 Task: Look for space in Alagoa Grande, Brazil from 10th September, 2023 to 16th September, 2023 for 4 adults in price range Rs.10000 to Rs.14000. Place can be private room with 4 bedrooms having 4 beds and 4 bathrooms. Property type can be house, flat, guest house. Amenities needed are: wifi, TV, free parkinig on premises, gym, breakfast. Booking option can be shelf check-in. Required host language is English.
Action: Mouse moved to (500, 116)
Screenshot: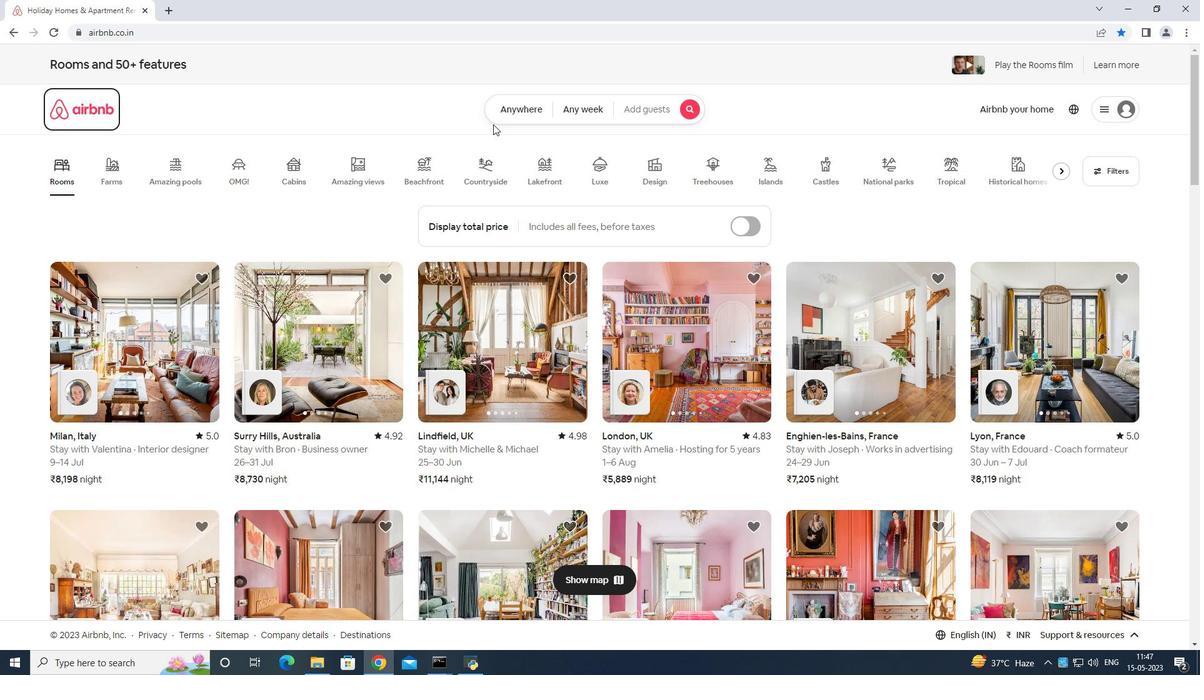 
Action: Mouse pressed left at (500, 116)
Screenshot: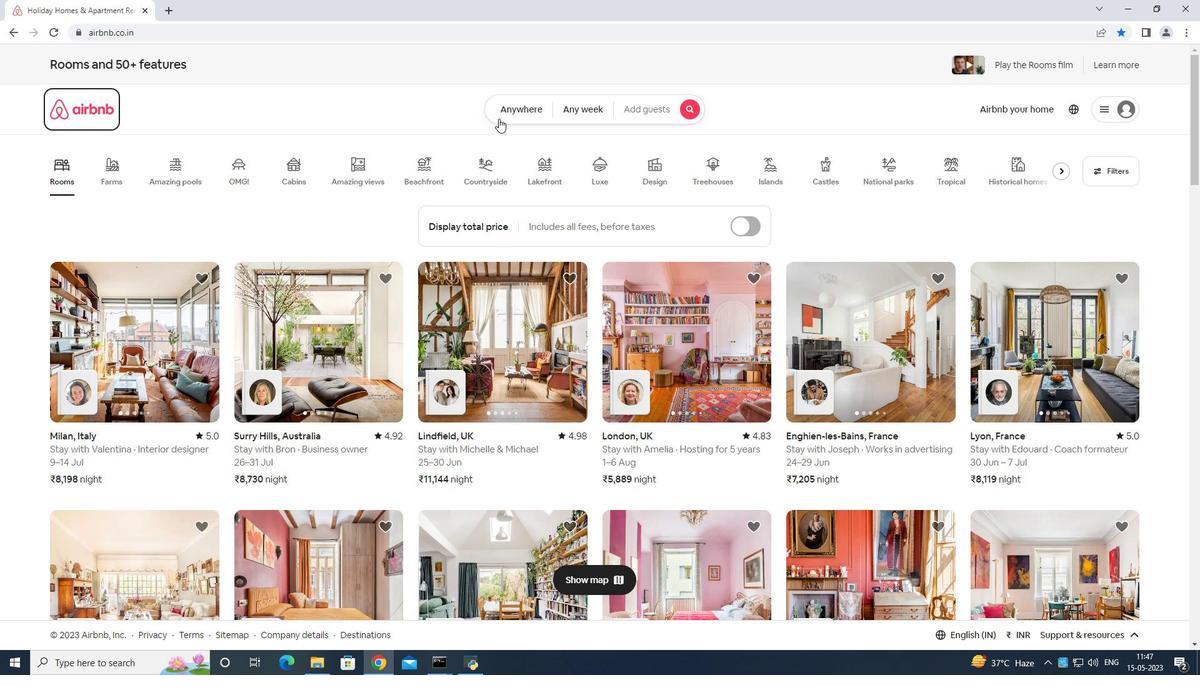 
Action: Mouse moved to (482, 156)
Screenshot: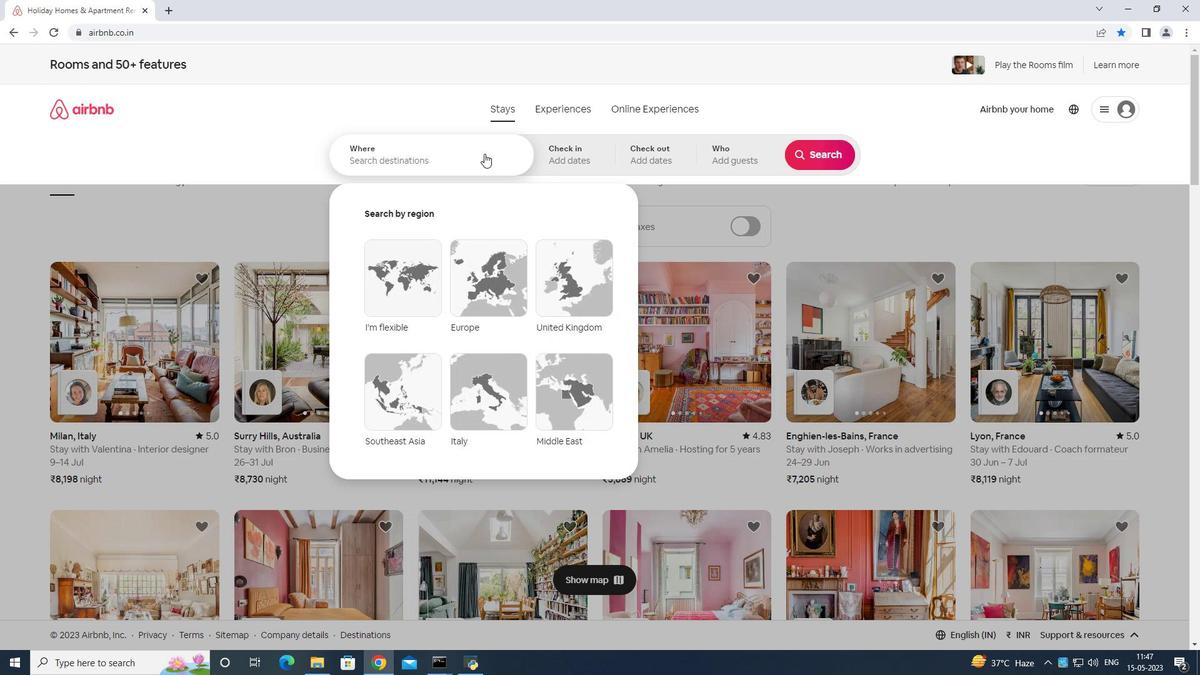 
Action: Mouse pressed left at (482, 156)
Screenshot: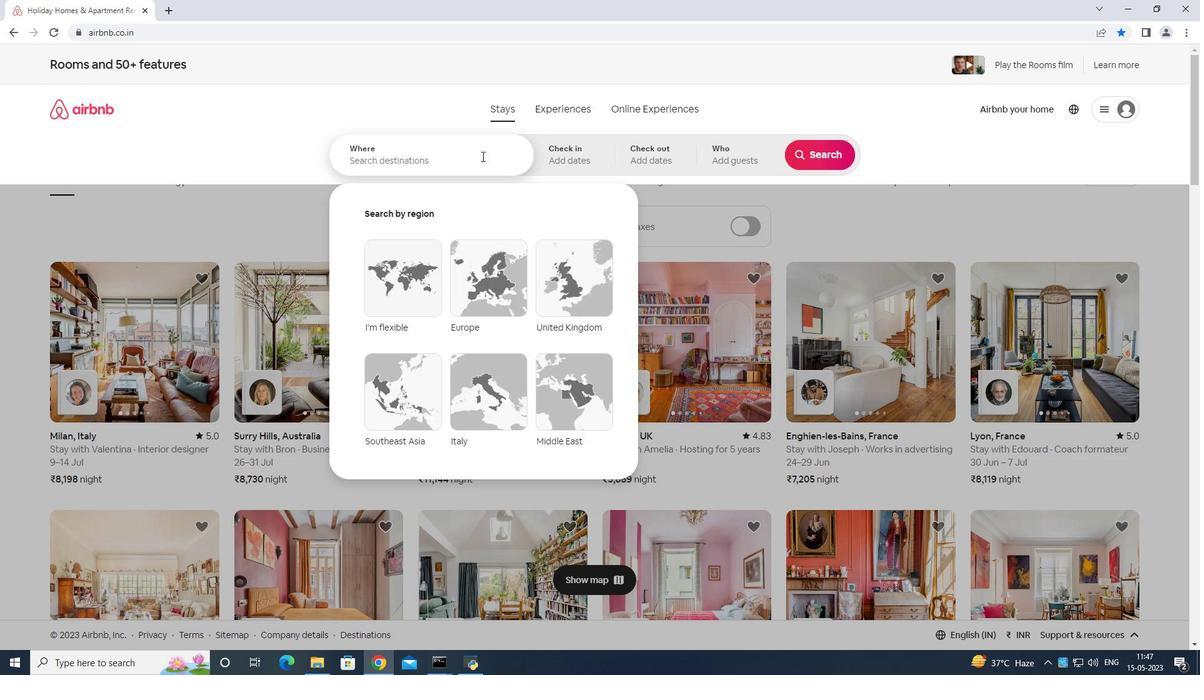 
Action: Mouse moved to (427, 192)
Screenshot: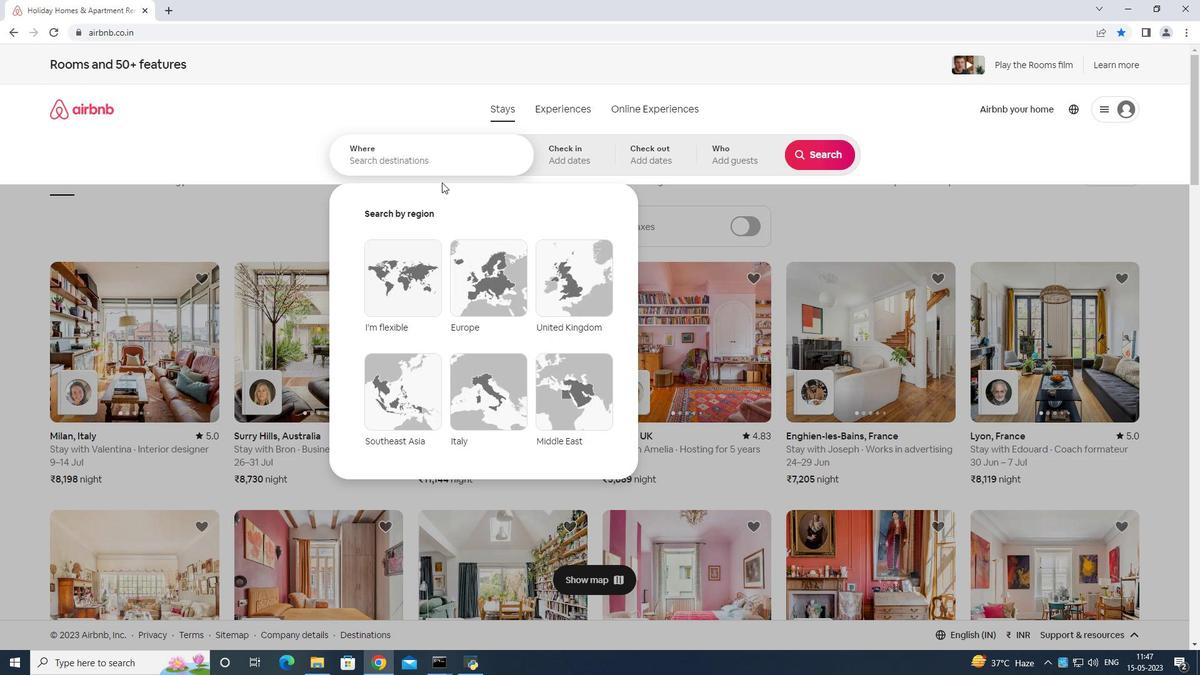 
Action: Key pressed <Key.shift>Alogoa<Key.space>grande<Key.space>brazil<Key.enter>
Screenshot: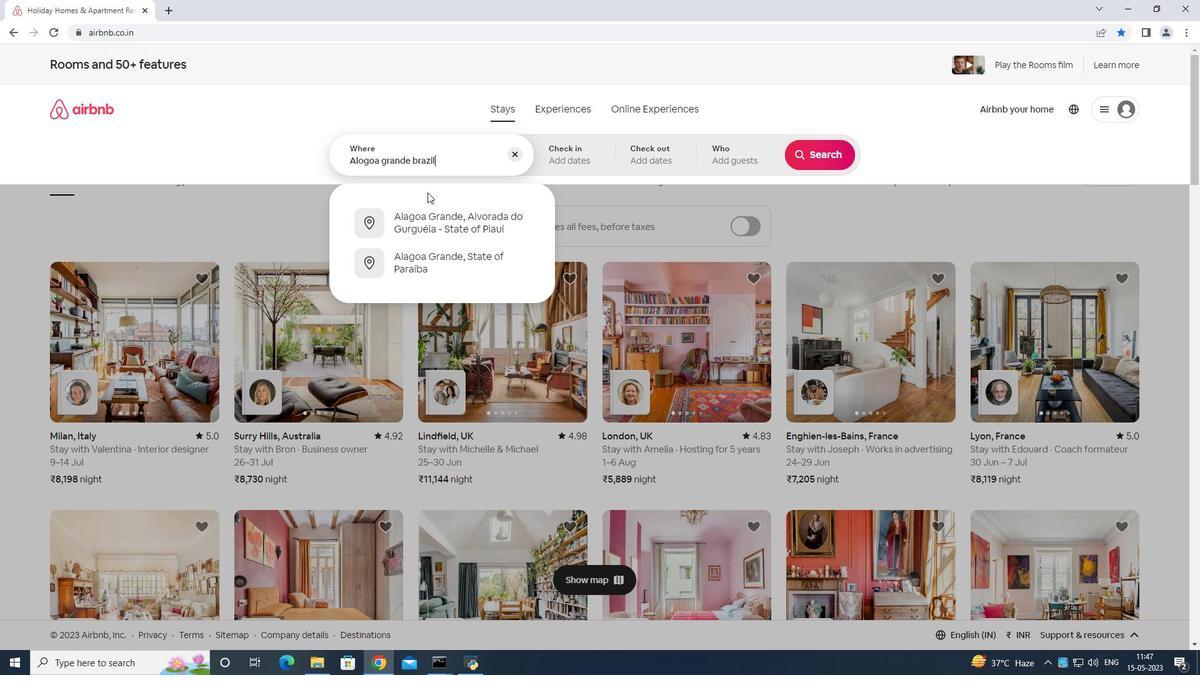 
Action: Mouse moved to (821, 256)
Screenshot: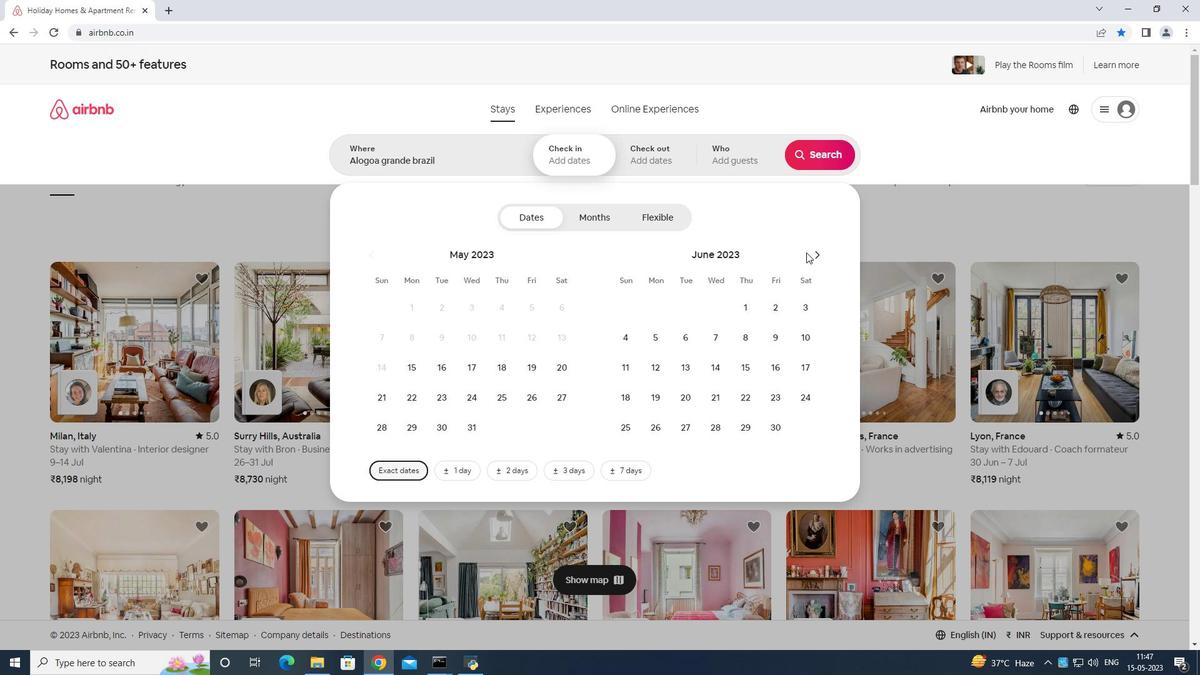 
Action: Mouse pressed left at (821, 256)
Screenshot: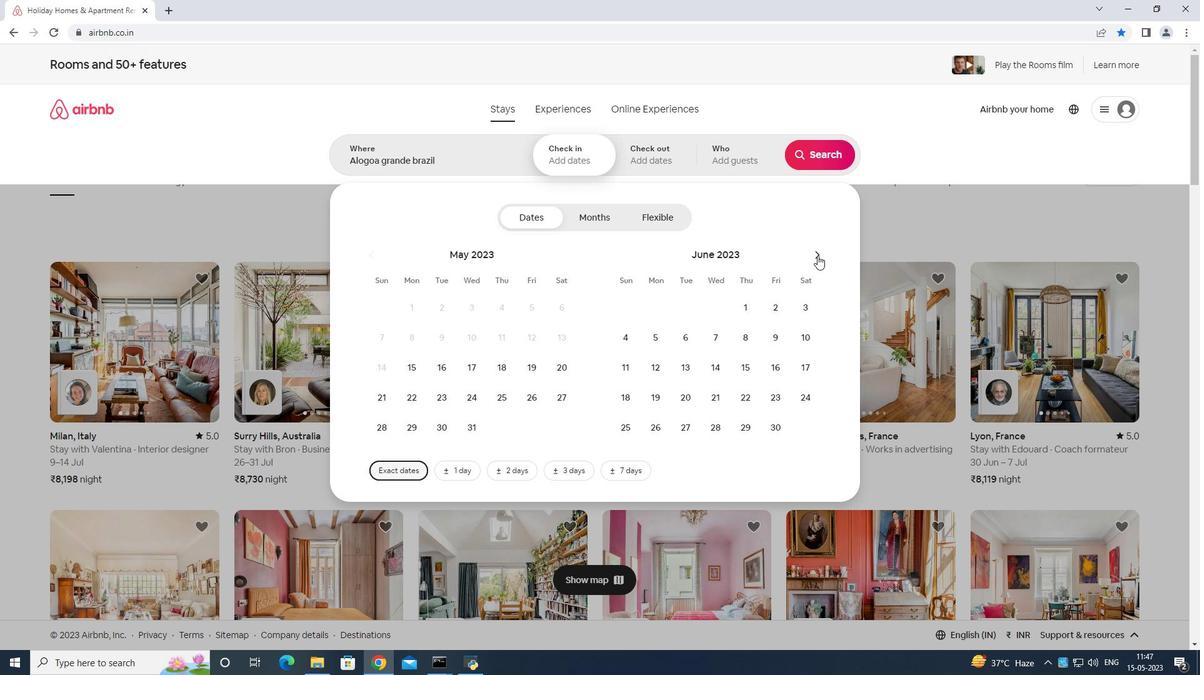 
Action: Mouse moved to (821, 256)
Screenshot: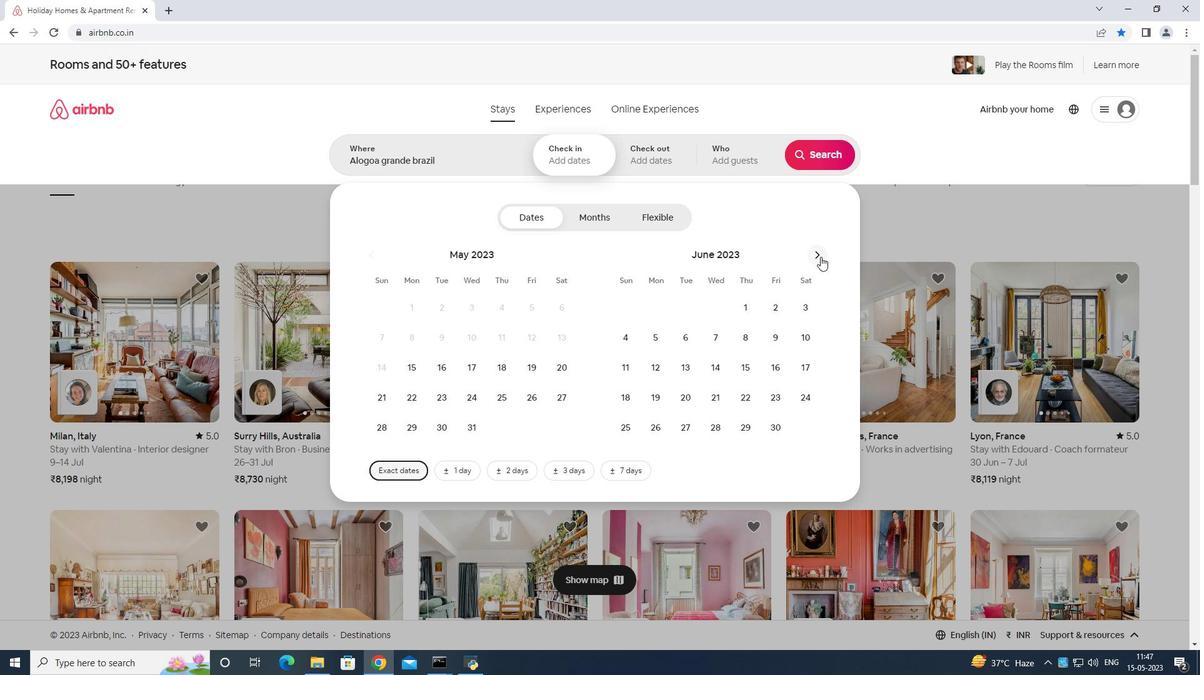 
Action: Mouse pressed left at (821, 256)
Screenshot: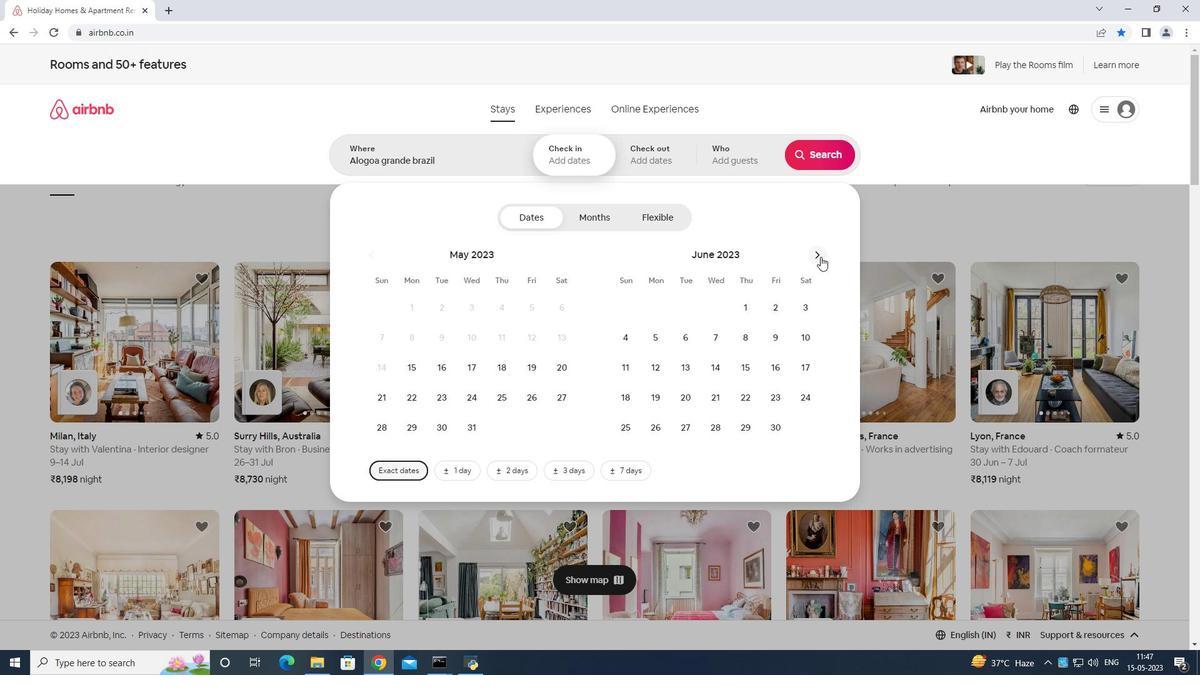 
Action: Mouse pressed left at (821, 256)
Screenshot: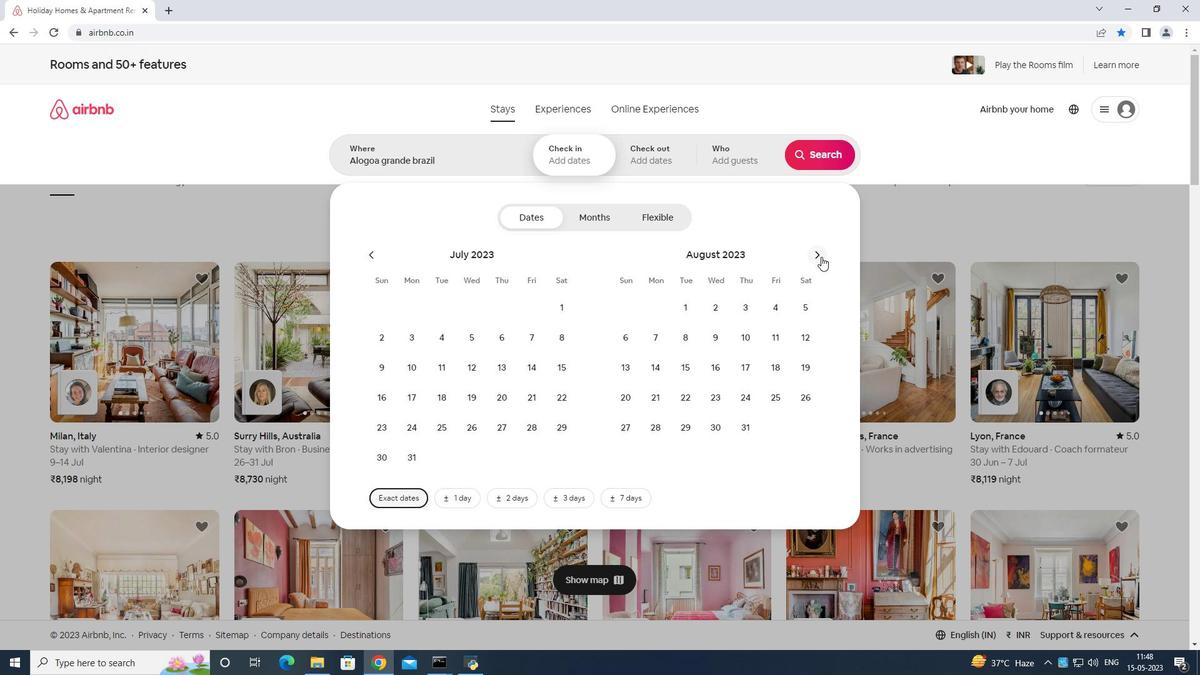 
Action: Mouse moved to (624, 365)
Screenshot: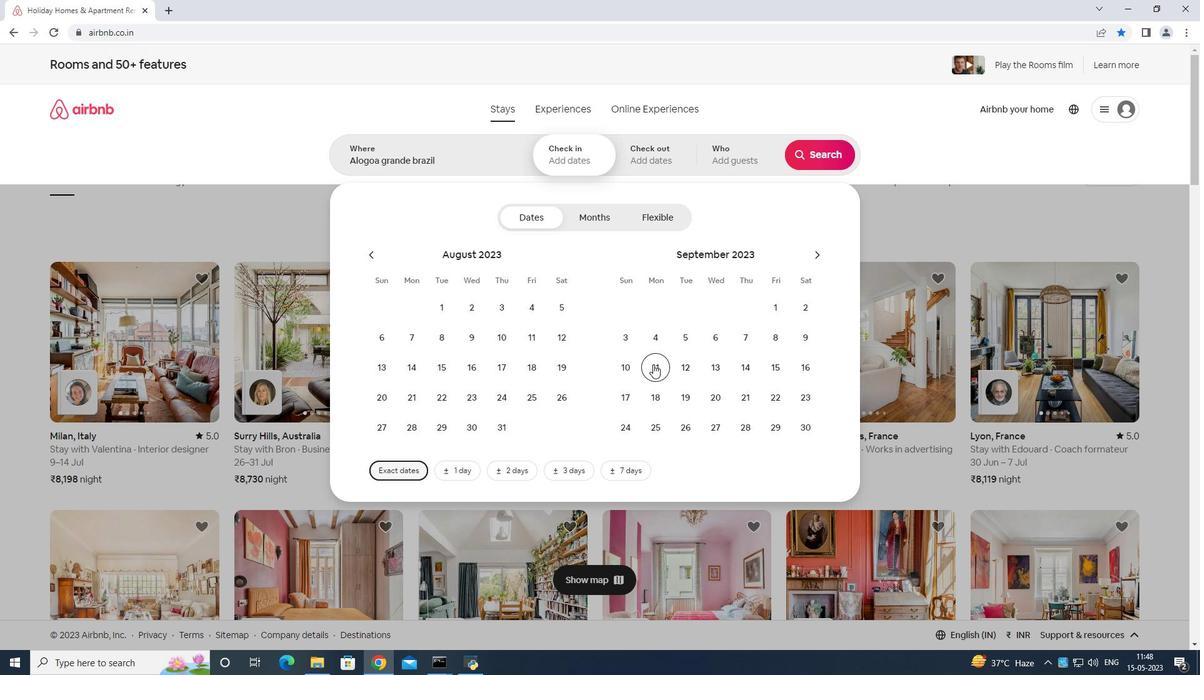 
Action: Mouse pressed left at (624, 365)
Screenshot: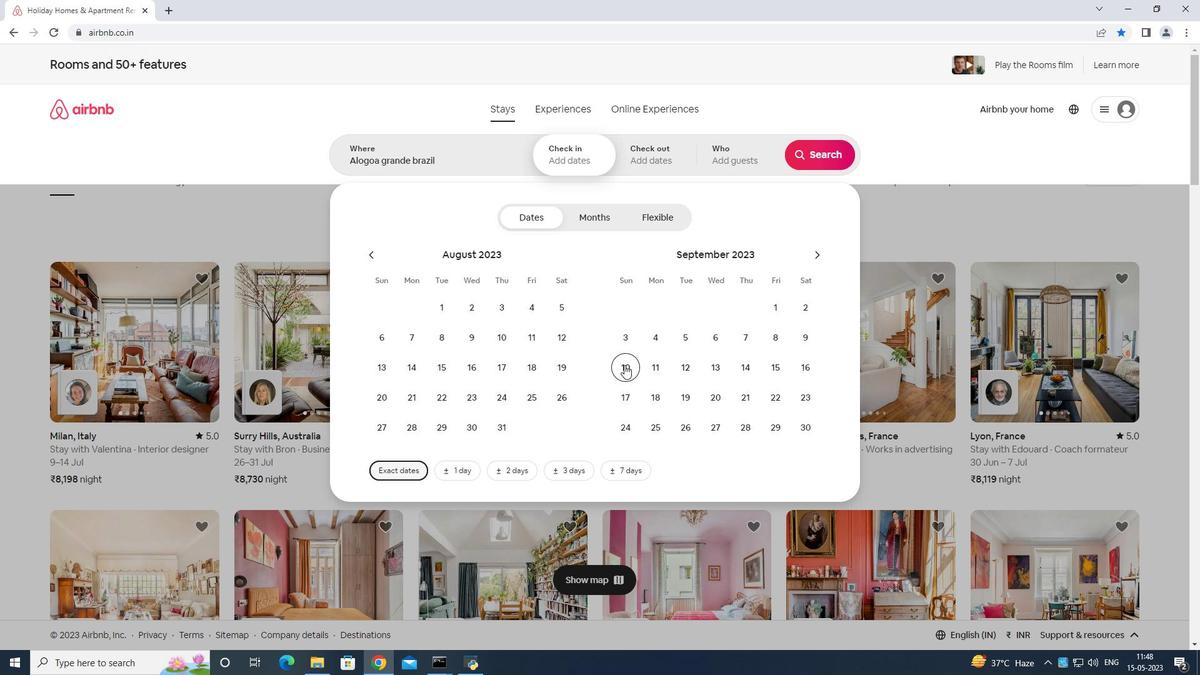 
Action: Mouse moved to (808, 368)
Screenshot: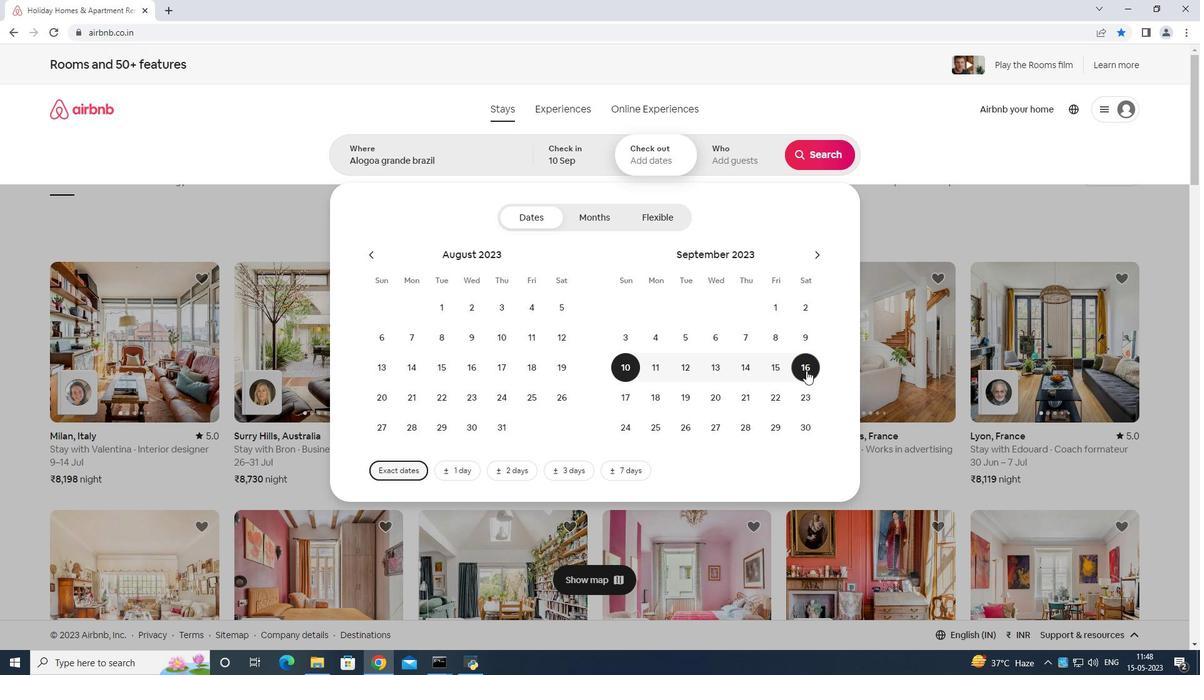 
Action: Mouse pressed left at (808, 368)
Screenshot: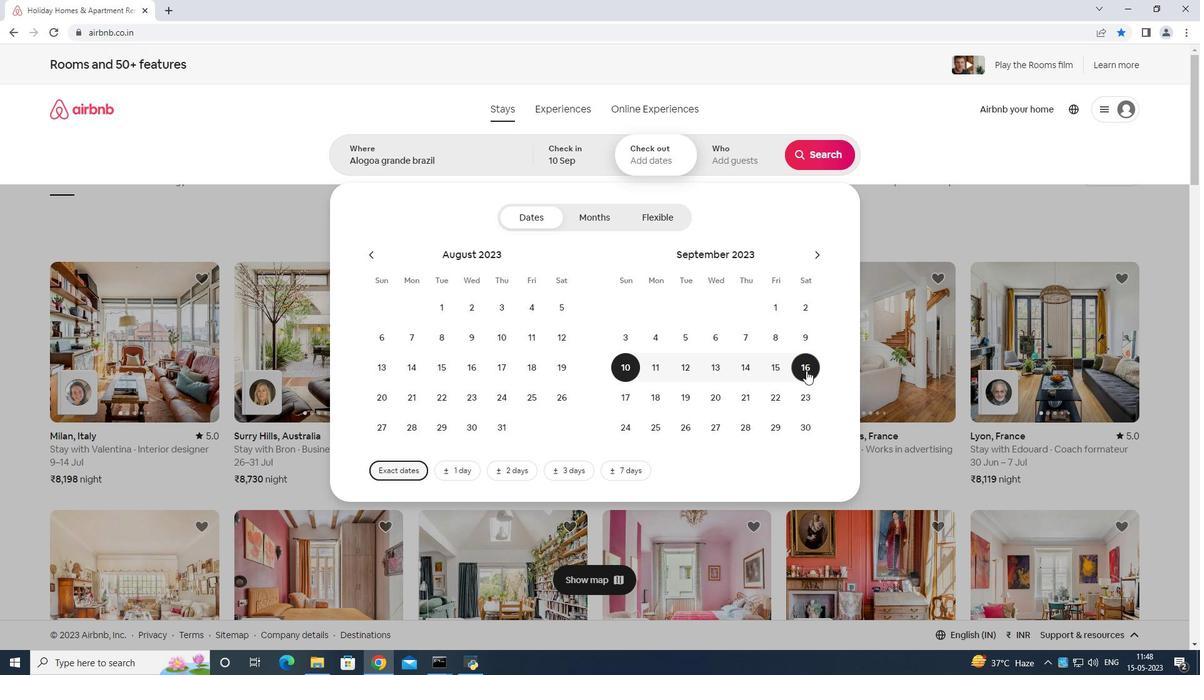 
Action: Mouse moved to (756, 164)
Screenshot: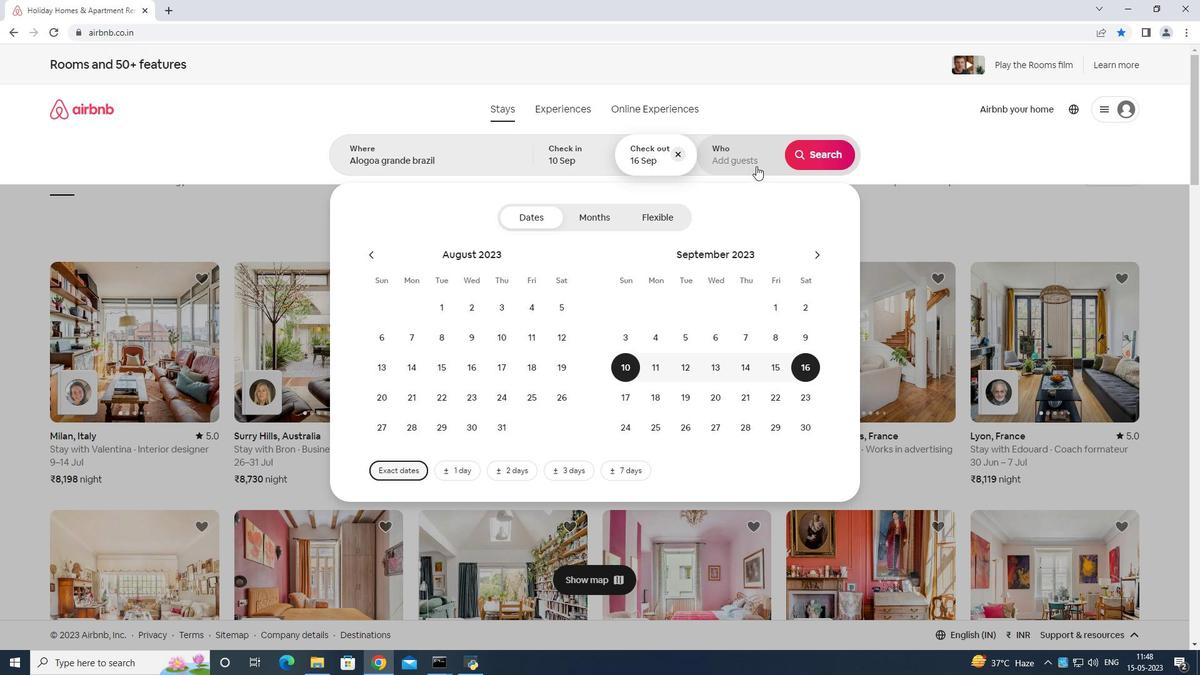 
Action: Mouse pressed left at (756, 164)
Screenshot: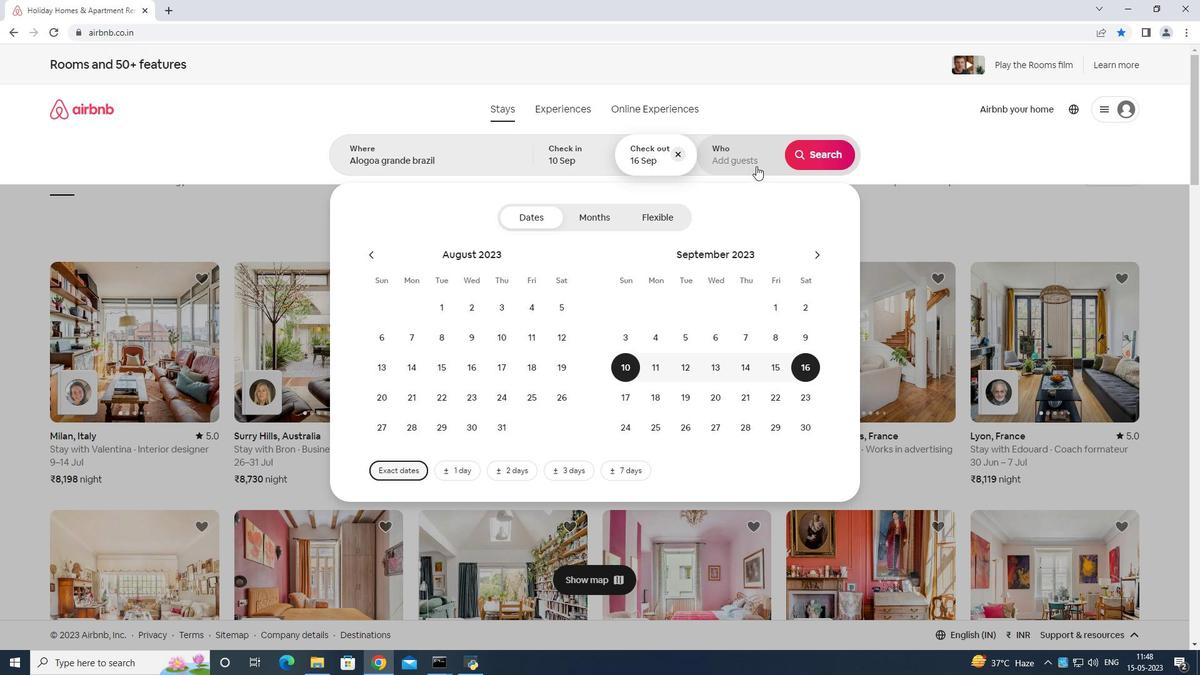 
Action: Mouse moved to (821, 216)
Screenshot: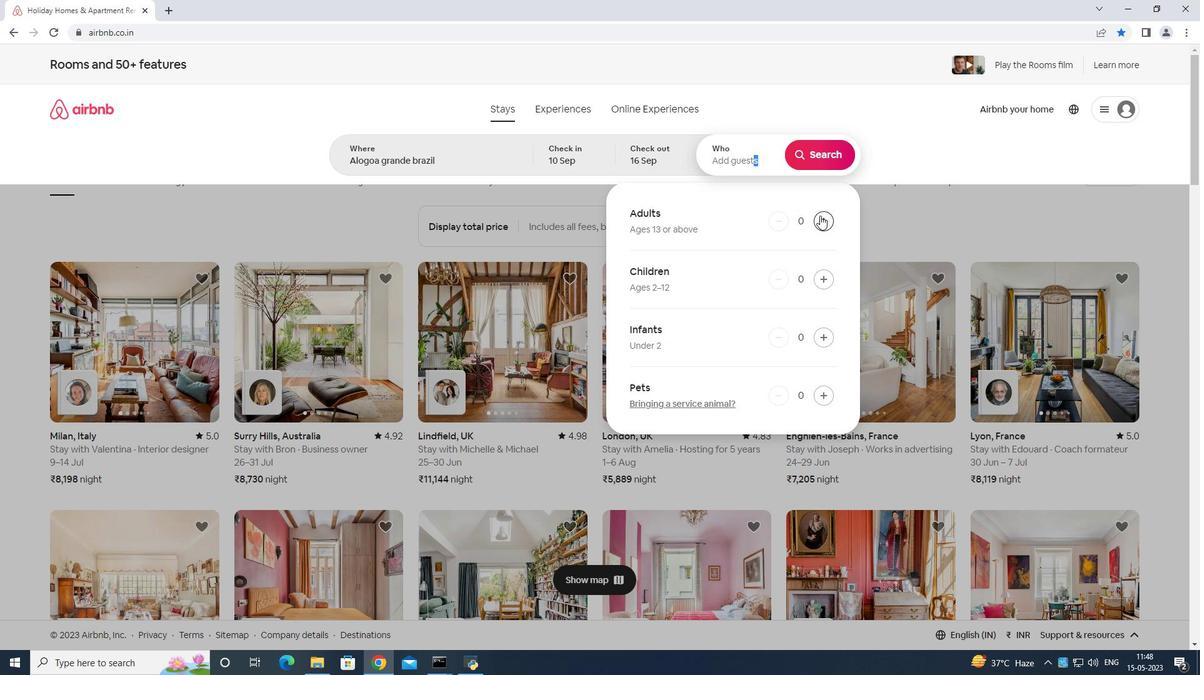 
Action: Mouse pressed left at (821, 216)
Screenshot: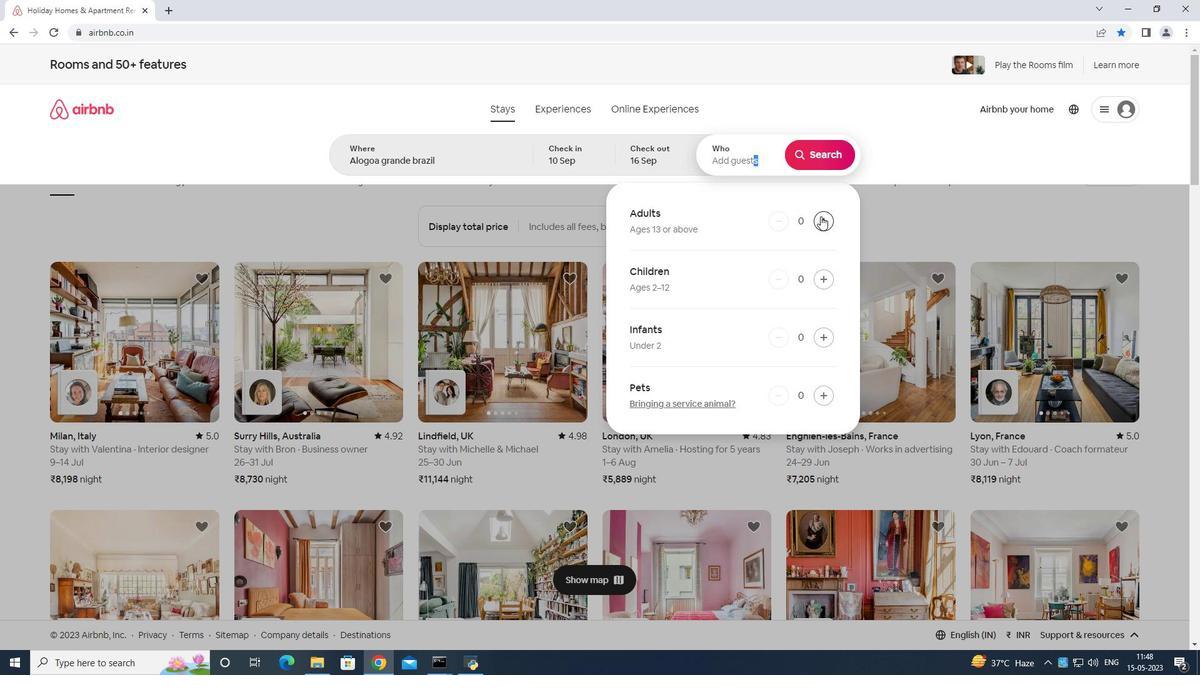 
Action: Mouse moved to (821, 216)
Screenshot: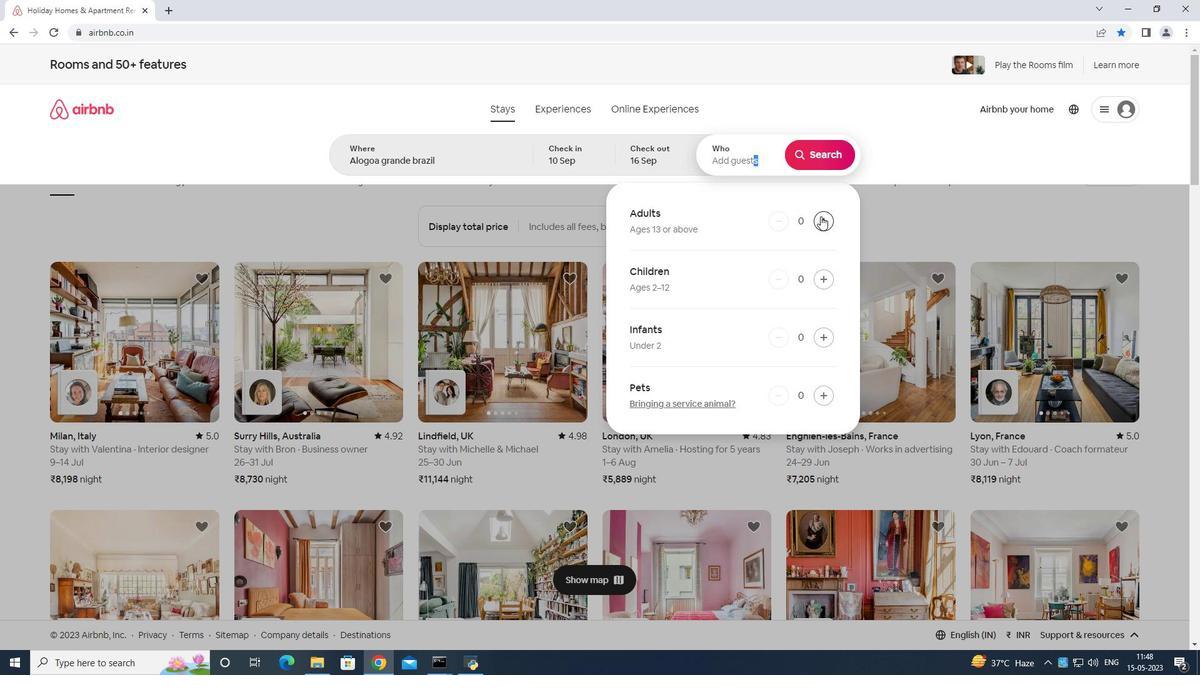 
Action: Mouse pressed left at (821, 216)
Screenshot: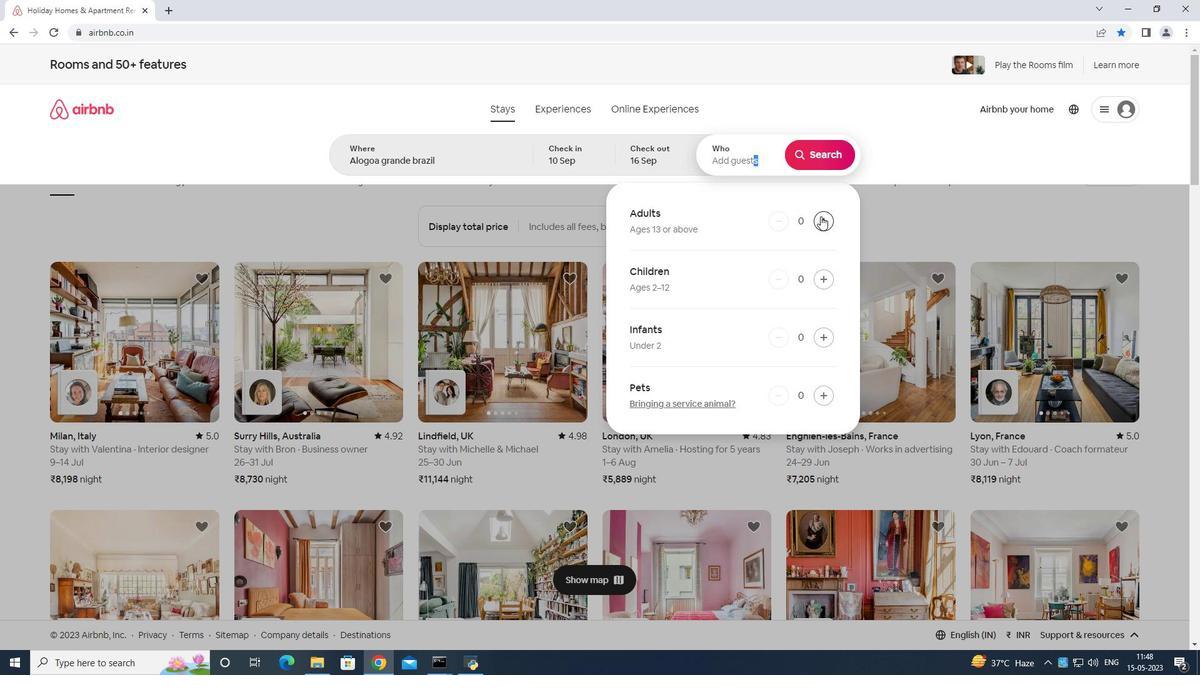 
Action: Mouse moved to (821, 216)
Screenshot: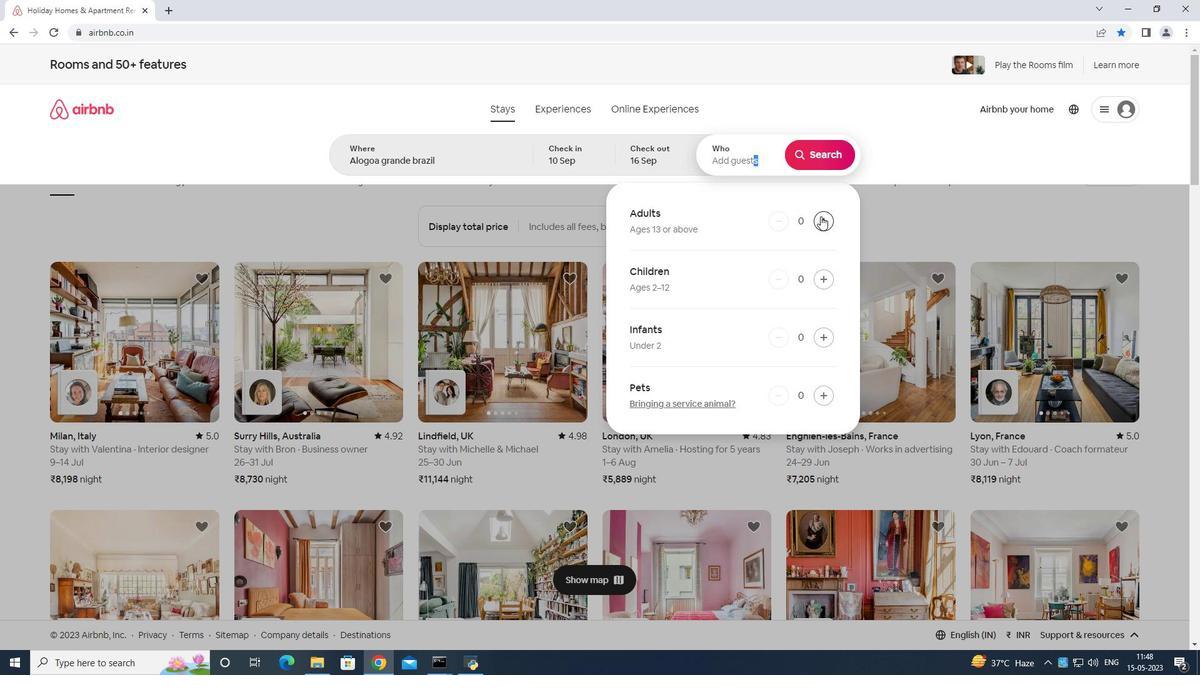 
Action: Mouse pressed left at (821, 216)
Screenshot: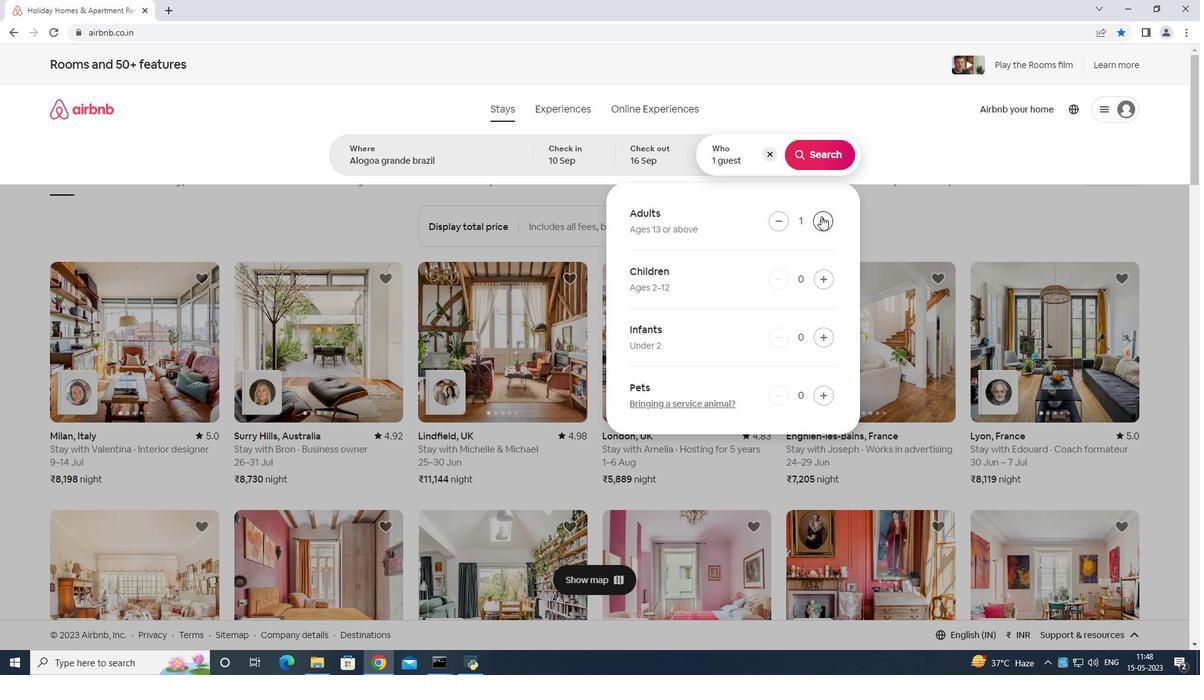
Action: Mouse pressed left at (821, 216)
Screenshot: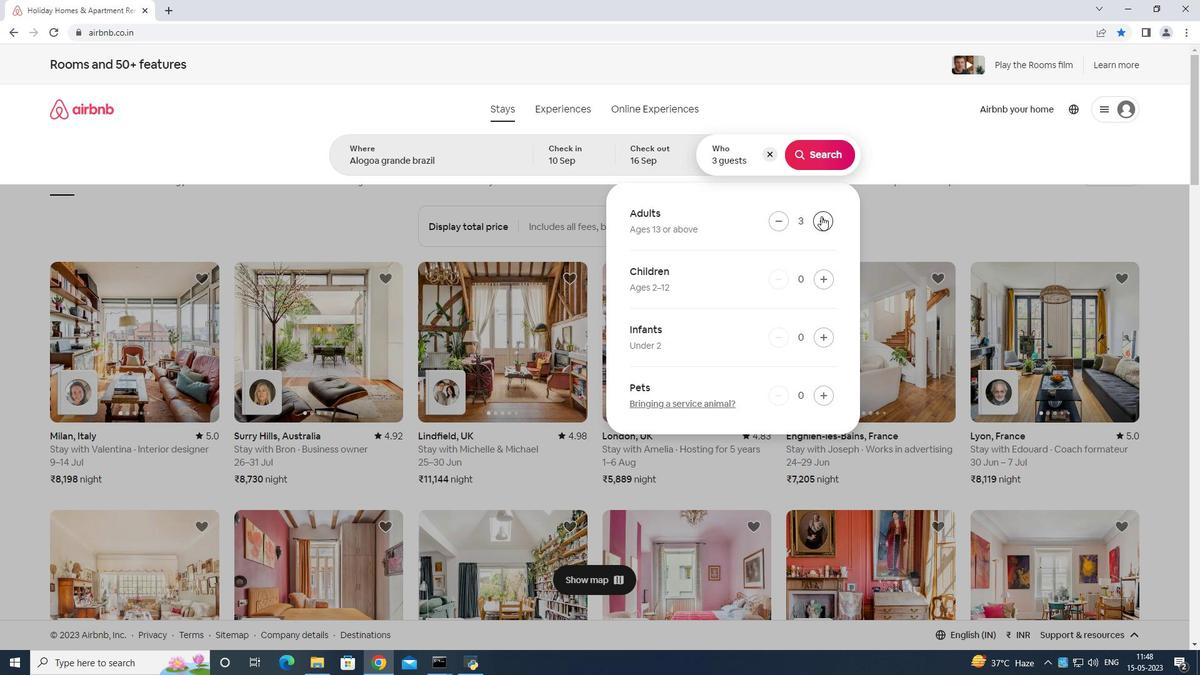 
Action: Mouse moved to (812, 151)
Screenshot: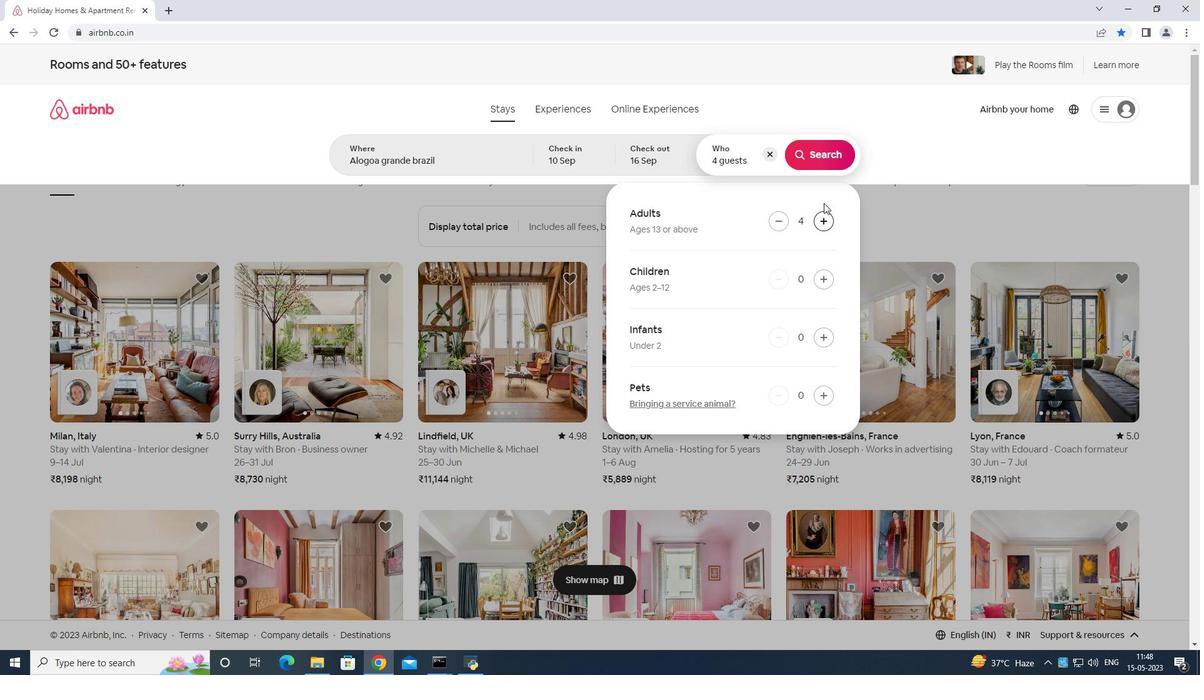 
Action: Mouse pressed left at (812, 151)
Screenshot: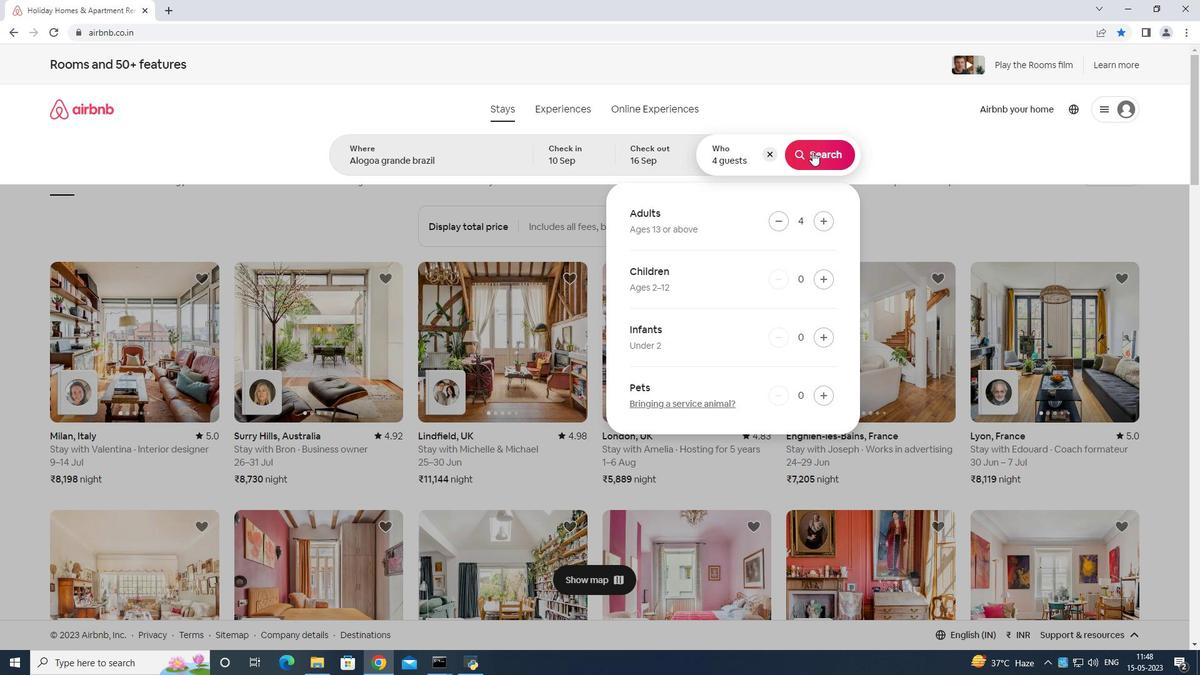 
Action: Mouse moved to (1145, 116)
Screenshot: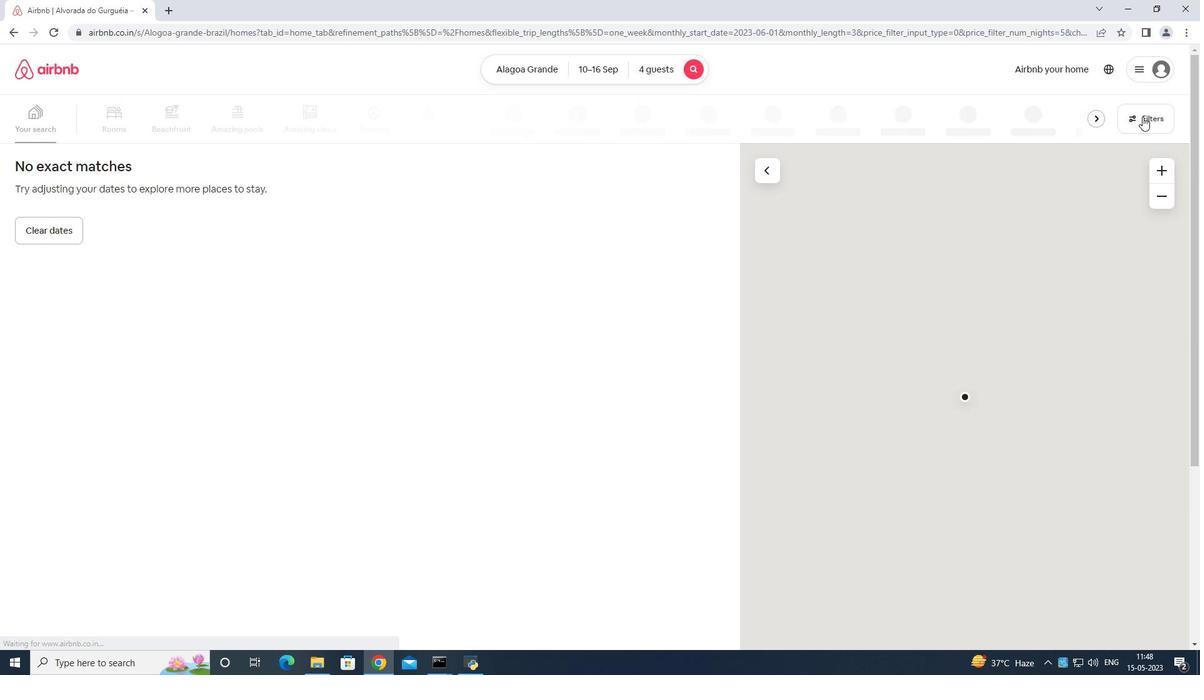
Action: Mouse pressed left at (1145, 116)
Screenshot: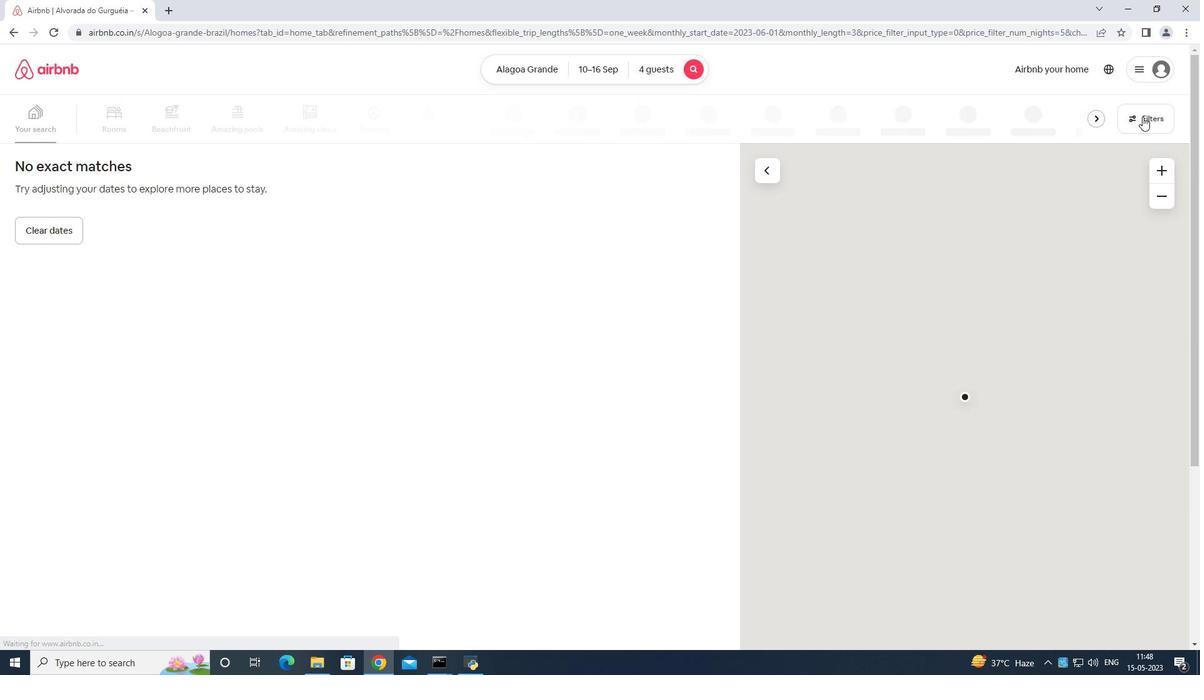 
Action: Mouse moved to (522, 411)
Screenshot: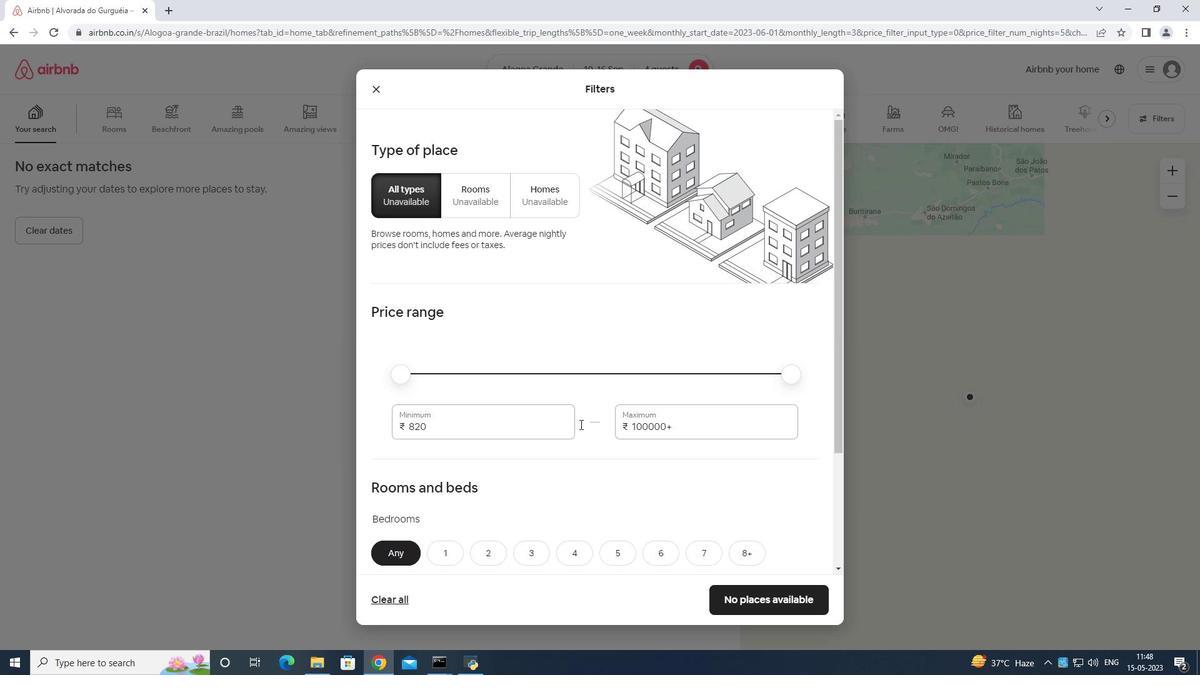 
Action: Mouse pressed left at (522, 411)
Screenshot: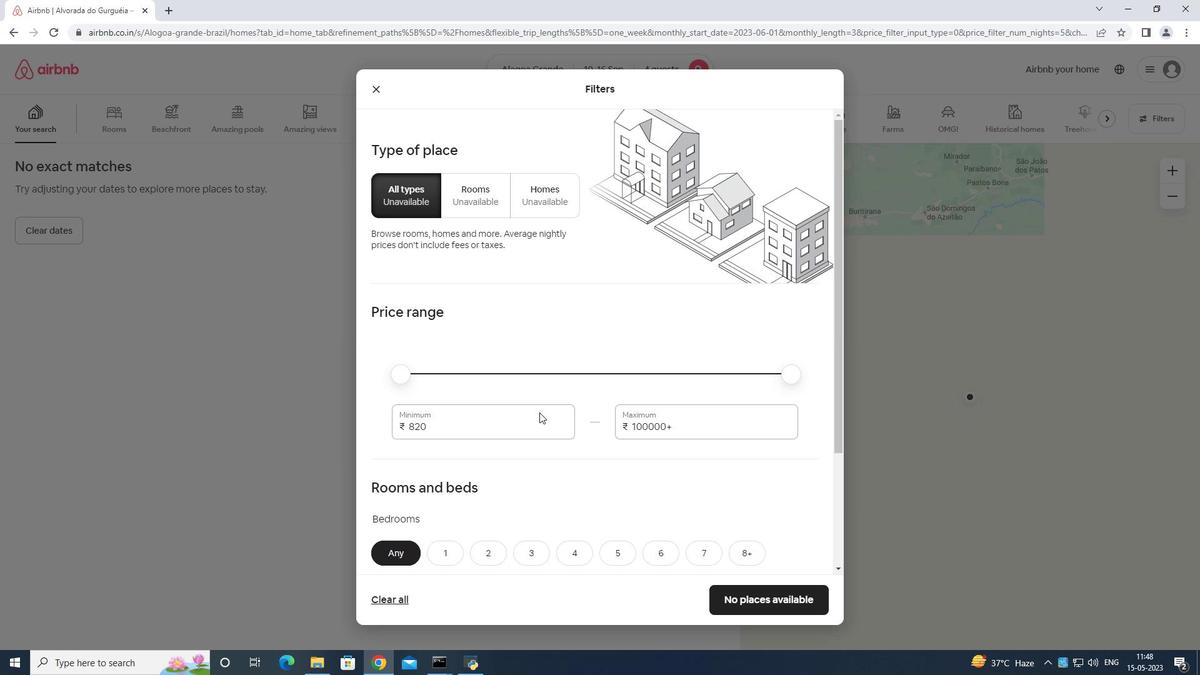 
Action: Mouse moved to (523, 397)
Screenshot: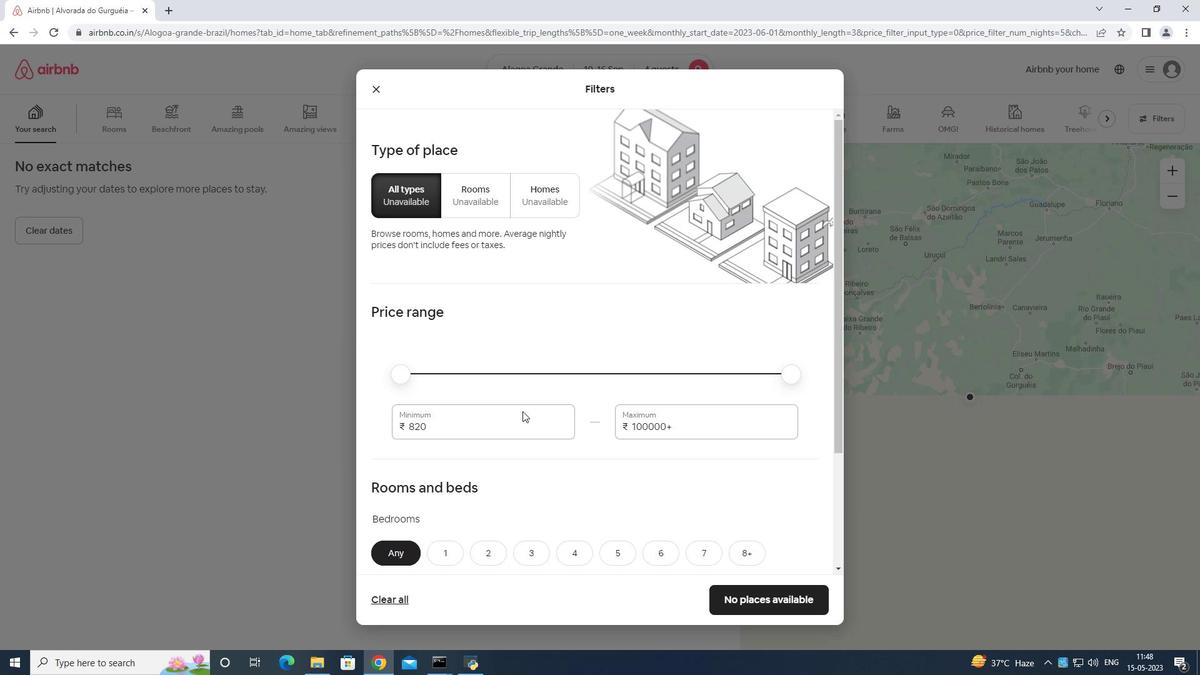 
Action: Key pressed <Key.backspace><Key.backspace>
Screenshot: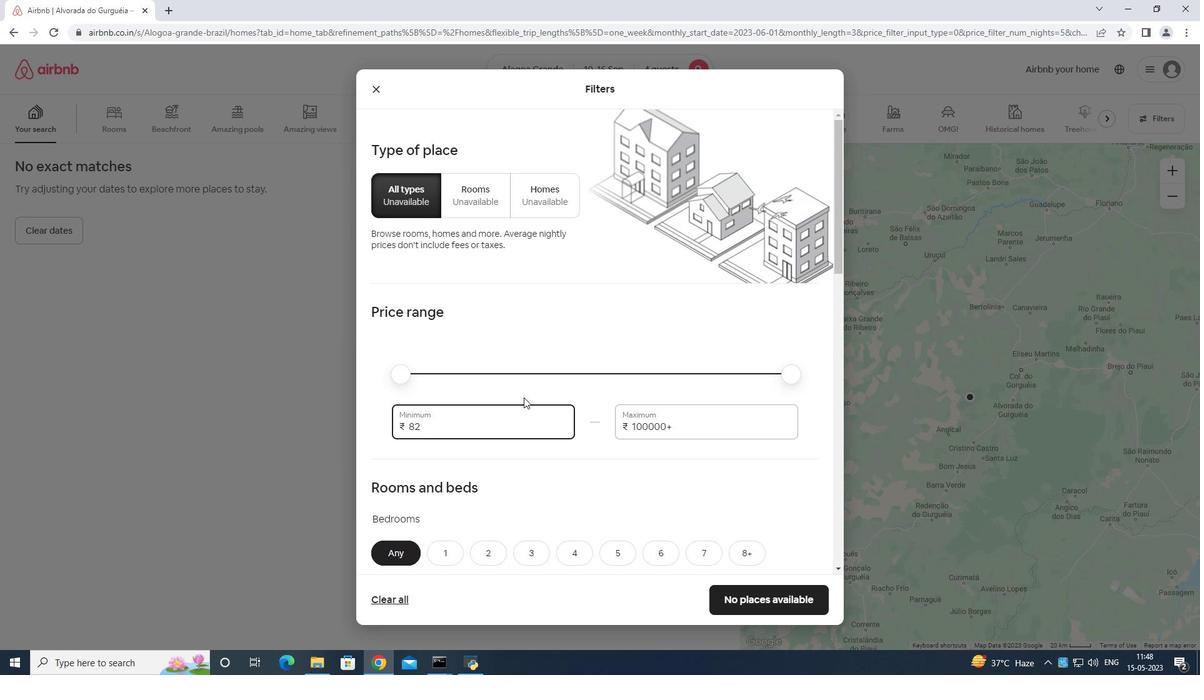 
Action: Mouse moved to (523, 397)
Screenshot: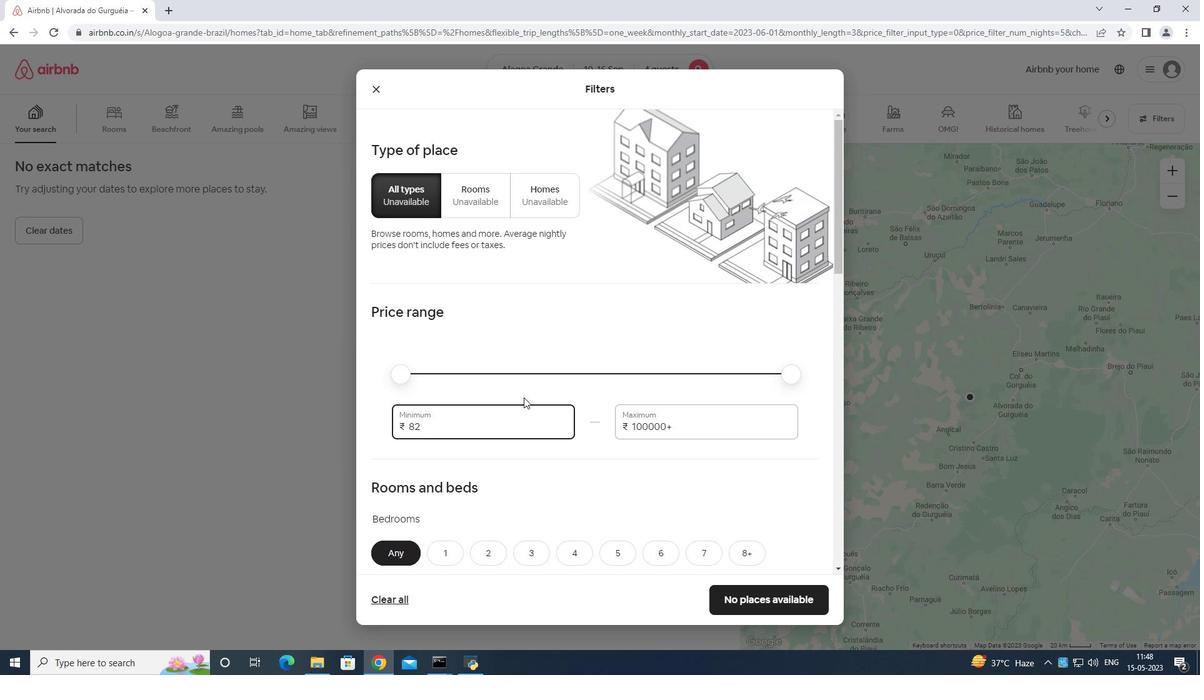 
Action: Key pressed <Key.backspace><Key.backspace><Key.backspace><Key.backspace><Key.backspace>10000
Screenshot: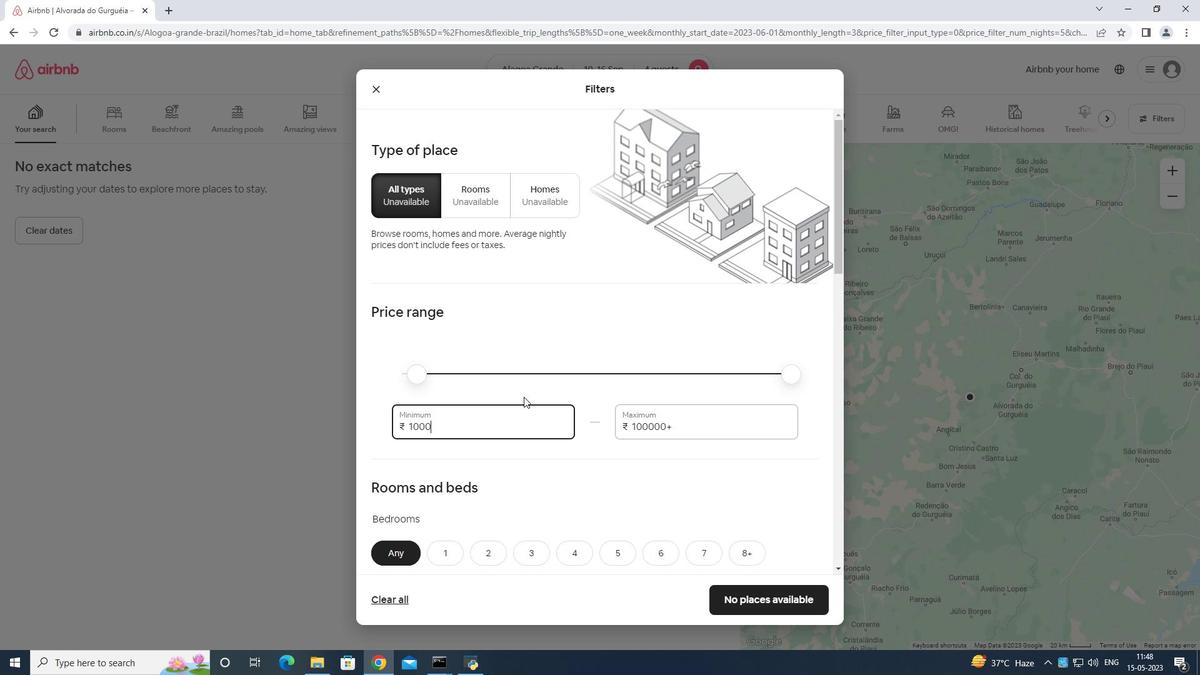 
Action: Mouse moved to (698, 418)
Screenshot: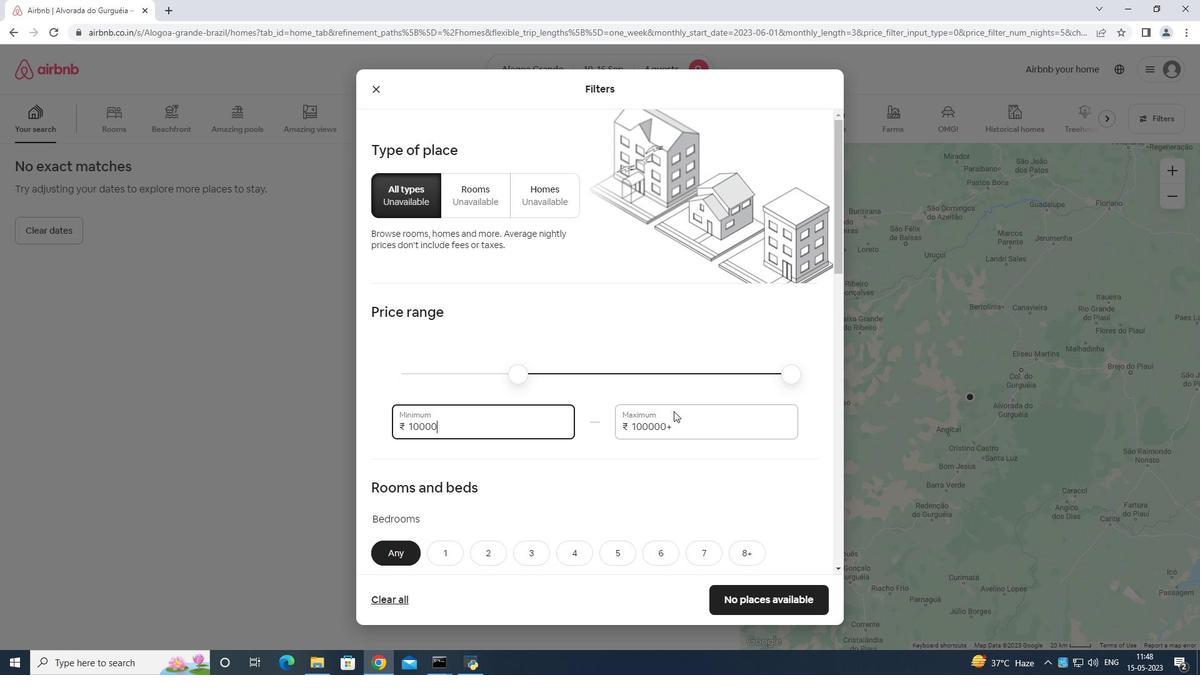 
Action: Mouse pressed left at (698, 418)
Screenshot: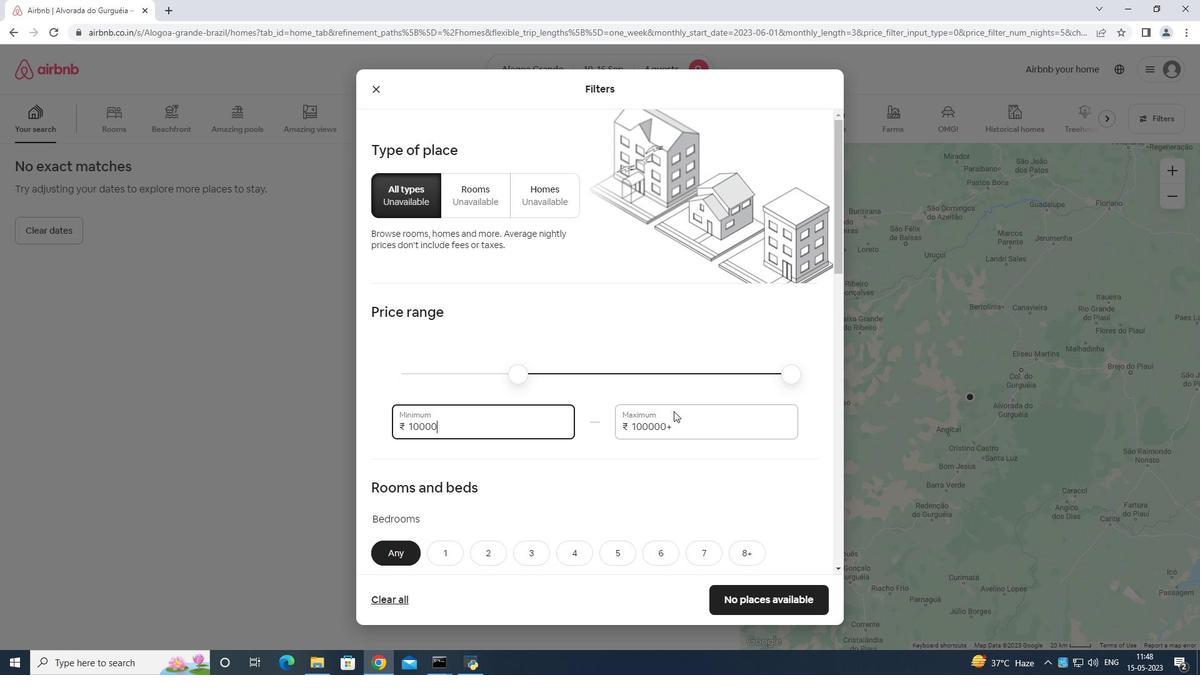 
Action: Mouse moved to (702, 410)
Screenshot: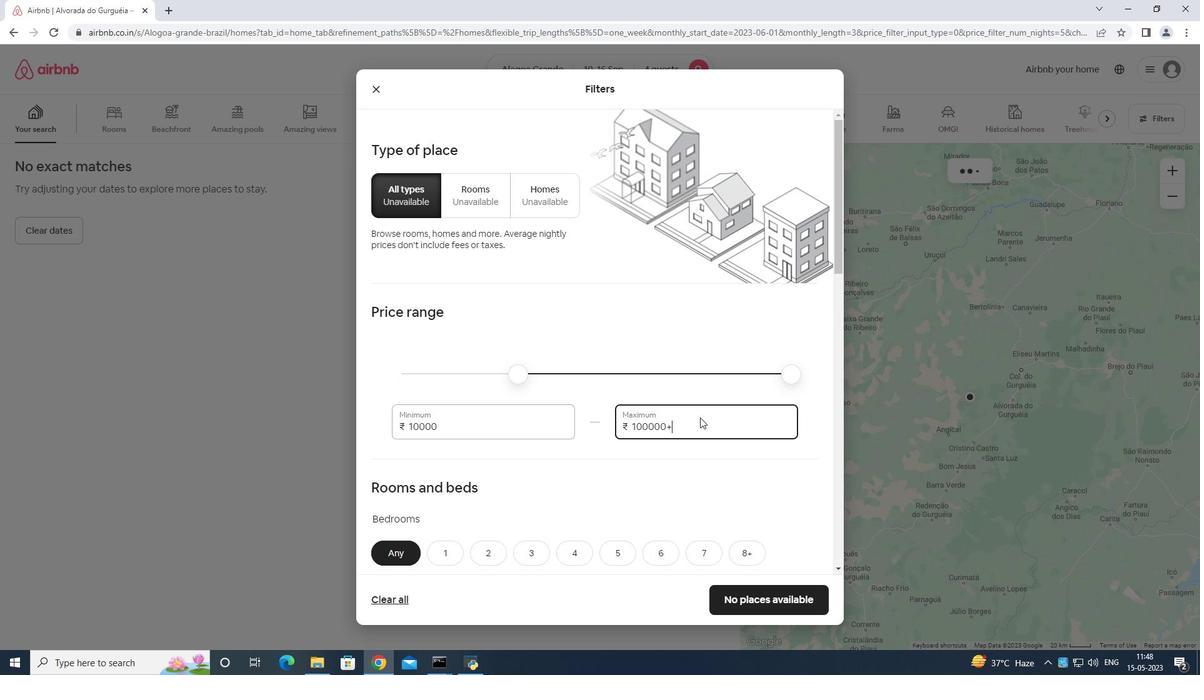 
Action: Key pressed <Key.backspace><Key.backspace><Key.backspace><Key.backspace><Key.backspace><Key.backspace><Key.backspace><Key.backspace><Key.backspace><Key.backspace><Key.backspace><Key.backspace><Key.backspace><Key.backspace><Key.backspace><Key.backspace><Key.backspace>140
Screenshot: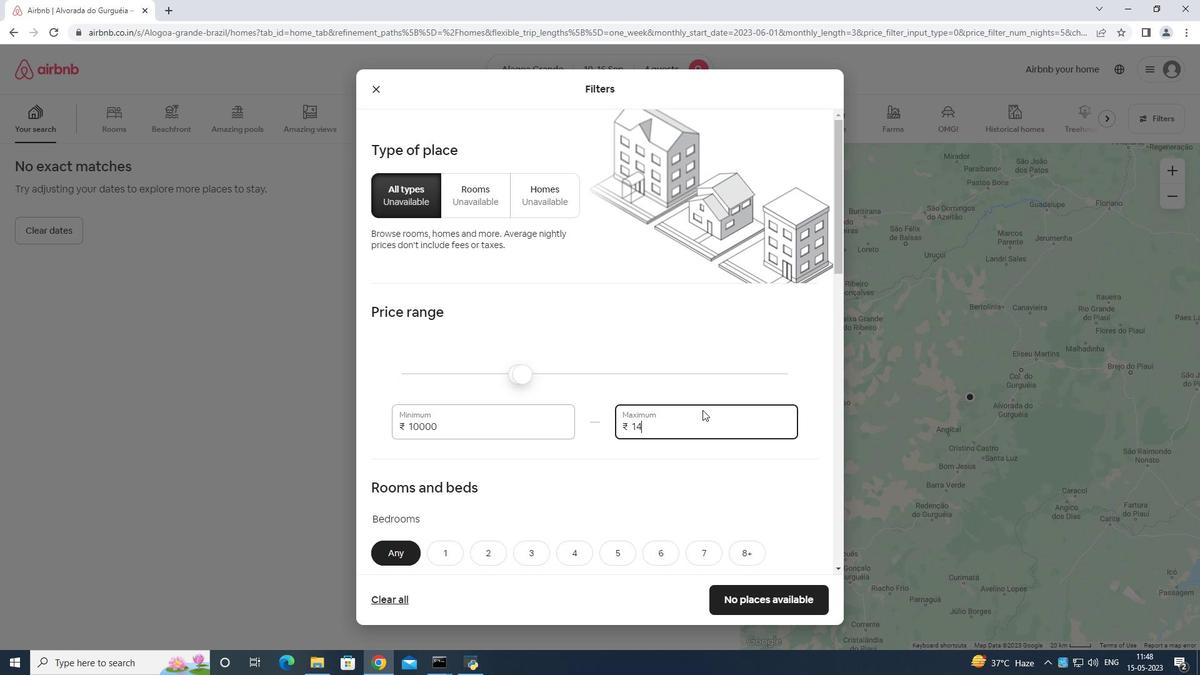 
Action: Mouse moved to (702, 408)
Screenshot: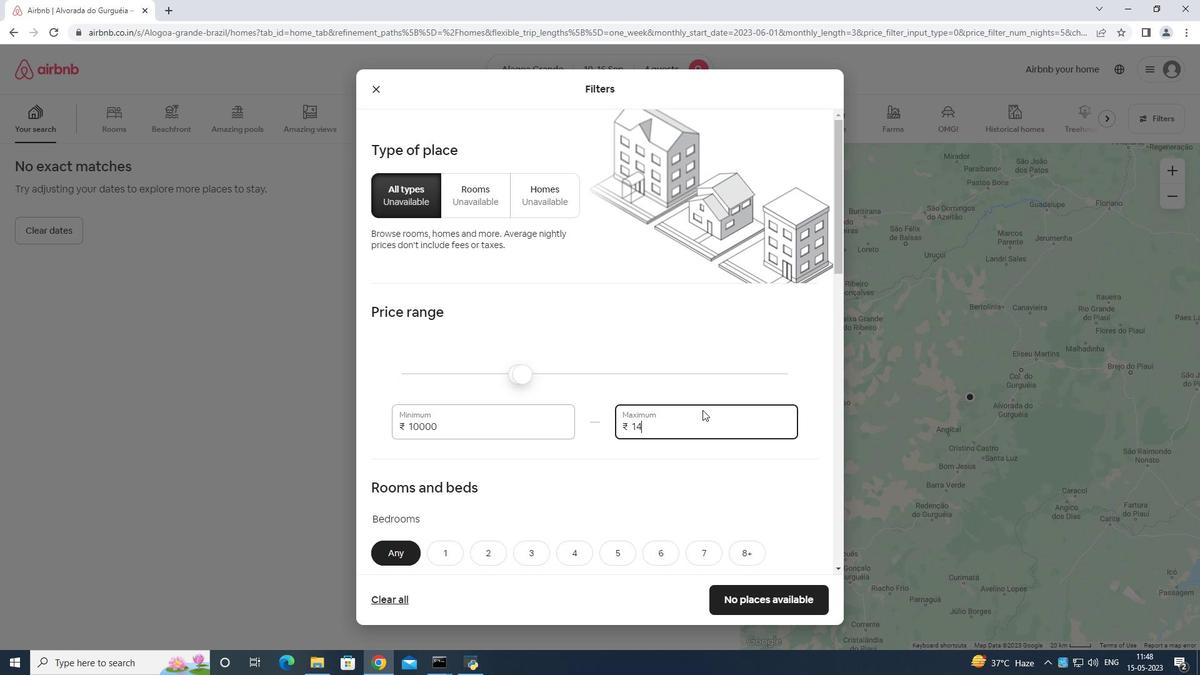 
Action: Key pressed 00
Screenshot: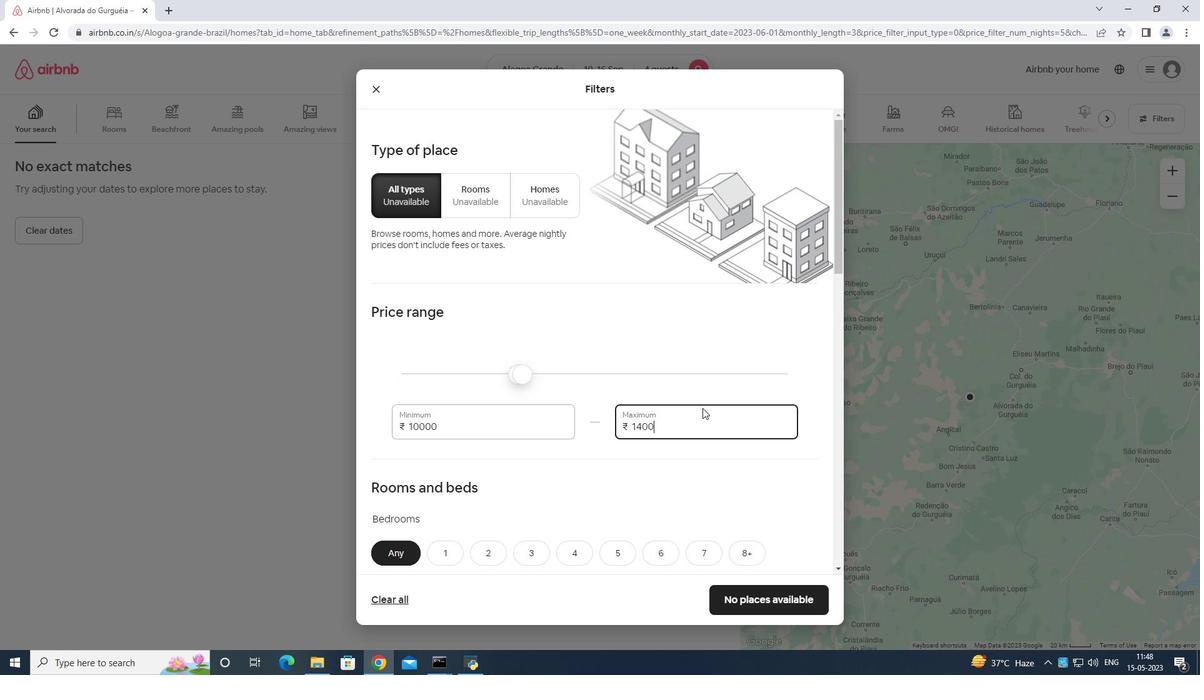 
Action: Mouse moved to (694, 400)
Screenshot: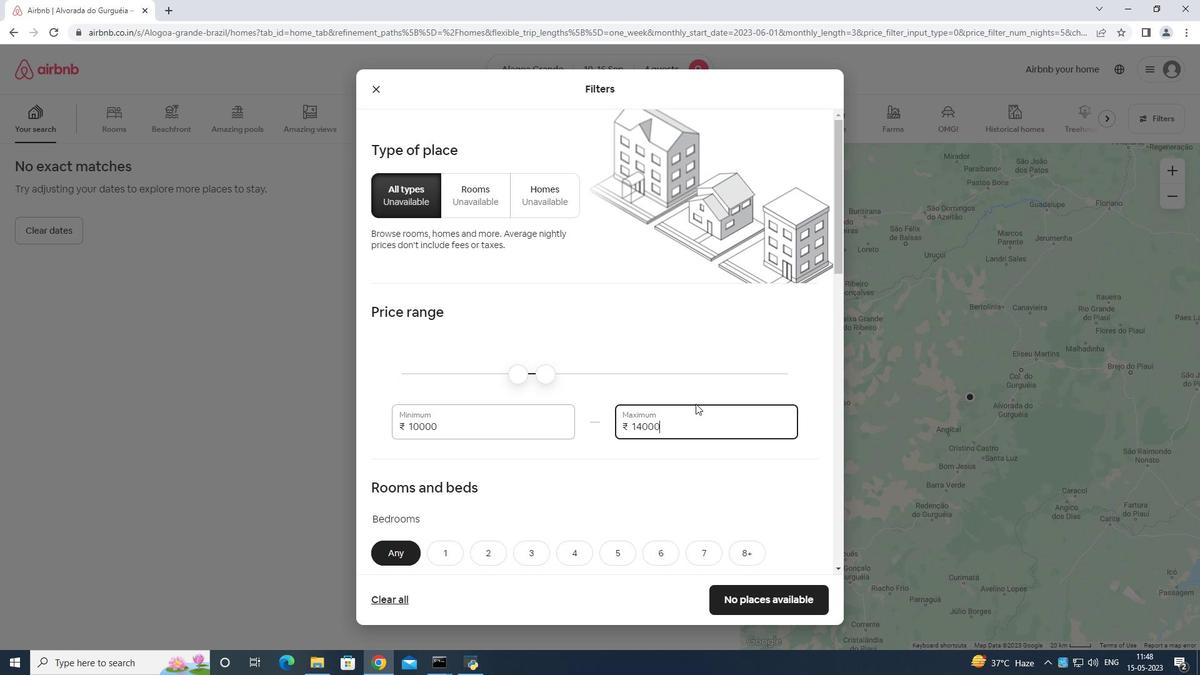 
Action: Mouse scrolled (694, 400) with delta (0, 0)
Screenshot: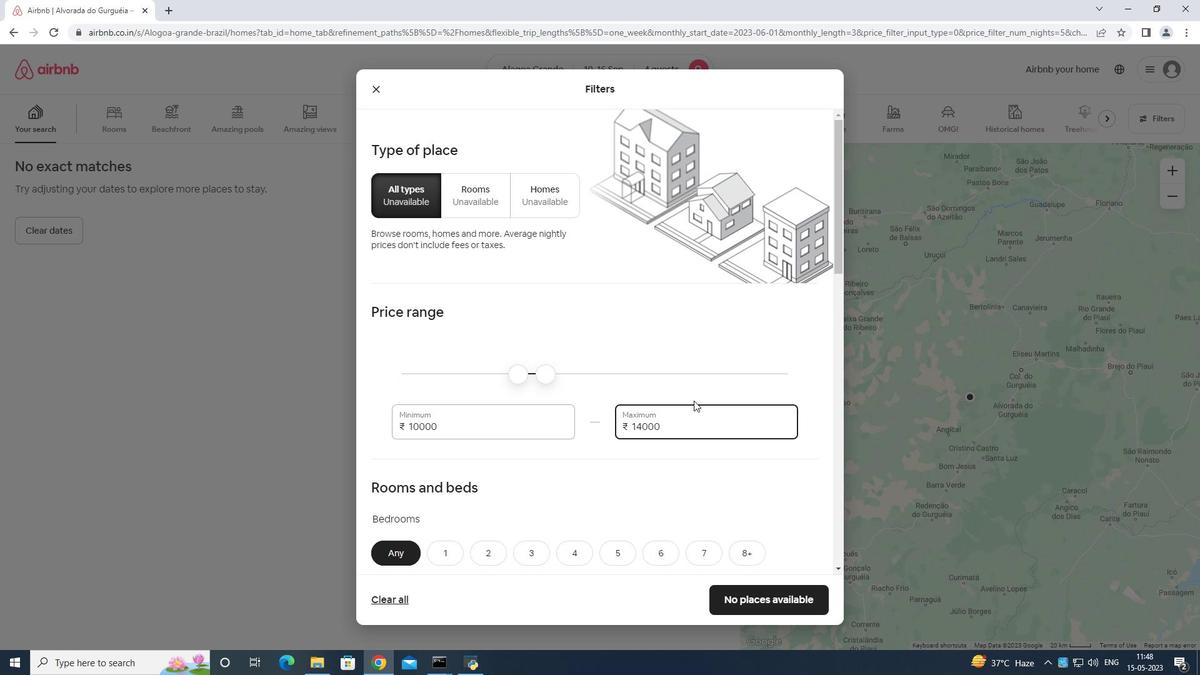 
Action: Mouse scrolled (694, 400) with delta (0, 0)
Screenshot: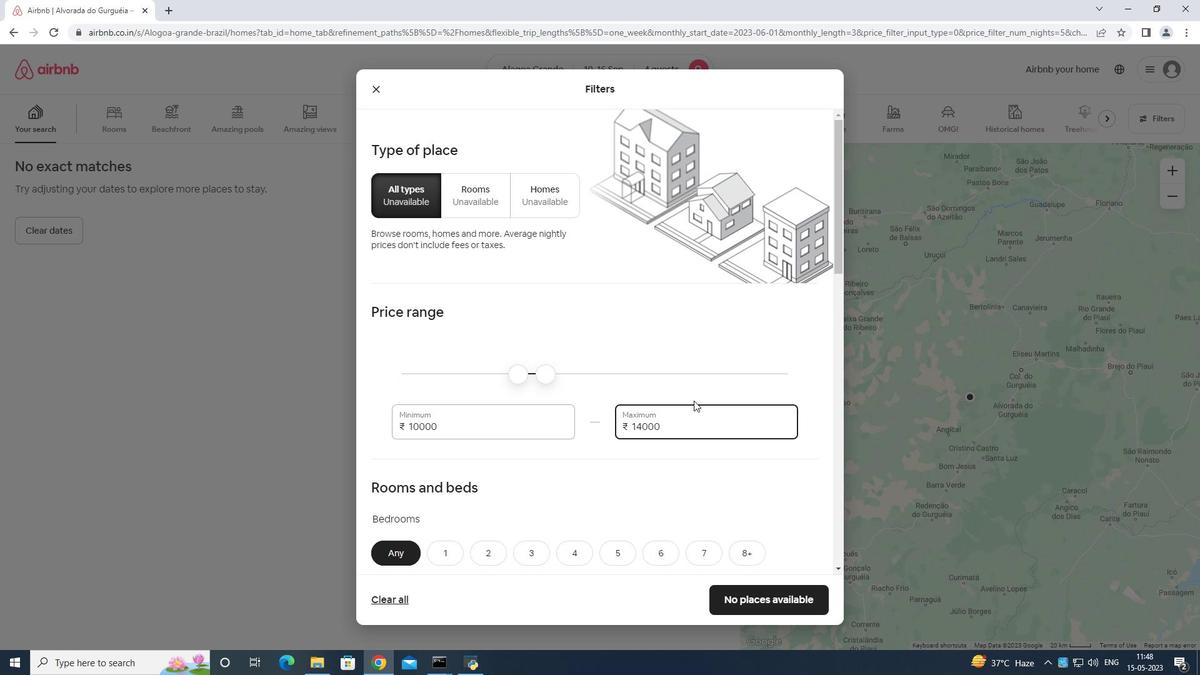 
Action: Mouse scrolled (694, 400) with delta (0, 0)
Screenshot: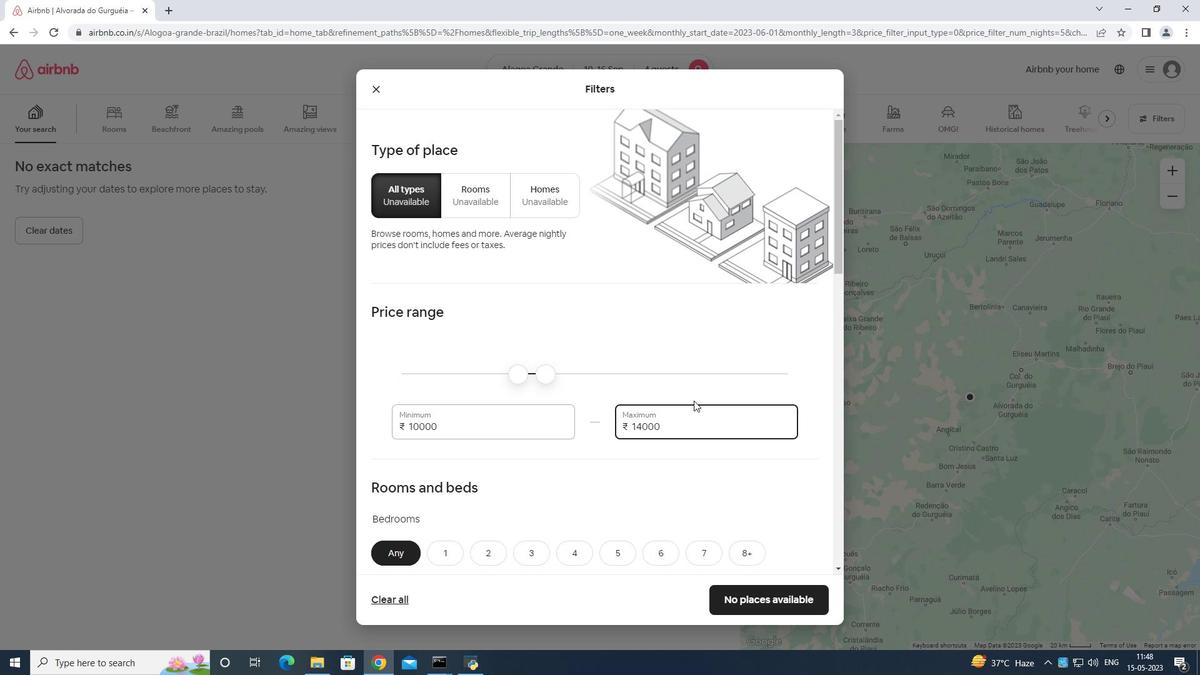 
Action: Mouse scrolled (694, 400) with delta (0, 0)
Screenshot: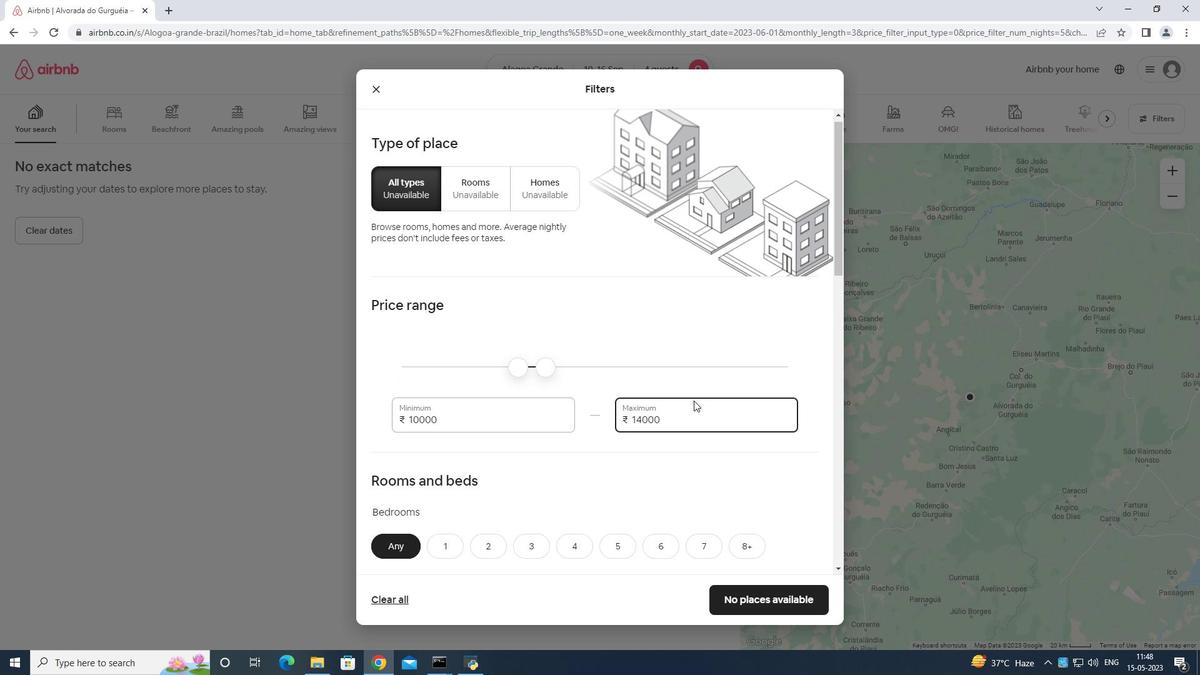 
Action: Mouse moved to (565, 300)
Screenshot: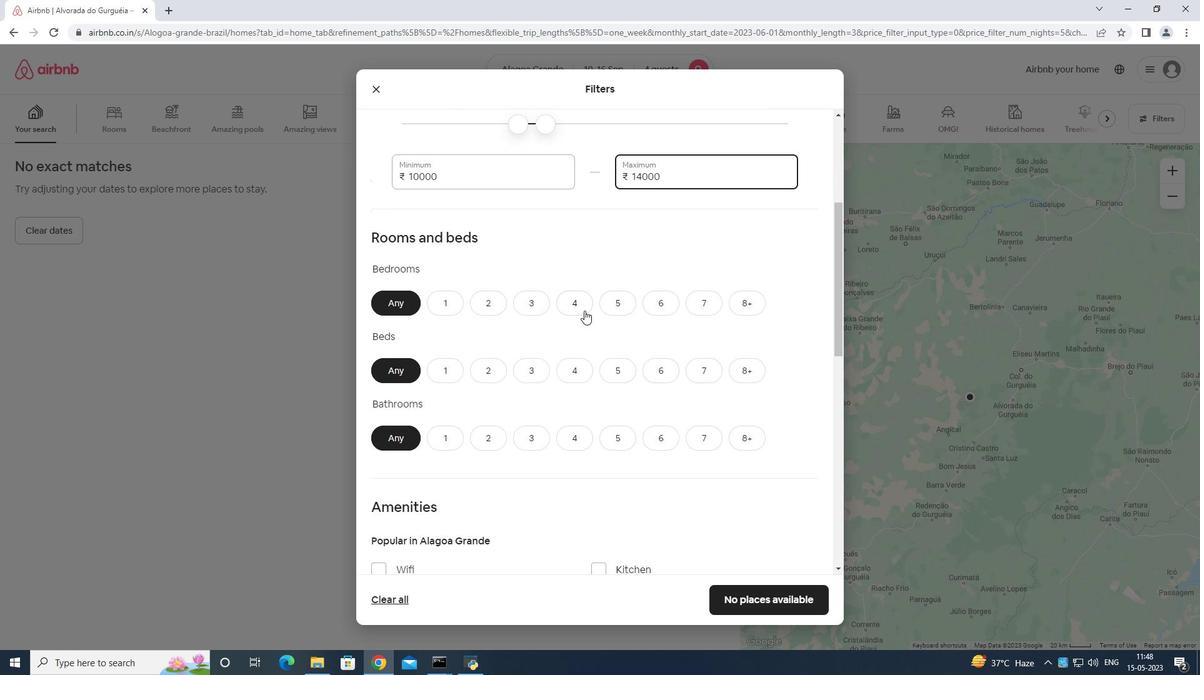 
Action: Mouse pressed left at (565, 300)
Screenshot: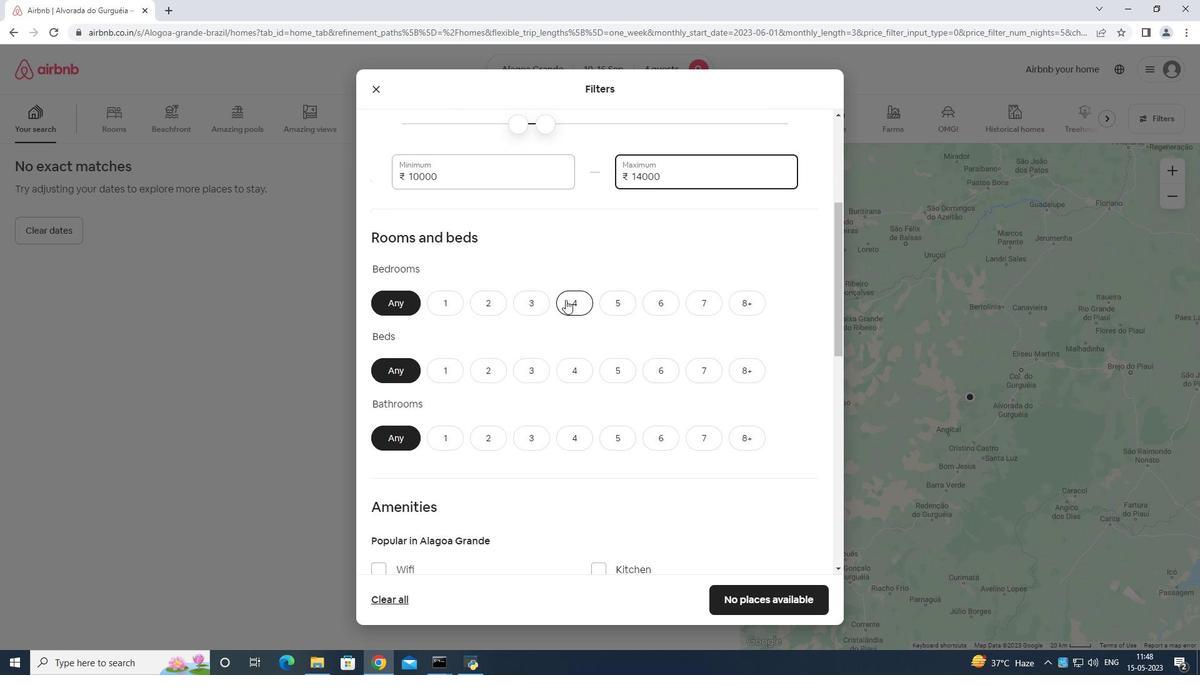 
Action: Mouse moved to (572, 363)
Screenshot: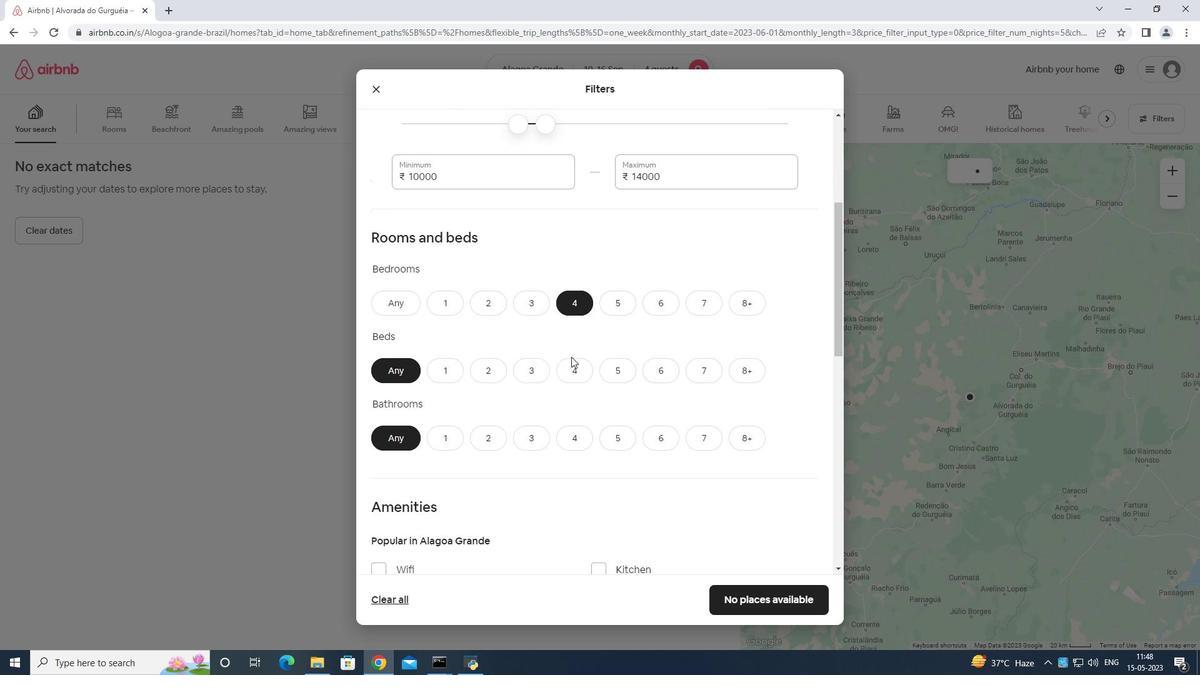 
Action: Mouse pressed left at (572, 363)
Screenshot: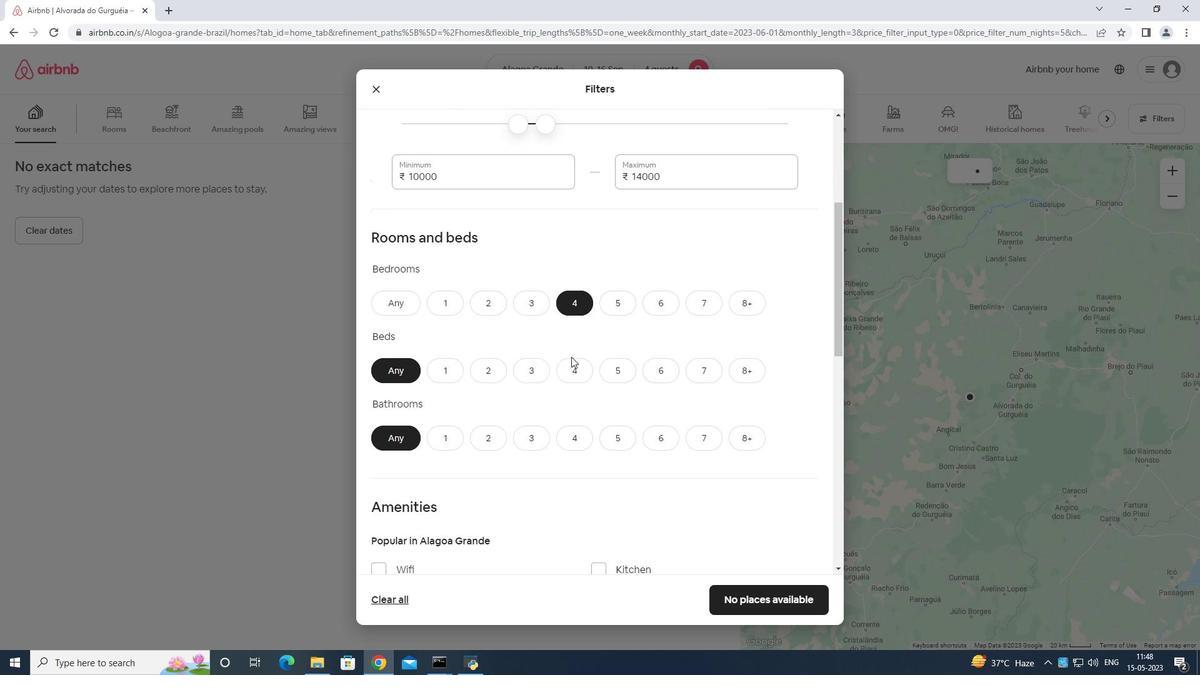 
Action: Mouse moved to (567, 436)
Screenshot: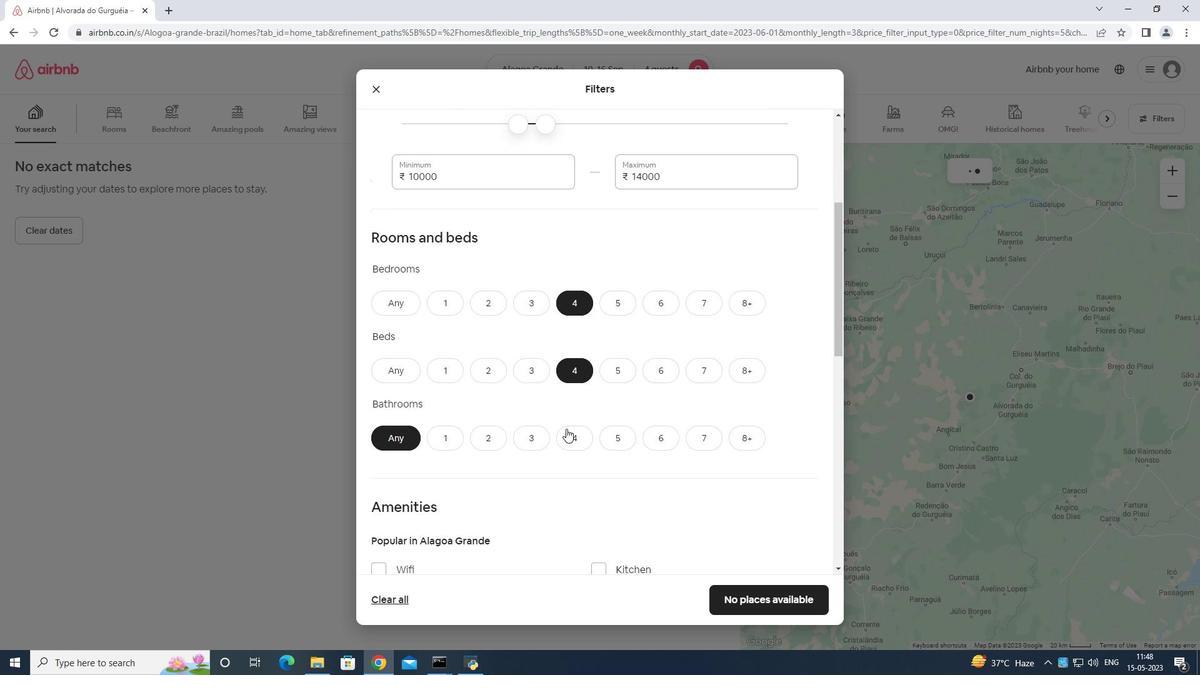 
Action: Mouse pressed left at (567, 436)
Screenshot: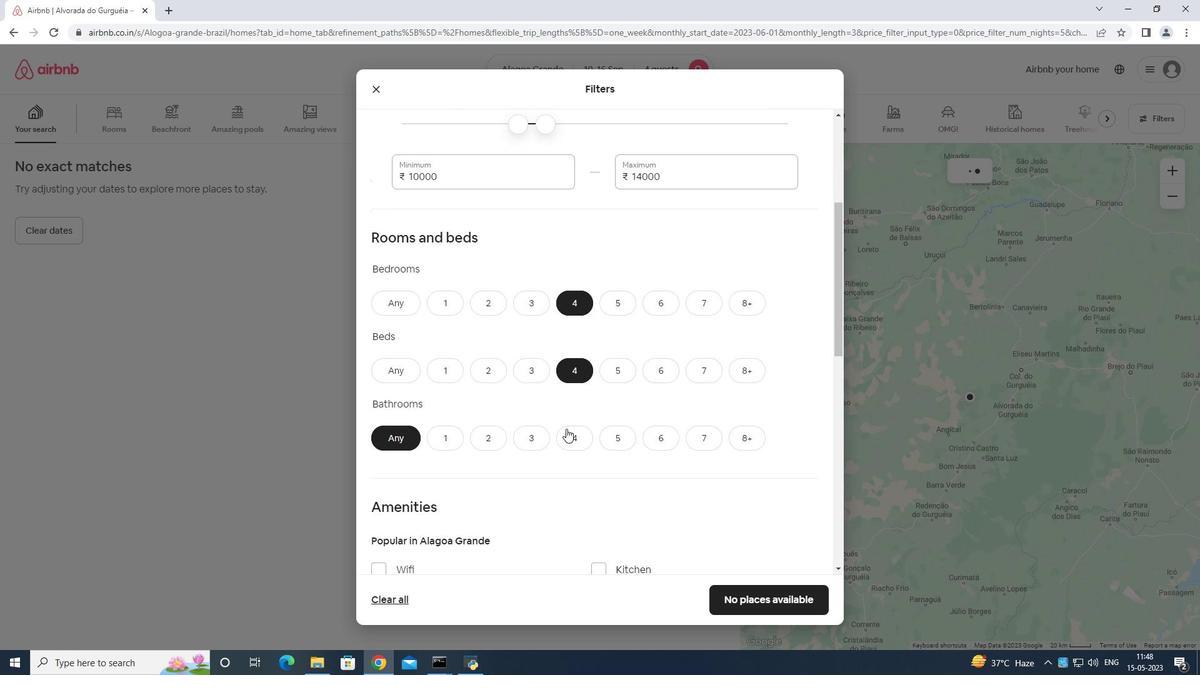 
Action: Mouse moved to (579, 405)
Screenshot: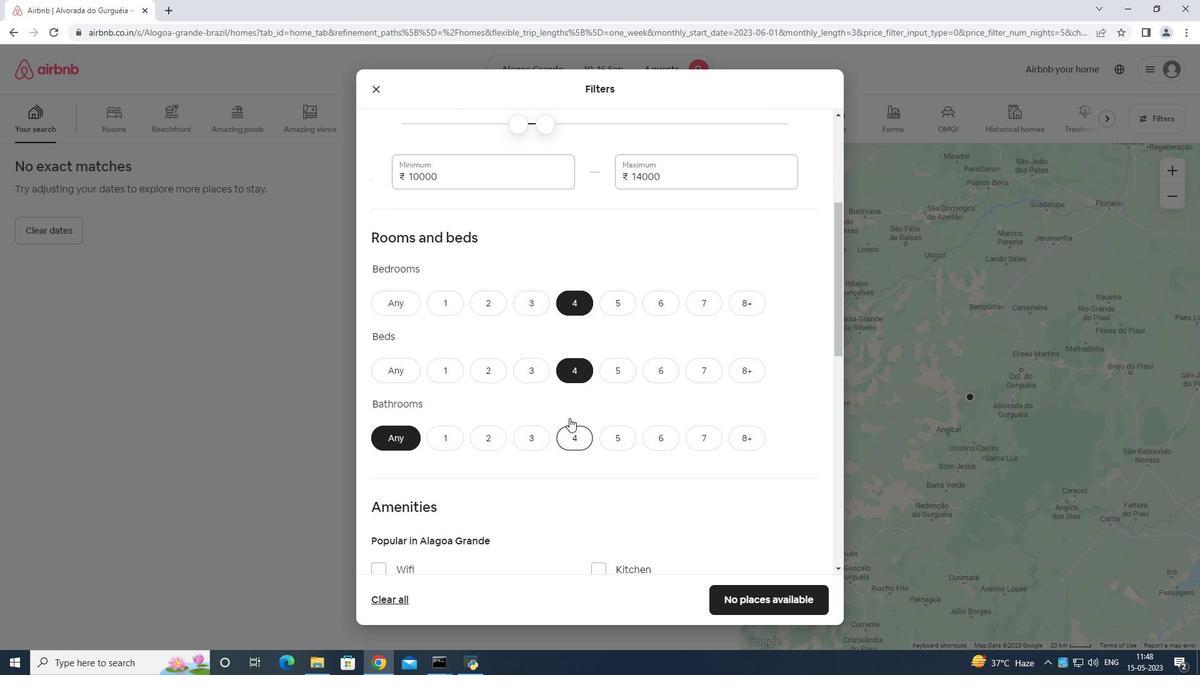 
Action: Mouse scrolled (579, 404) with delta (0, 0)
Screenshot: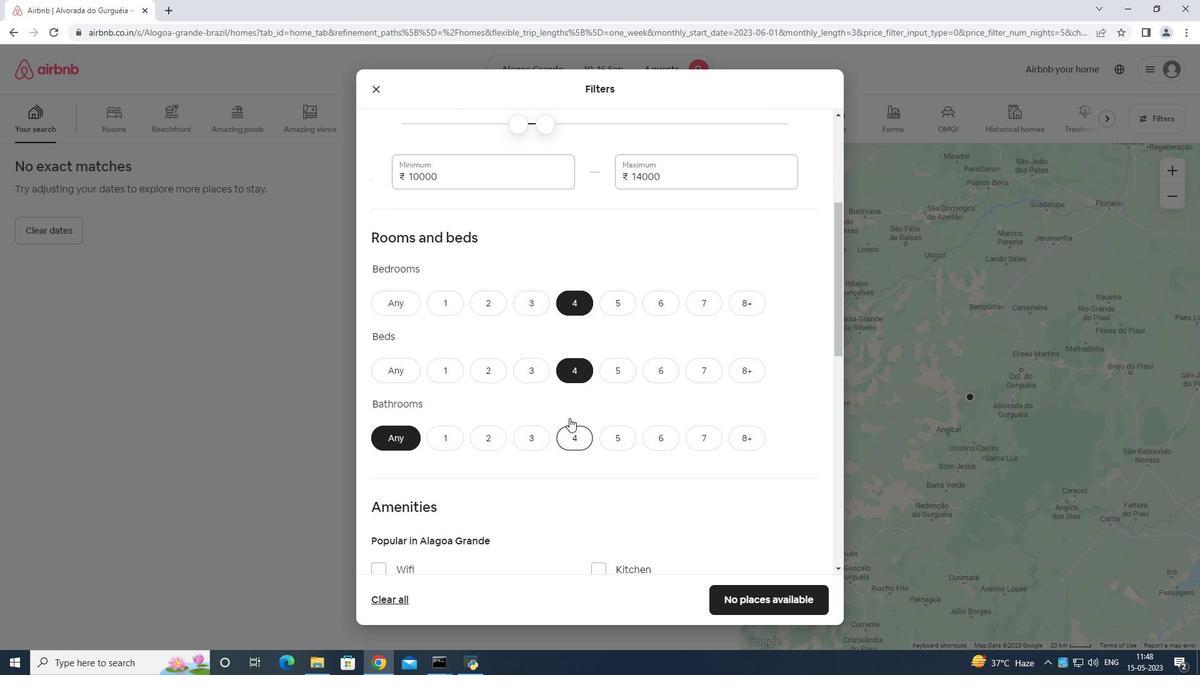 
Action: Mouse moved to (583, 405)
Screenshot: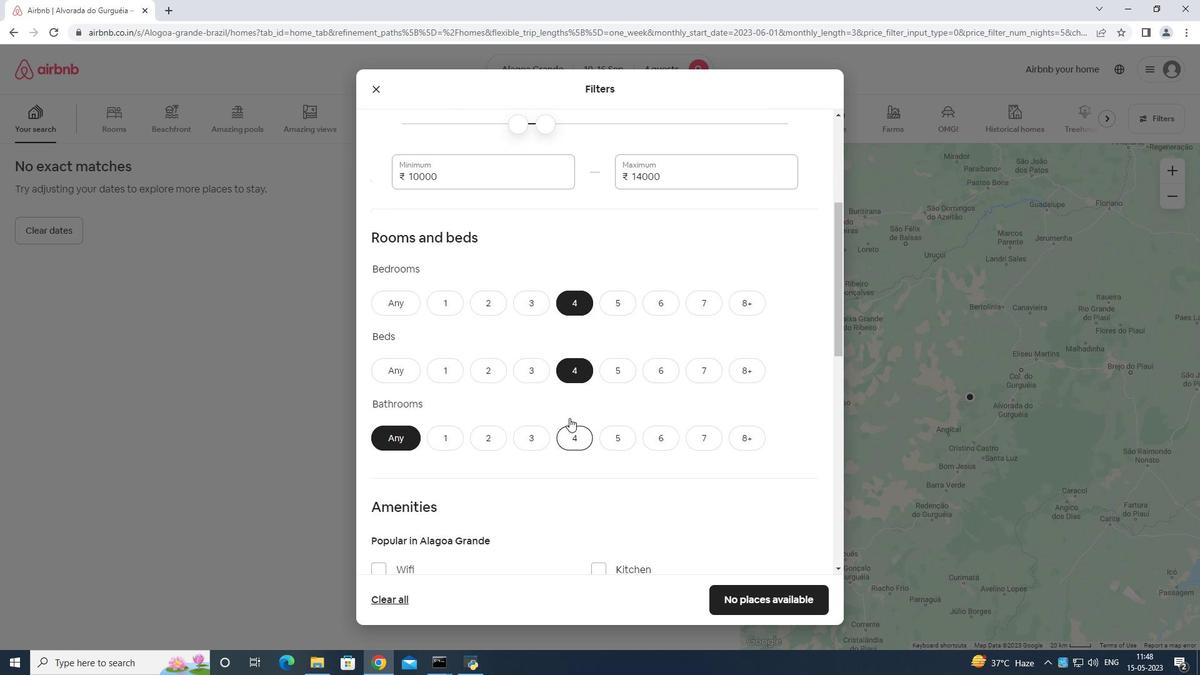 
Action: Mouse scrolled (583, 404) with delta (0, 0)
Screenshot: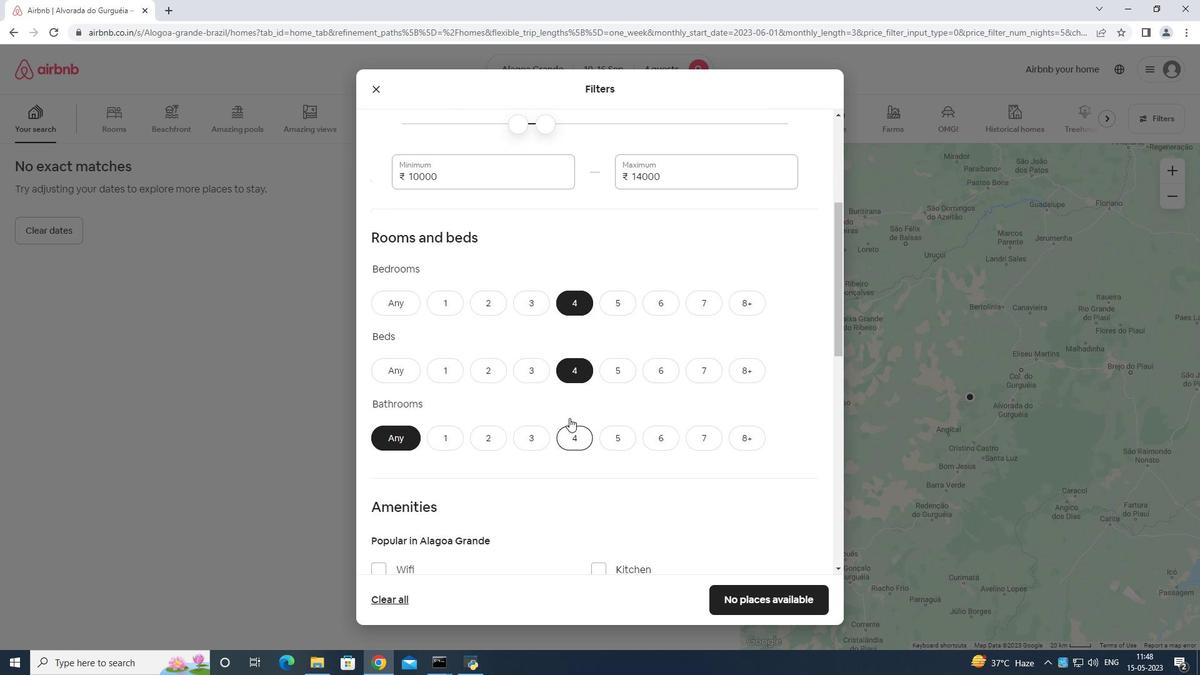 
Action: Mouse moved to (585, 404)
Screenshot: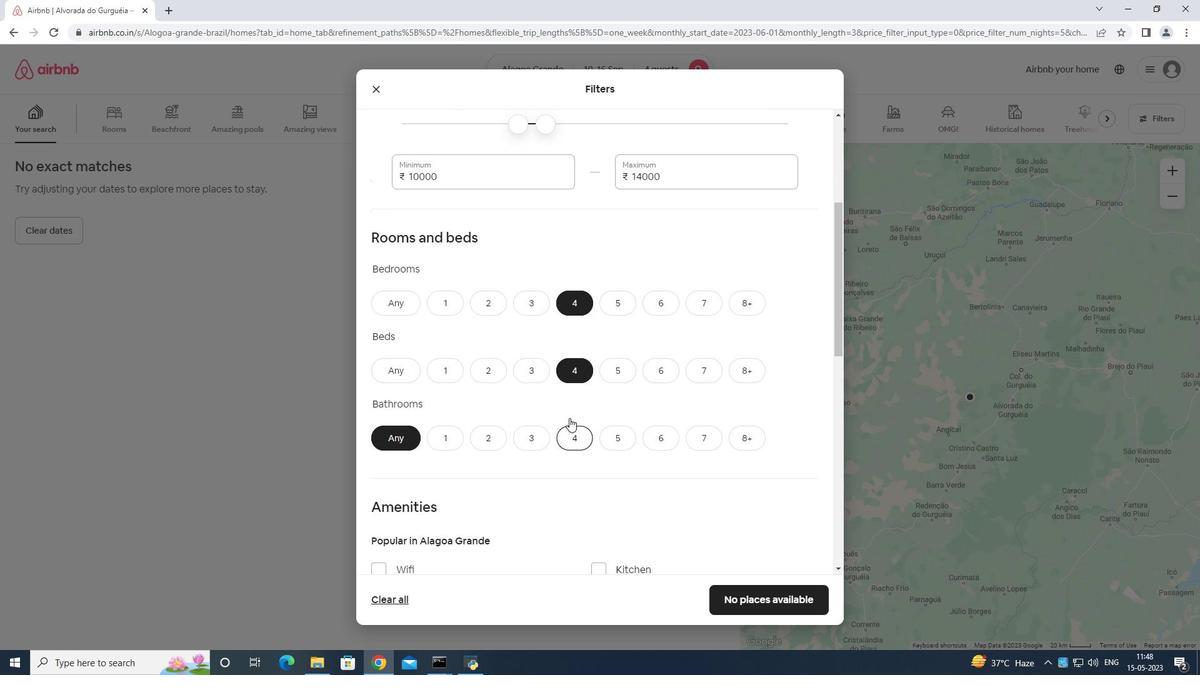 
Action: Mouse scrolled (585, 403) with delta (0, 0)
Screenshot: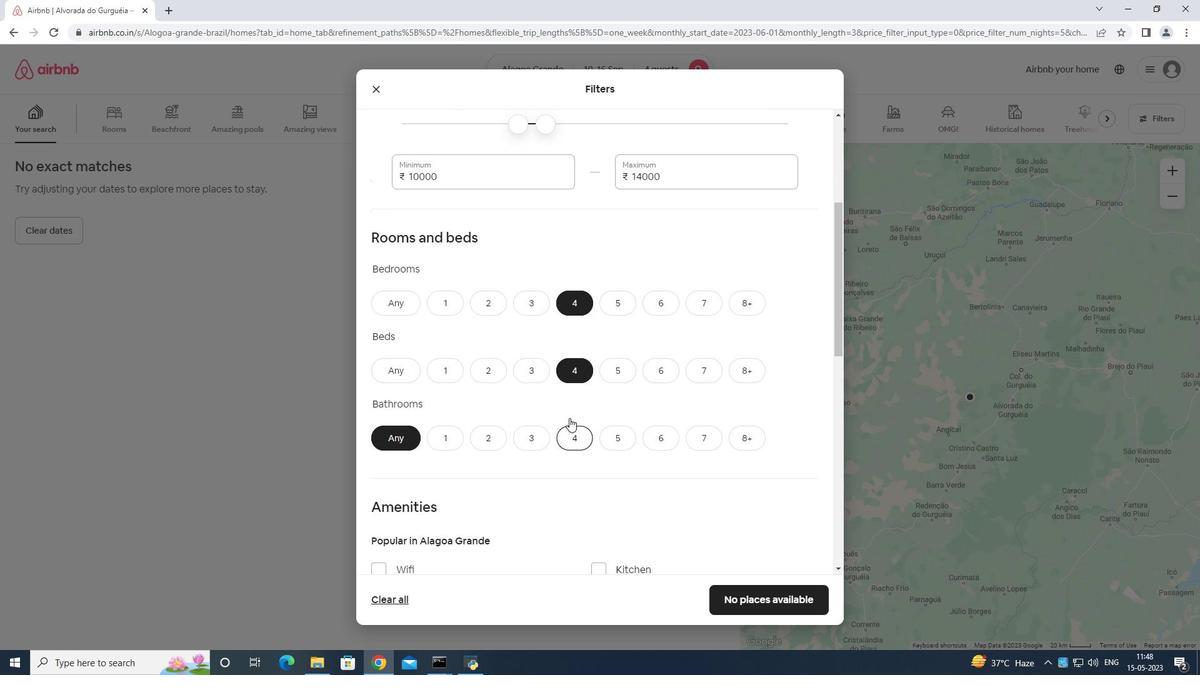 
Action: Mouse moved to (589, 400)
Screenshot: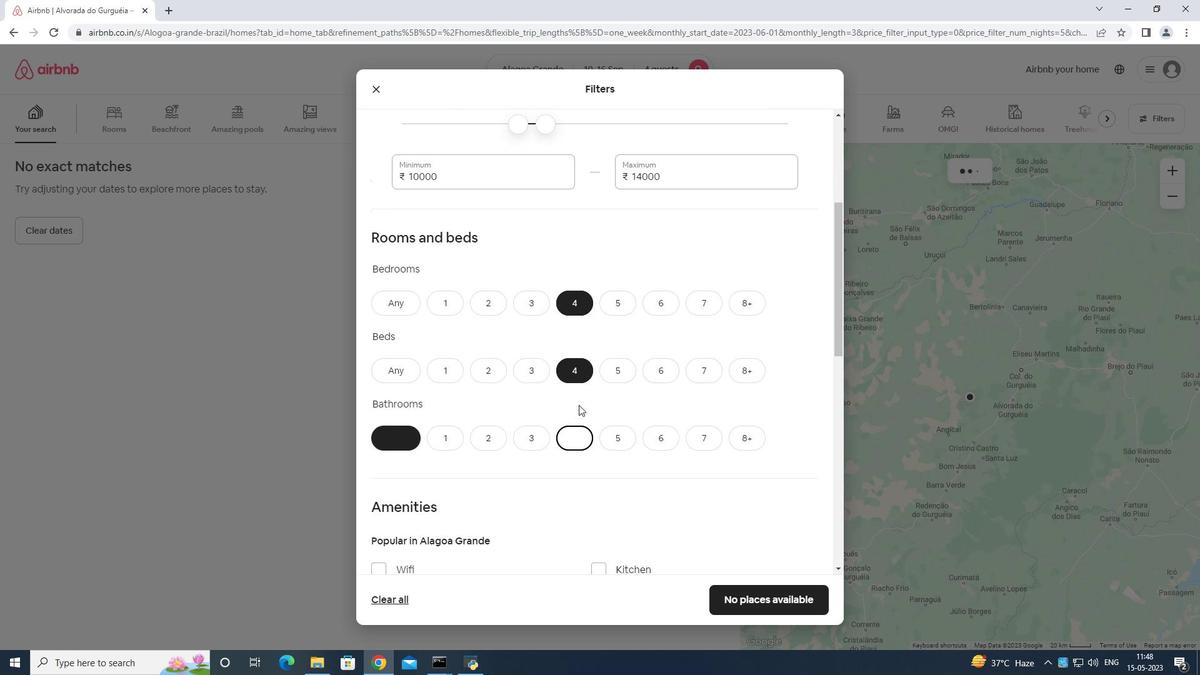 
Action: Mouse scrolled (588, 401) with delta (0, 0)
Screenshot: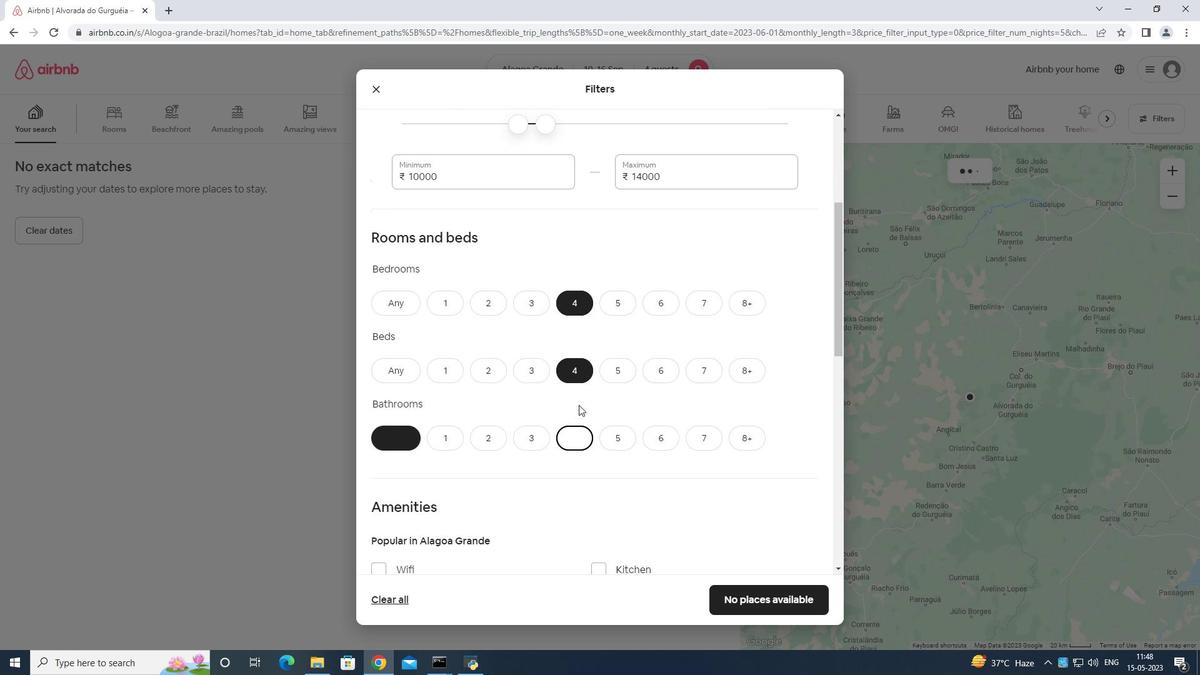 
Action: Mouse moved to (593, 398)
Screenshot: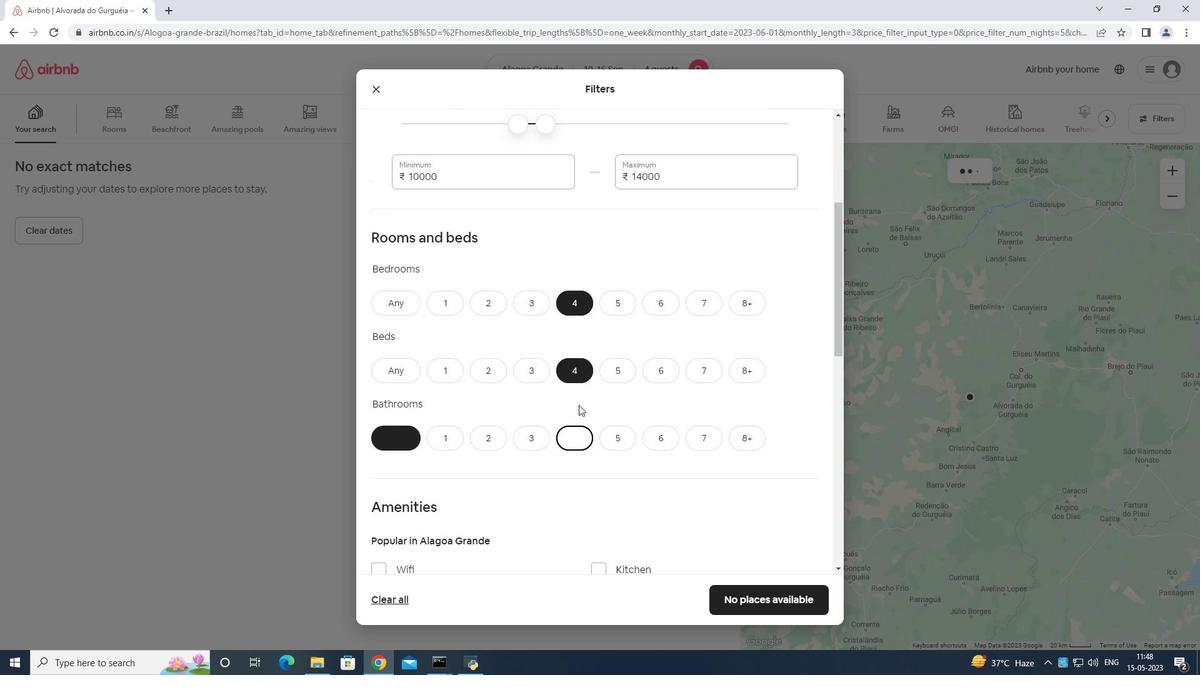 
Action: Mouse scrolled (593, 398) with delta (0, 0)
Screenshot: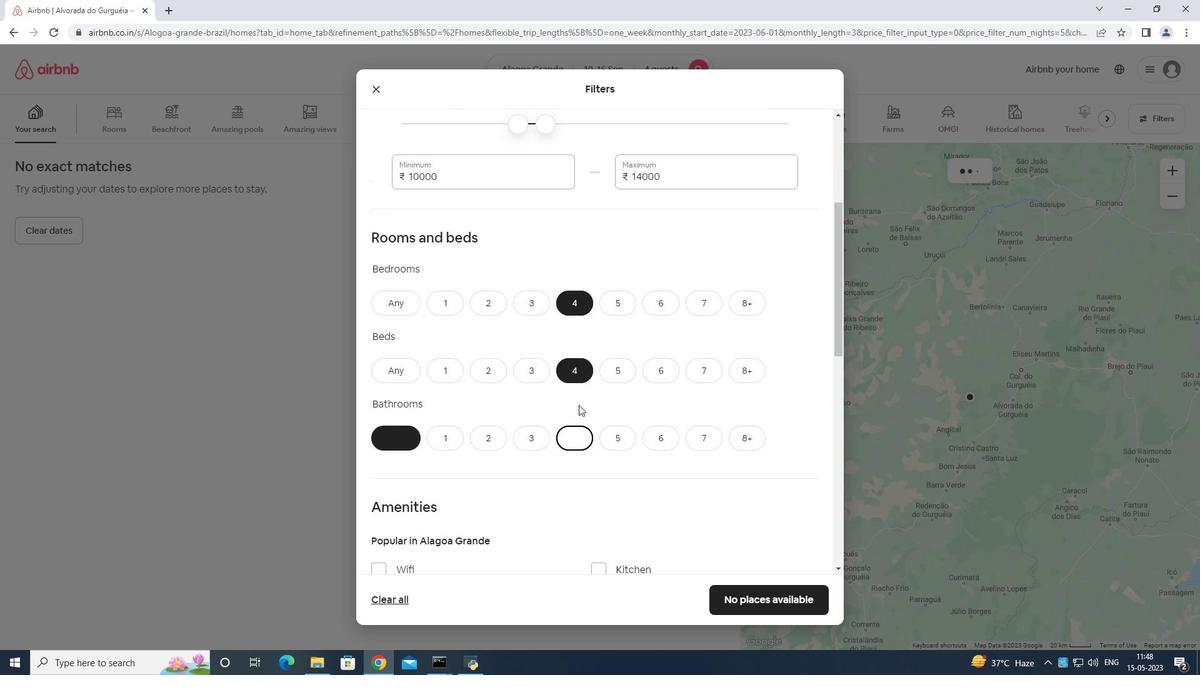 
Action: Mouse moved to (428, 314)
Screenshot: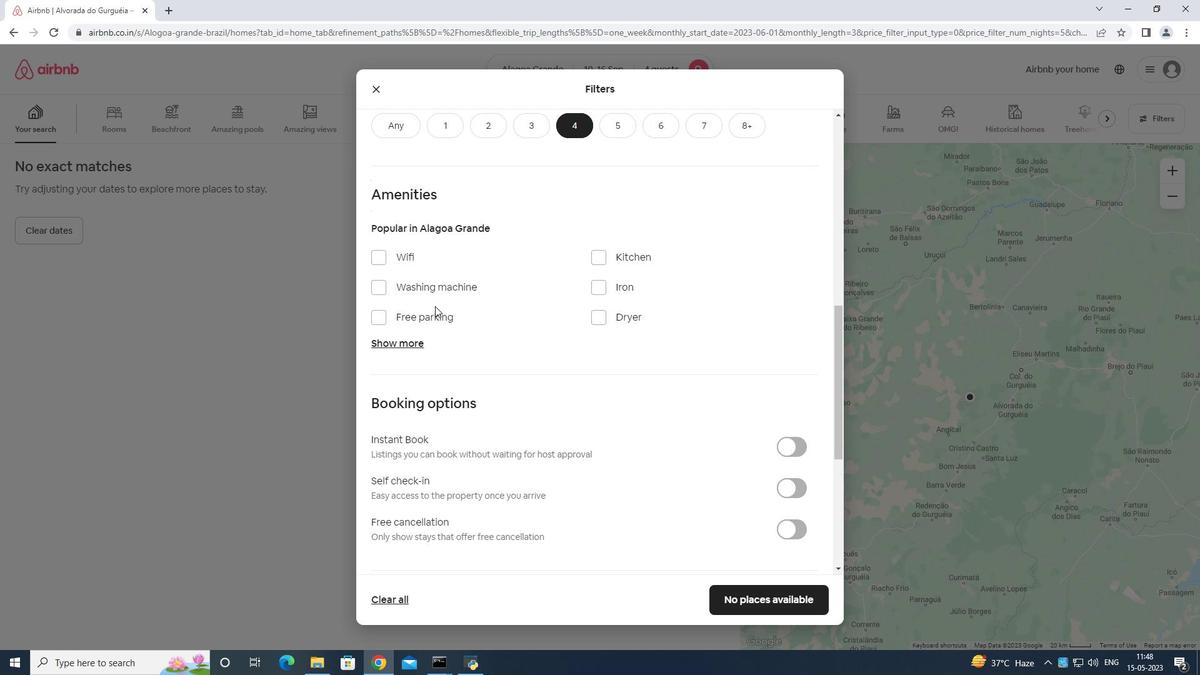
Action: Mouse pressed left at (428, 314)
Screenshot: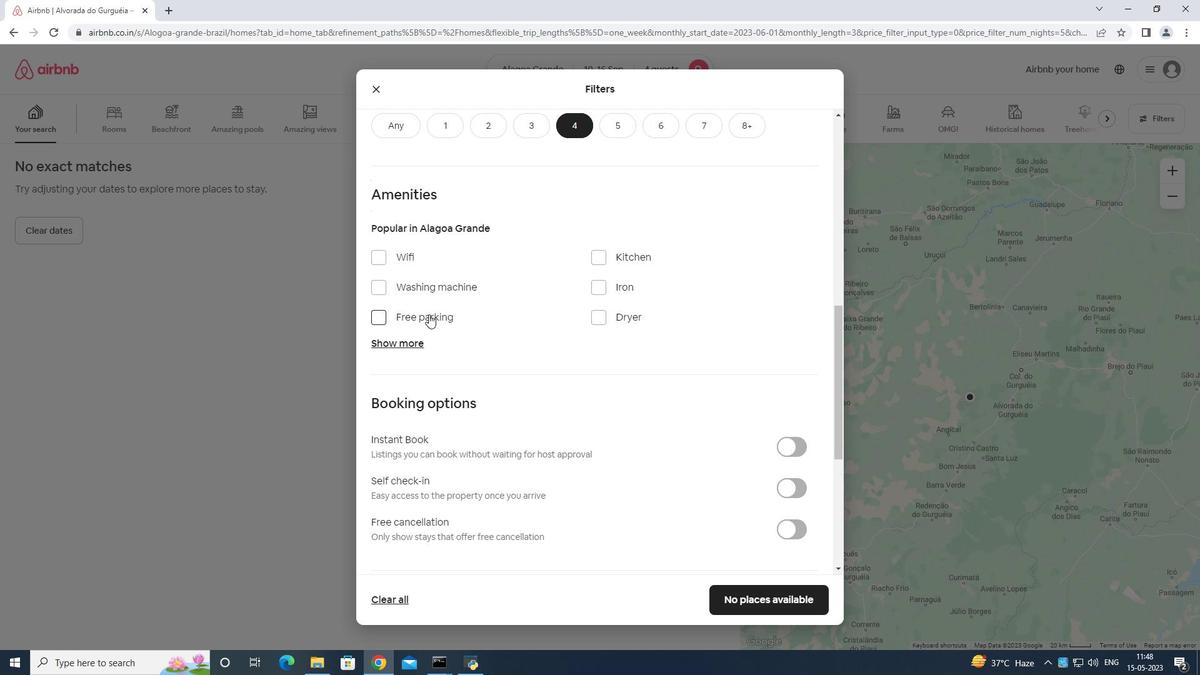 
Action: Mouse moved to (414, 257)
Screenshot: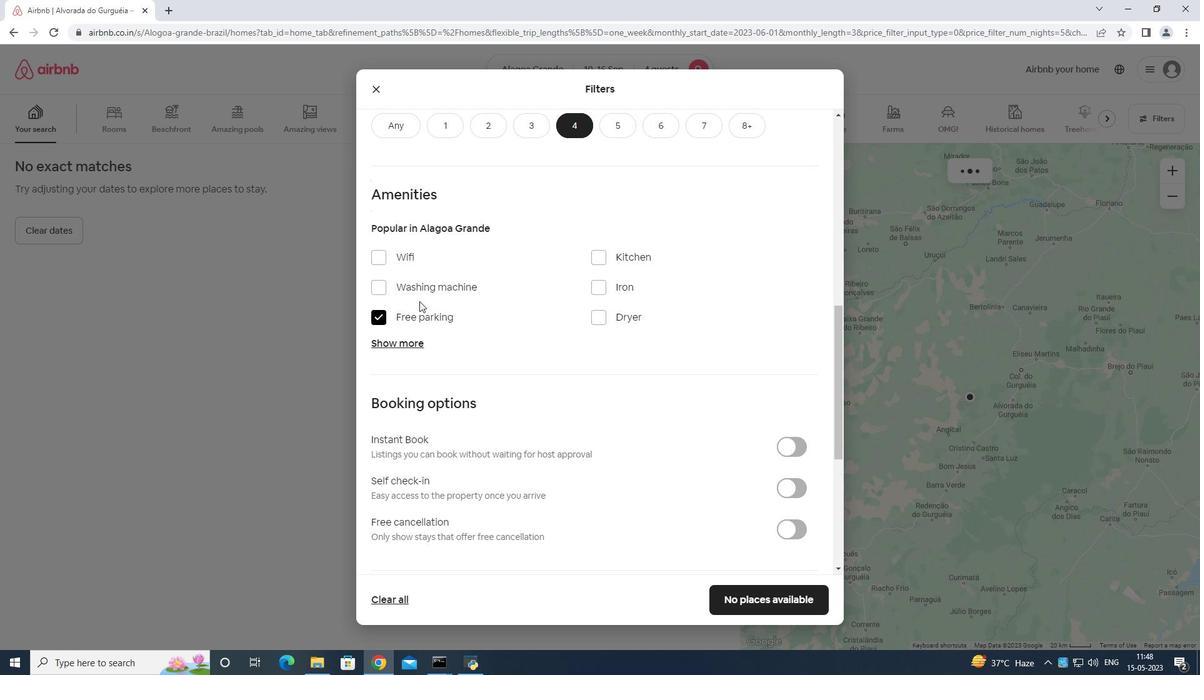 
Action: Mouse pressed left at (414, 257)
Screenshot: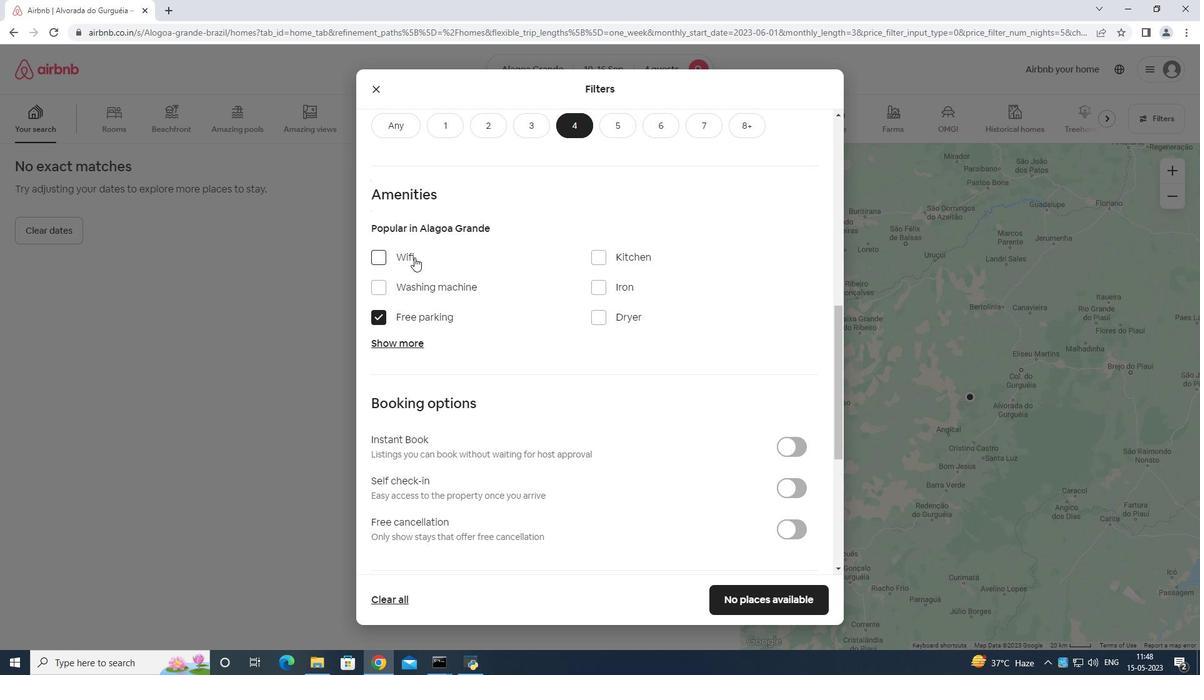 
Action: Mouse moved to (408, 348)
Screenshot: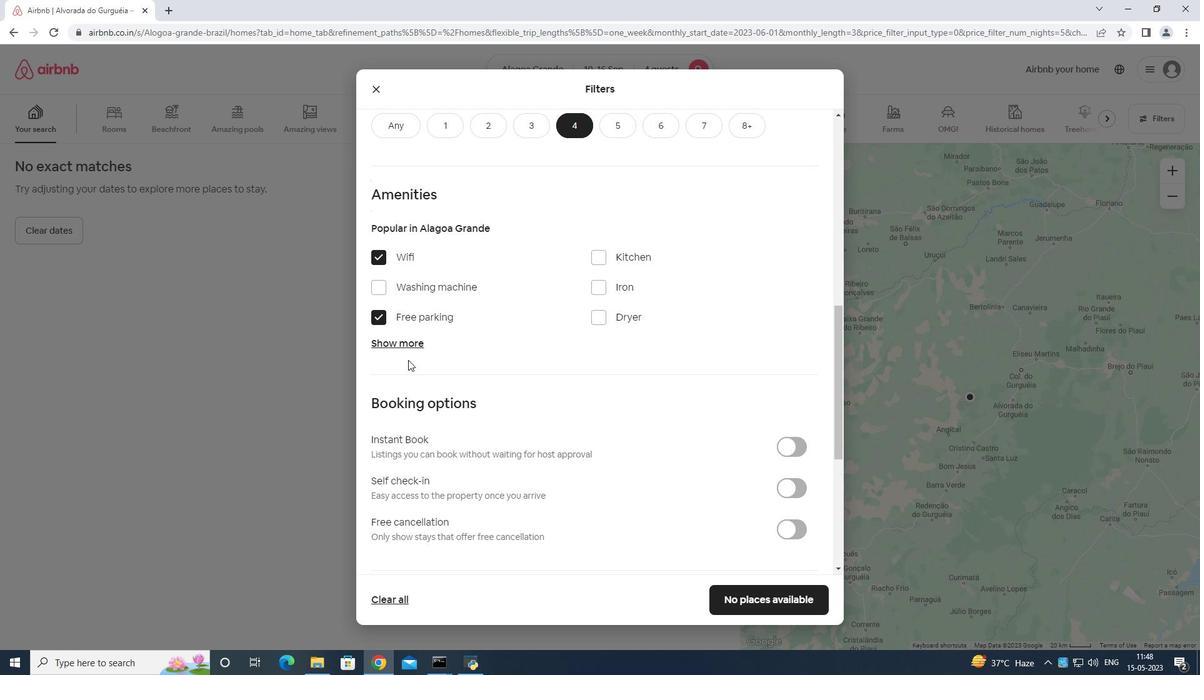 
Action: Mouse pressed left at (408, 348)
Screenshot: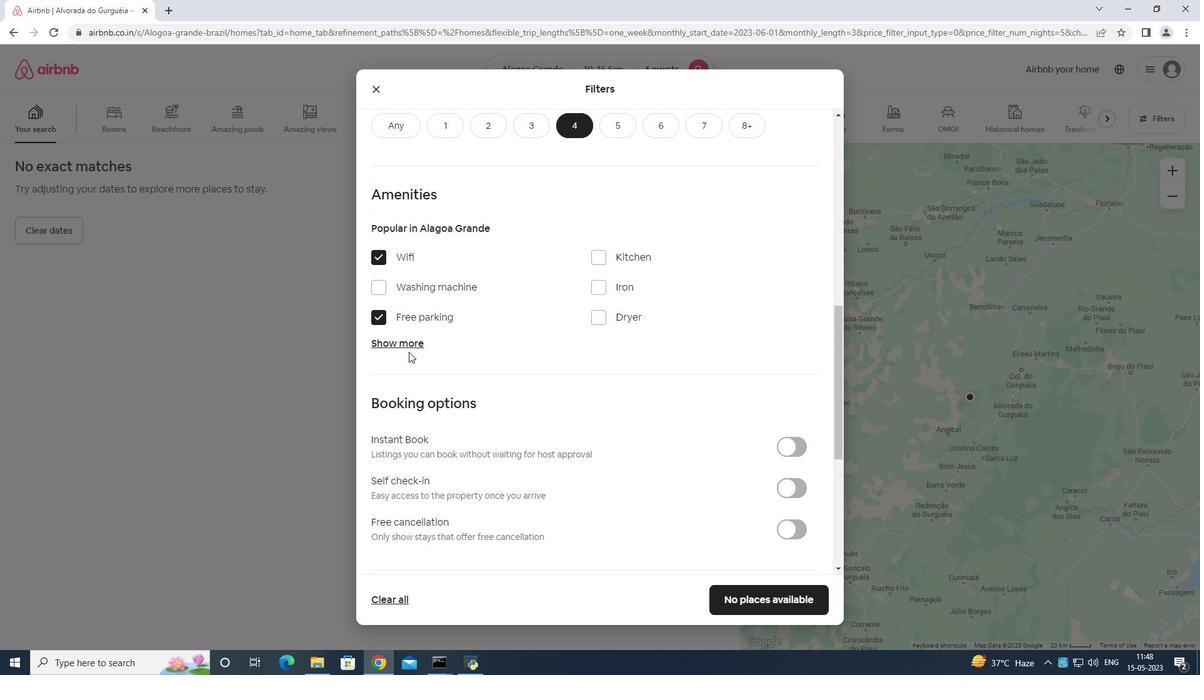 
Action: Mouse moved to (500, 352)
Screenshot: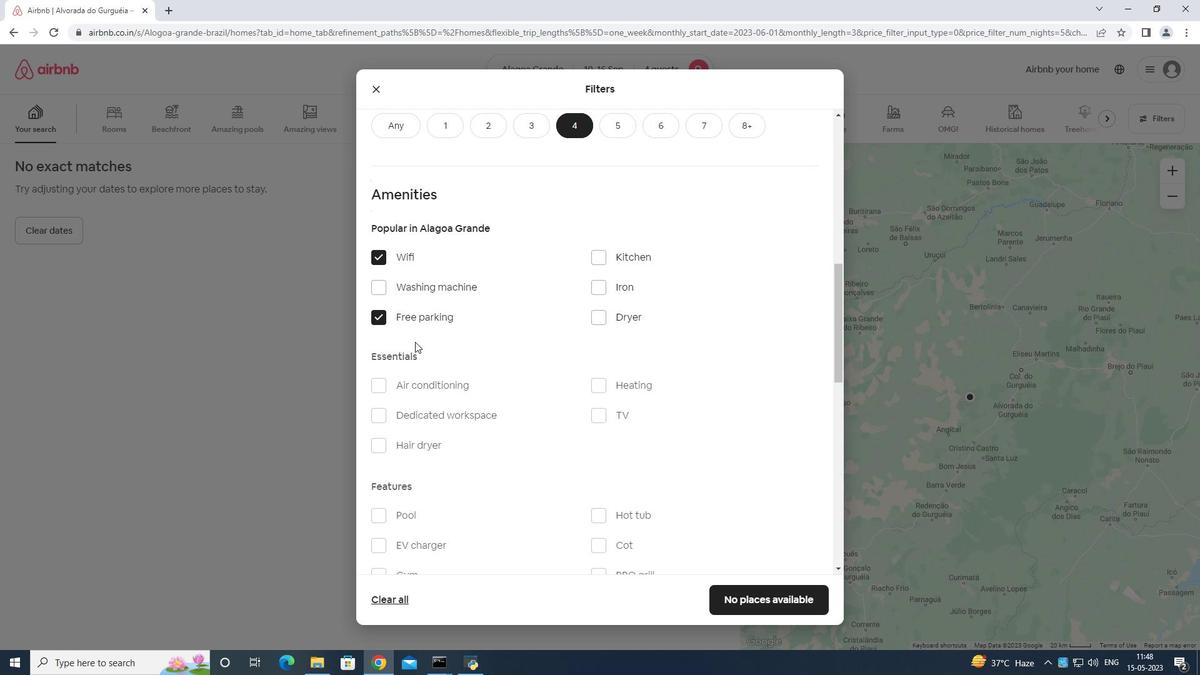 
Action: Mouse scrolled (500, 351) with delta (0, 0)
Screenshot: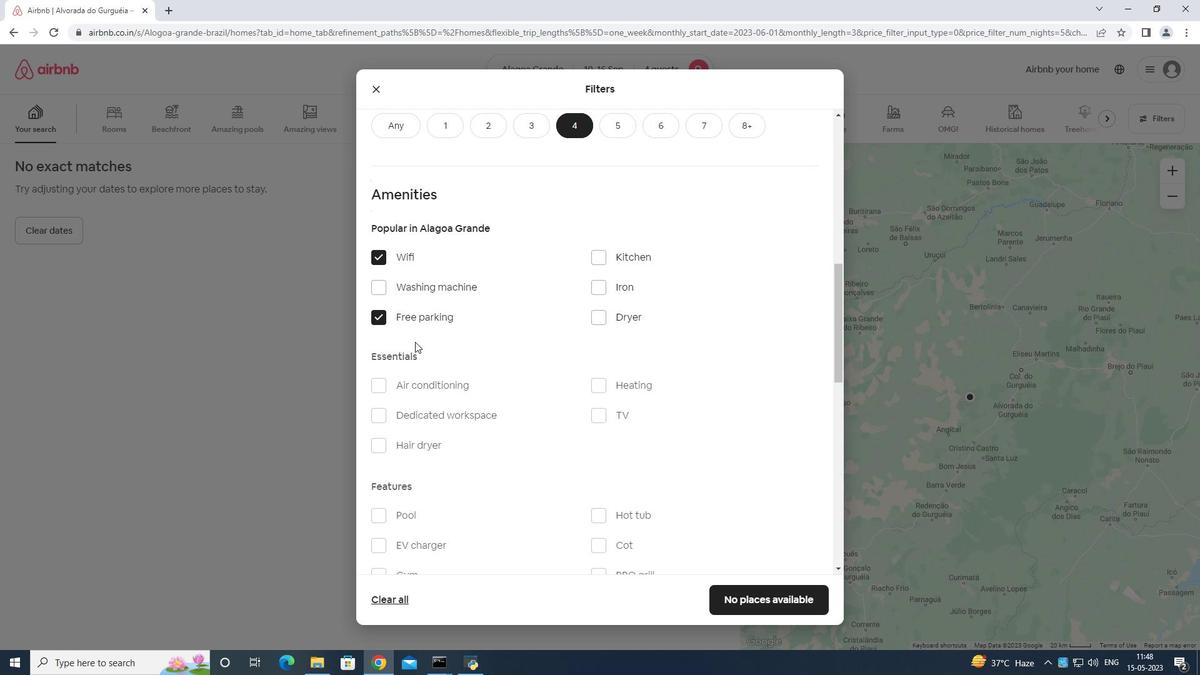 
Action: Mouse moved to (590, 363)
Screenshot: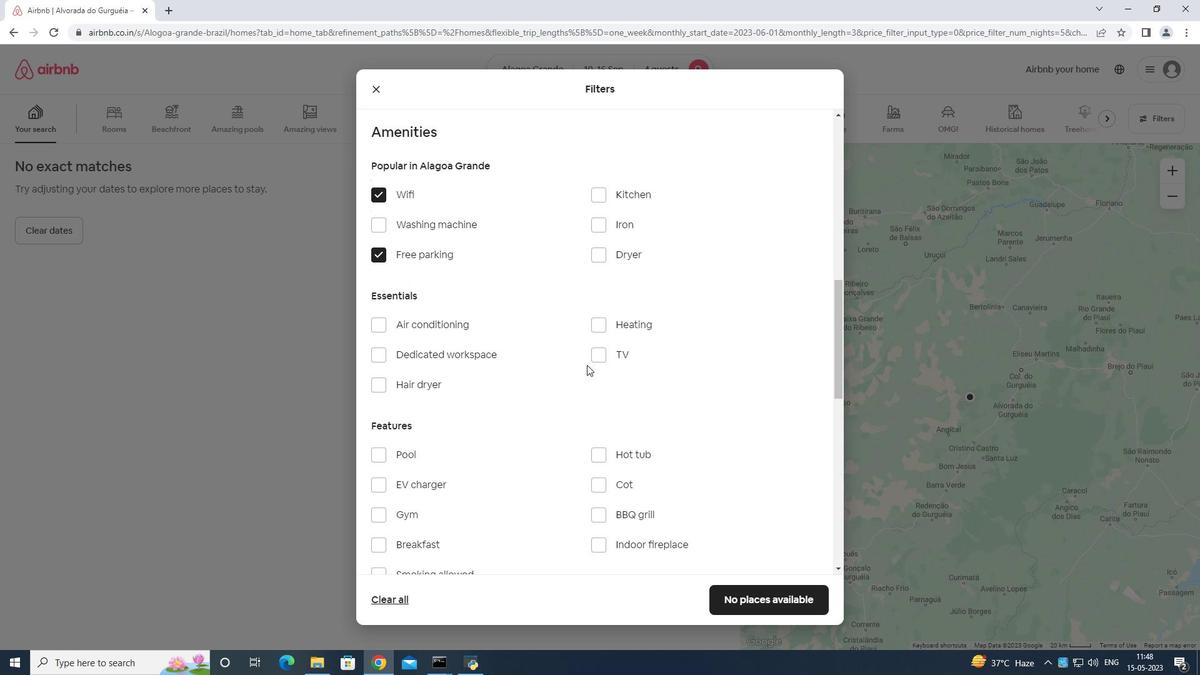 
Action: Mouse pressed left at (590, 363)
Screenshot: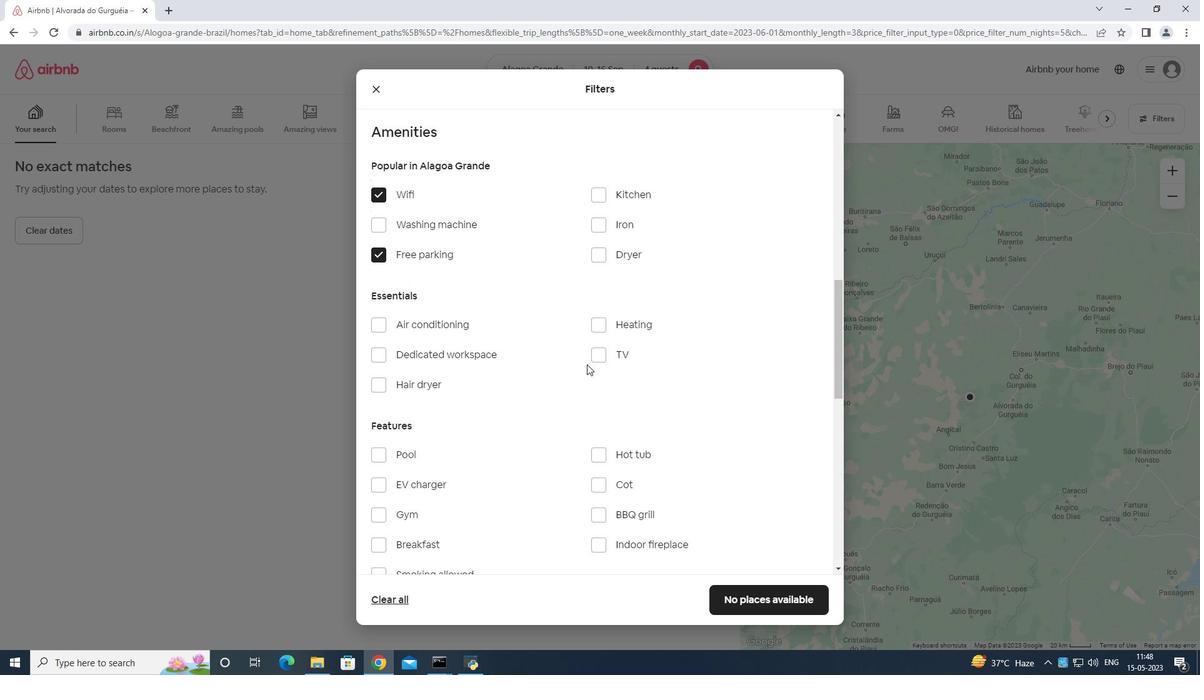 
Action: Mouse moved to (593, 360)
Screenshot: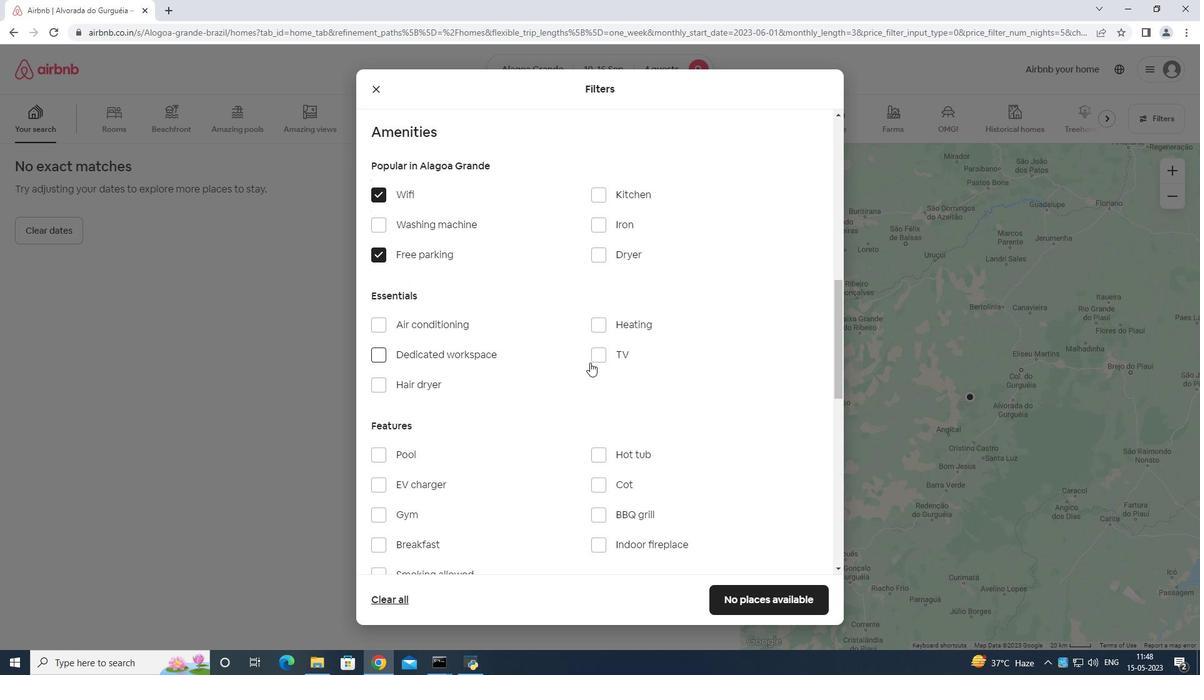
Action: Mouse pressed left at (593, 360)
Screenshot: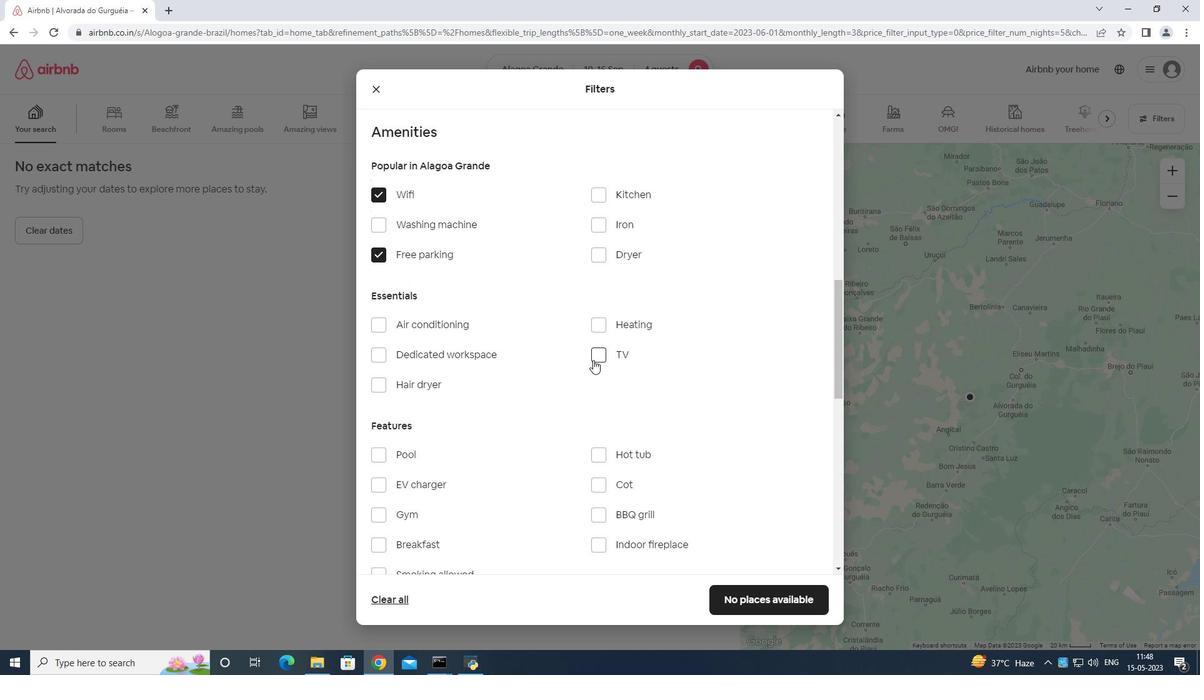 
Action: Mouse moved to (595, 351)
Screenshot: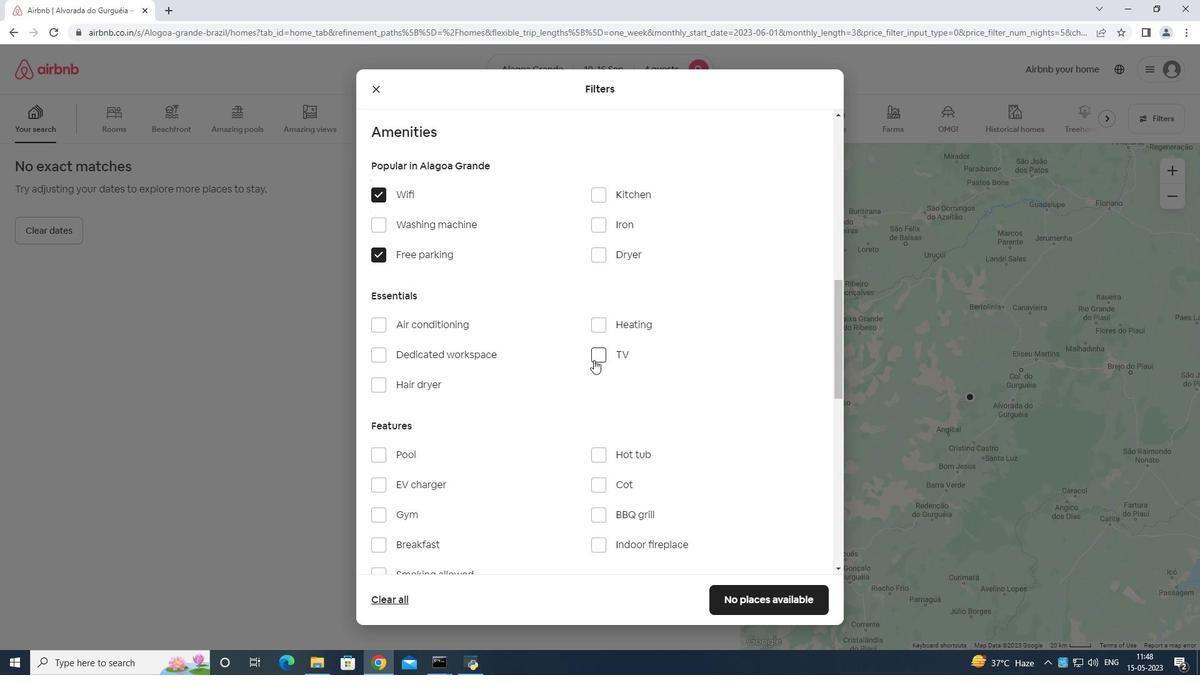 
Action: Mouse scrolled (595, 350) with delta (0, 0)
Screenshot: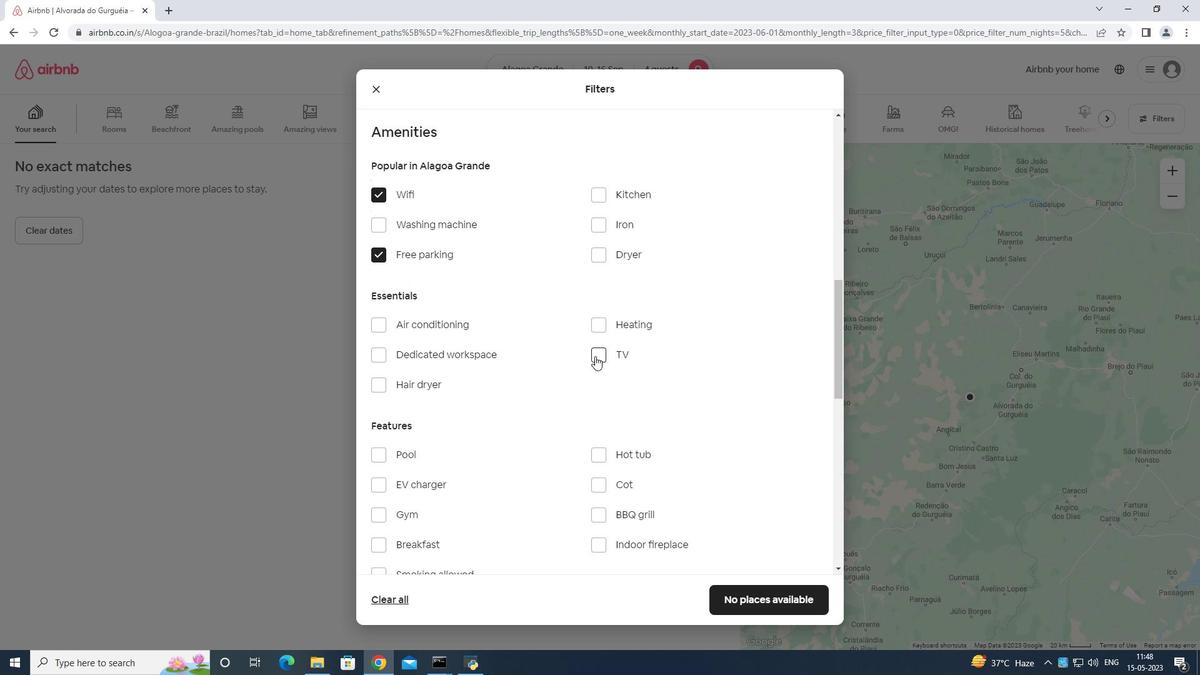 
Action: Mouse scrolled (595, 350) with delta (0, 0)
Screenshot: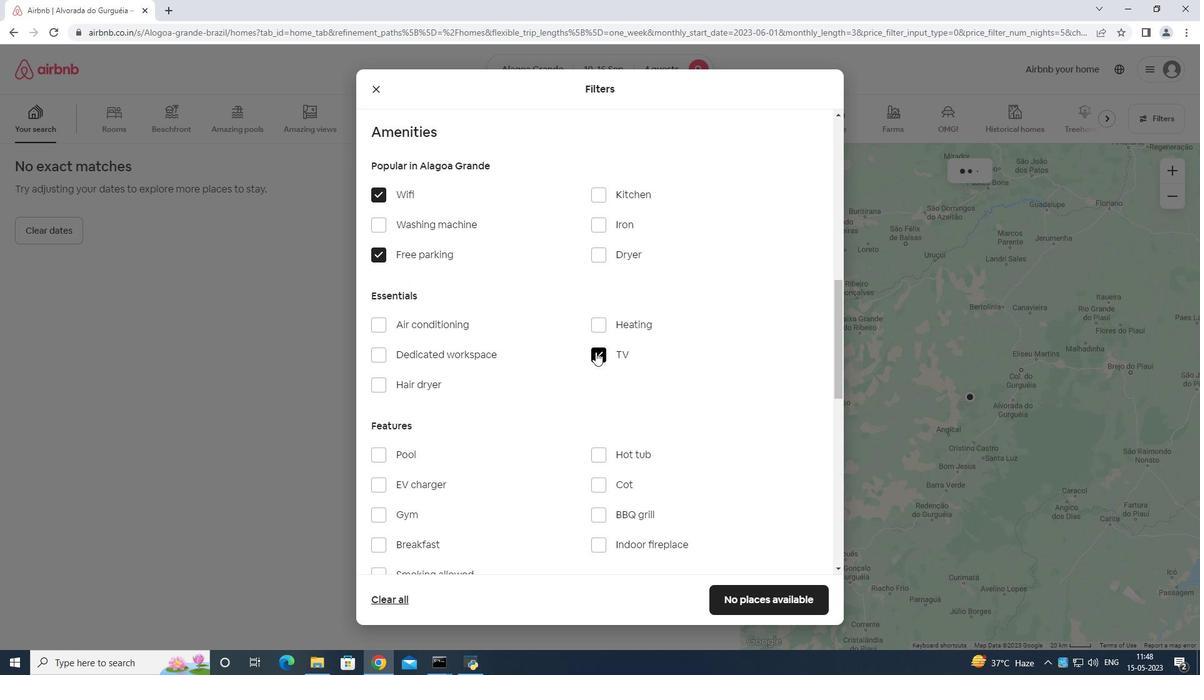 
Action: Mouse scrolled (595, 350) with delta (0, 0)
Screenshot: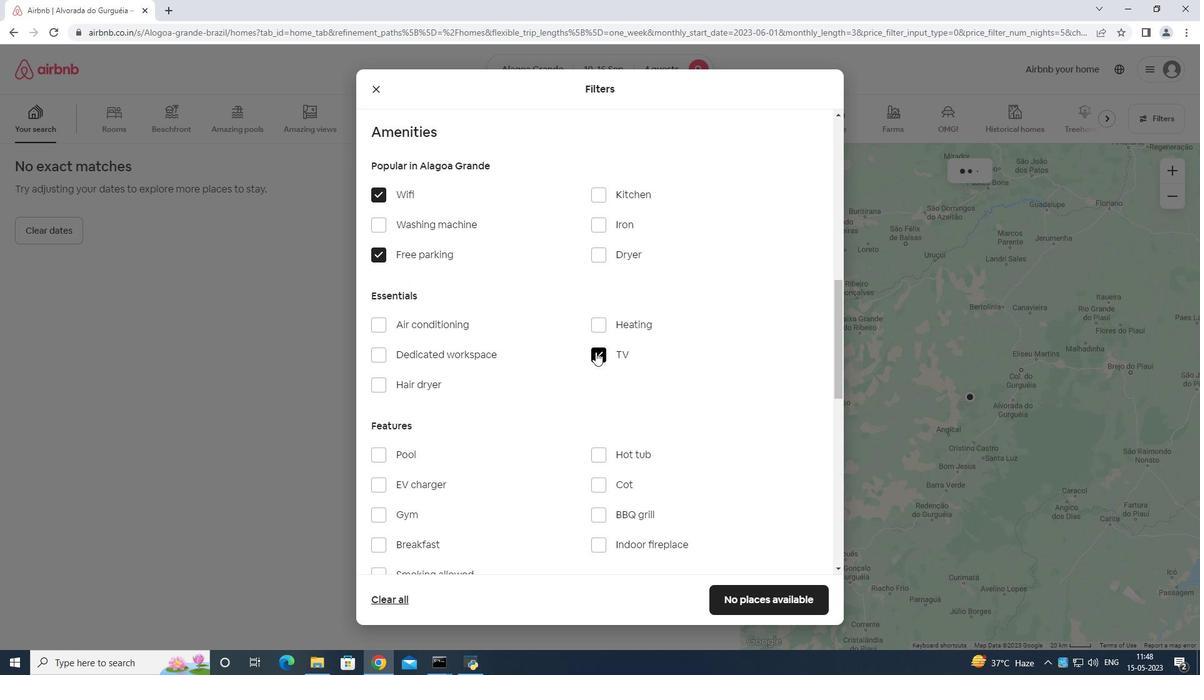
Action: Mouse moved to (428, 335)
Screenshot: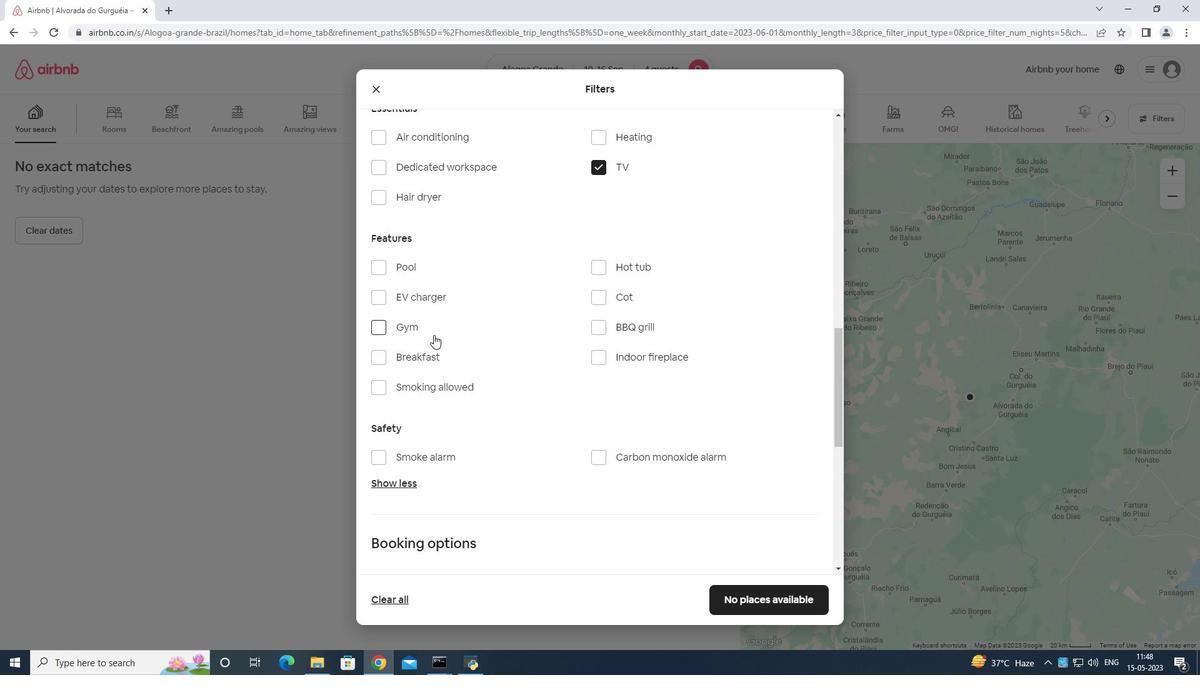
Action: Mouse pressed left at (428, 335)
Screenshot: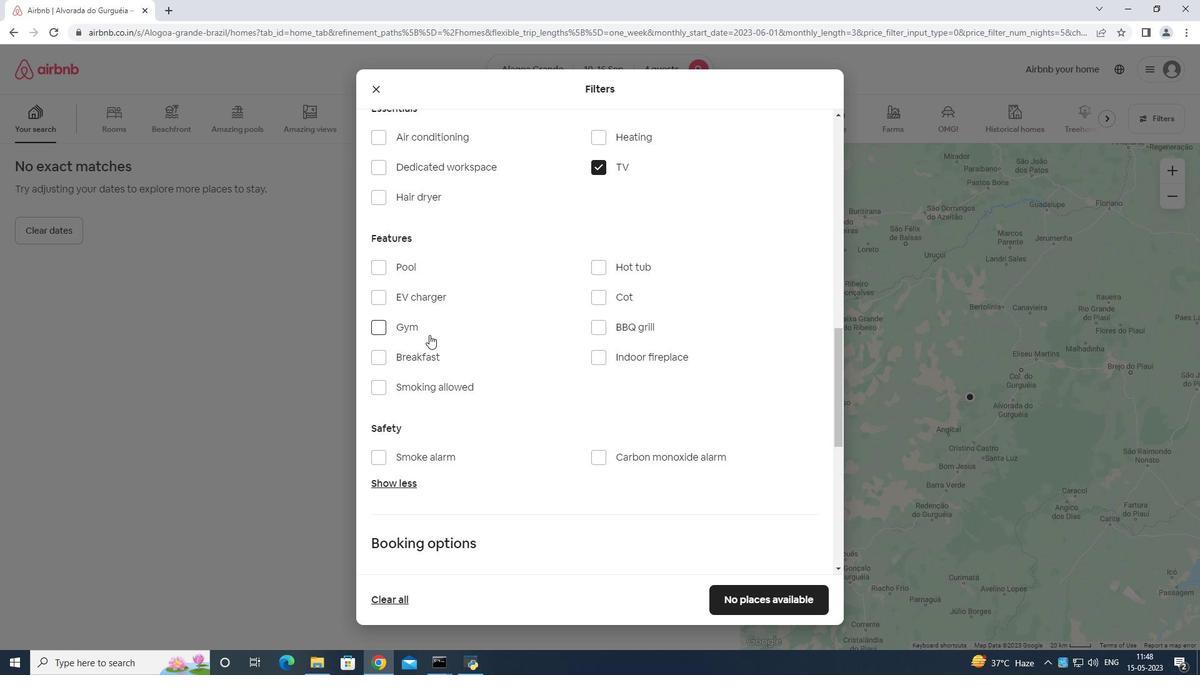 
Action: Mouse moved to (427, 352)
Screenshot: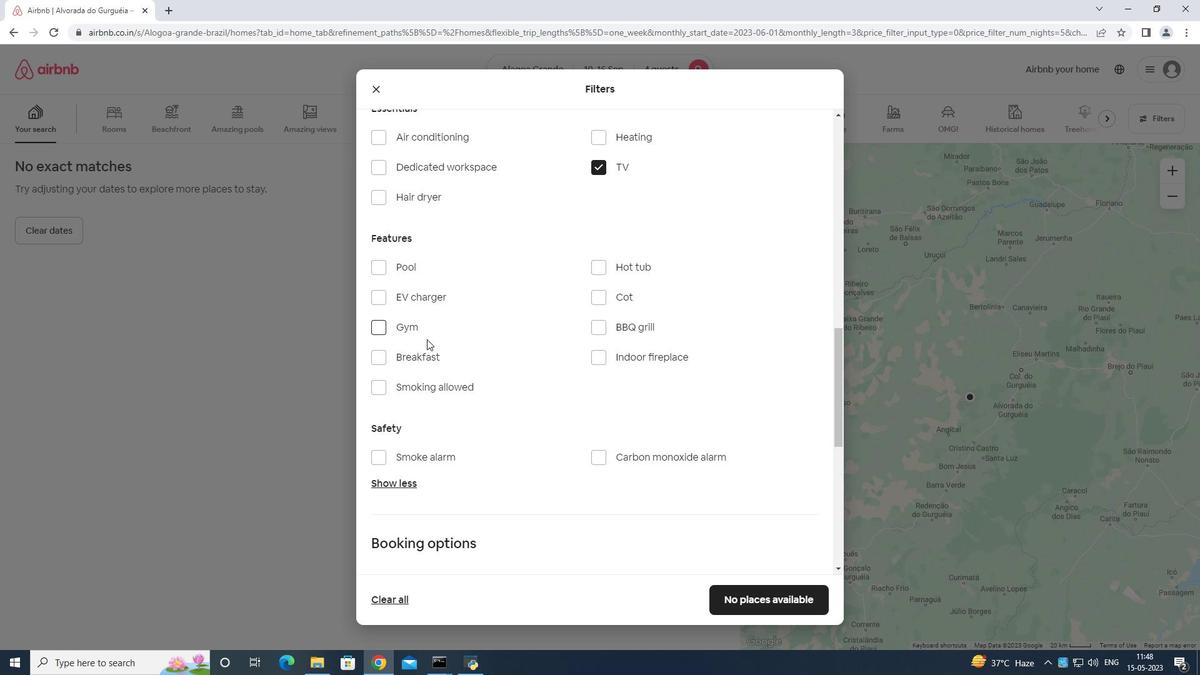 
Action: Mouse pressed left at (427, 352)
Screenshot: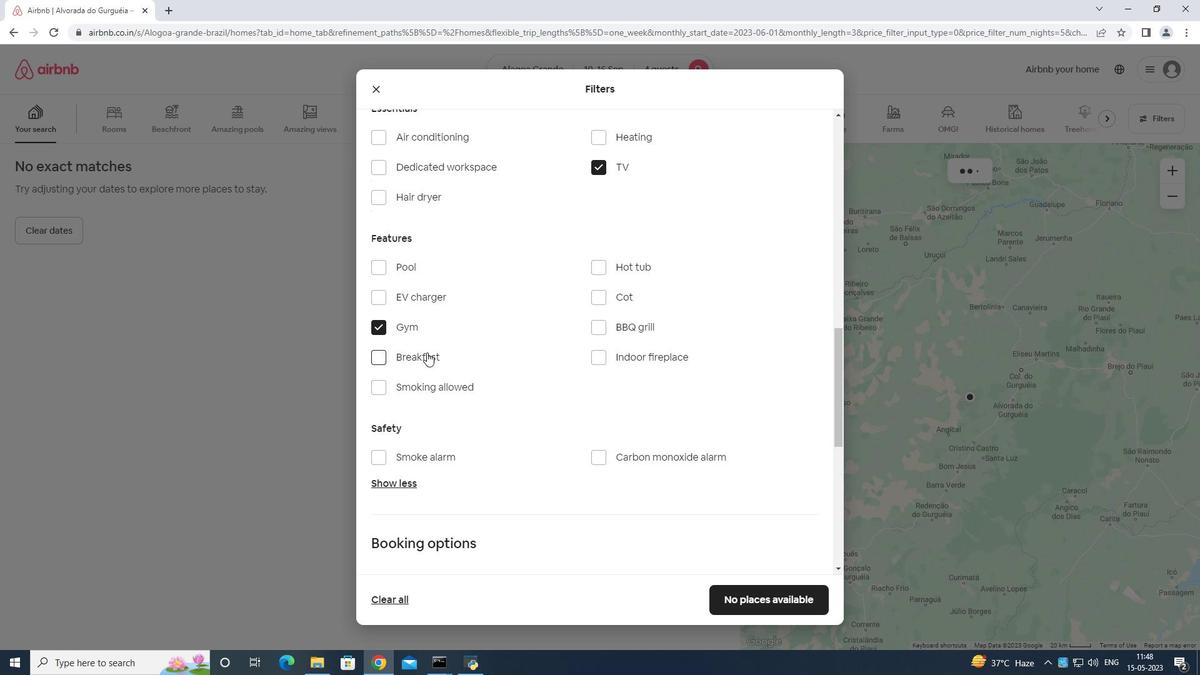 
Action: Mouse moved to (486, 333)
Screenshot: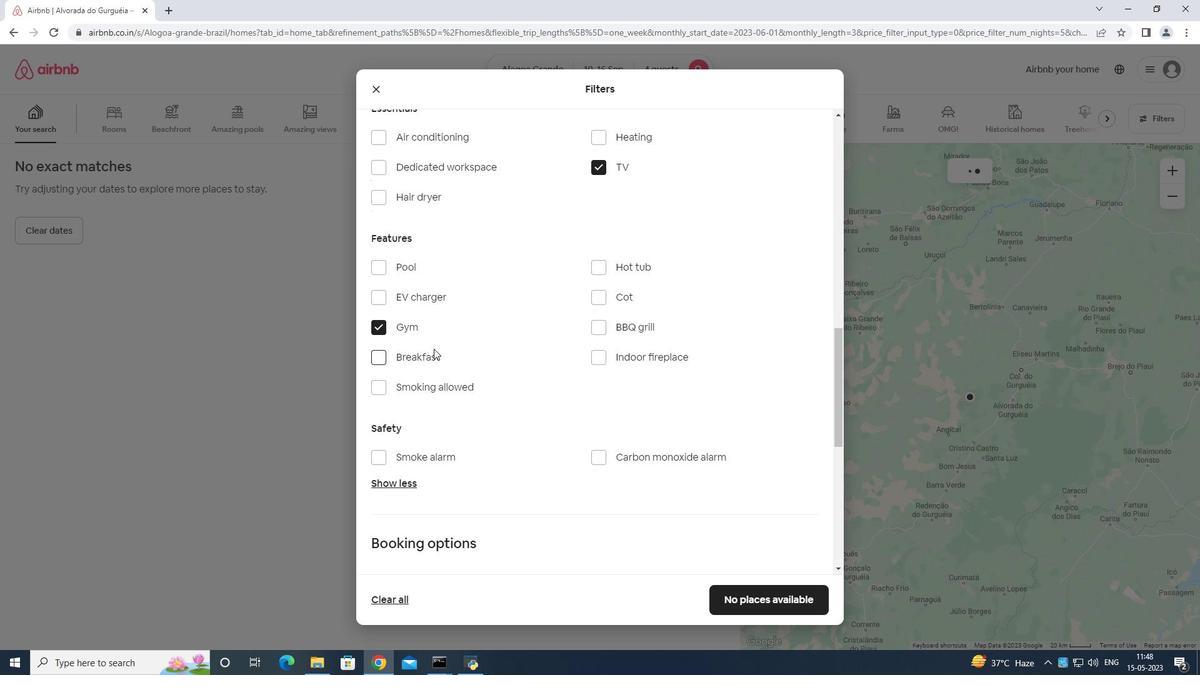 
Action: Mouse scrolled (486, 332) with delta (0, 0)
Screenshot: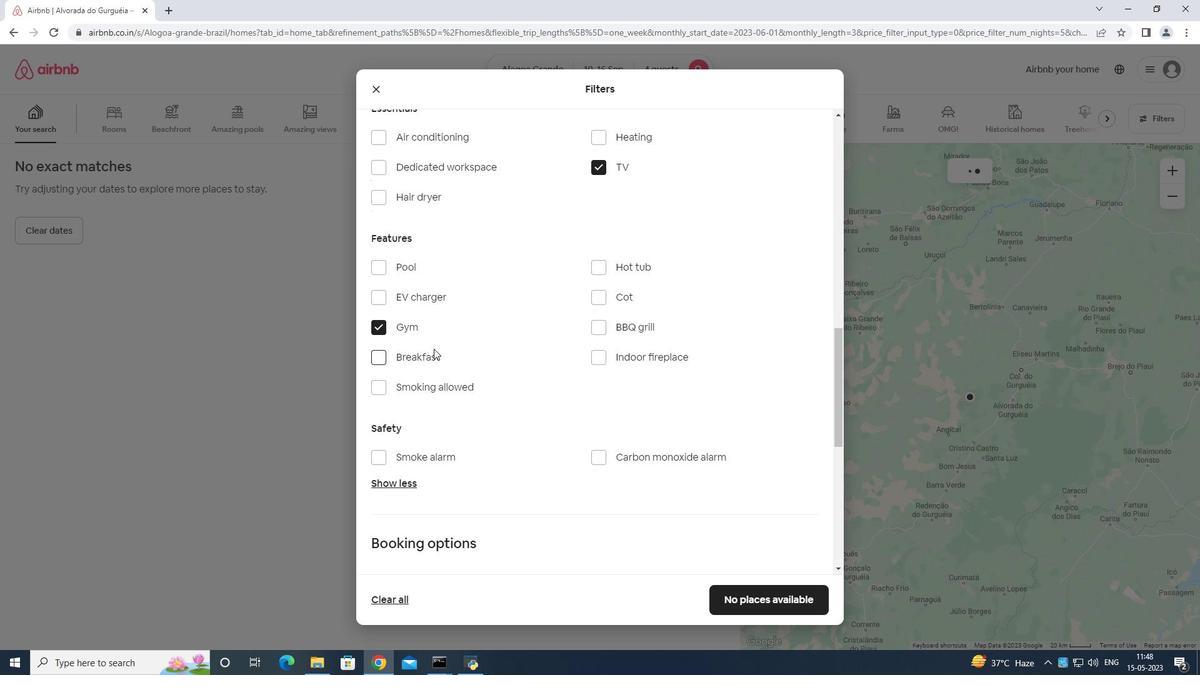
Action: Mouse moved to (492, 338)
Screenshot: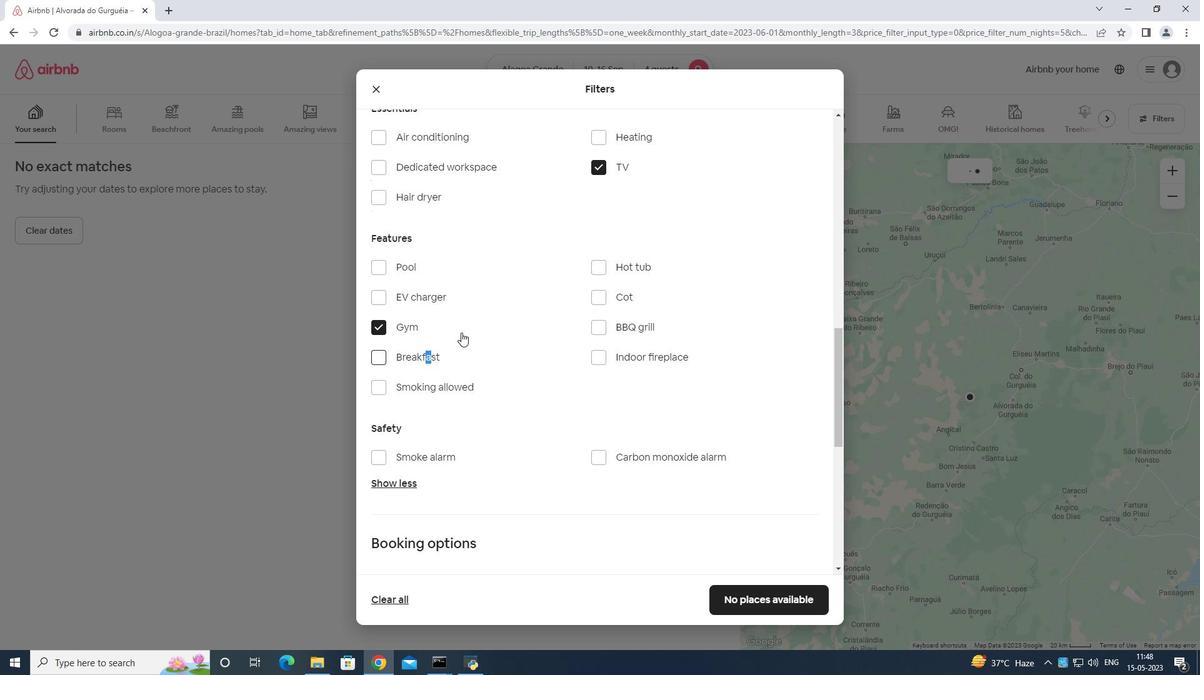 
Action: Mouse scrolled (492, 338) with delta (0, 0)
Screenshot: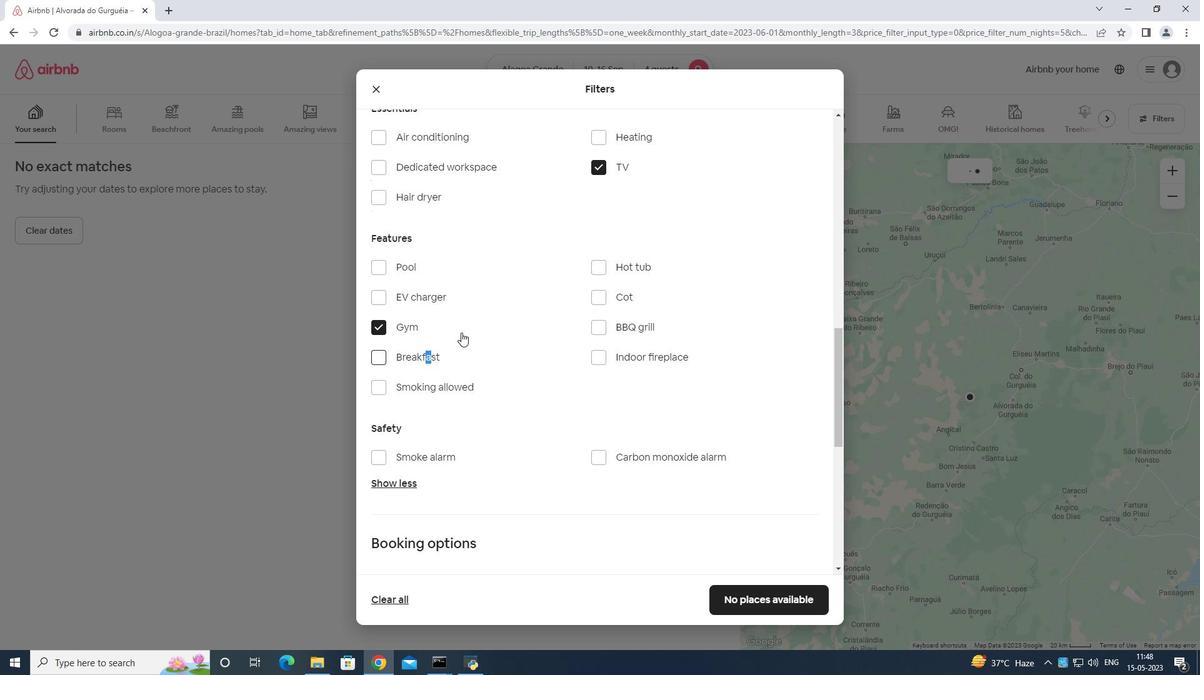 
Action: Mouse moved to (500, 341)
Screenshot: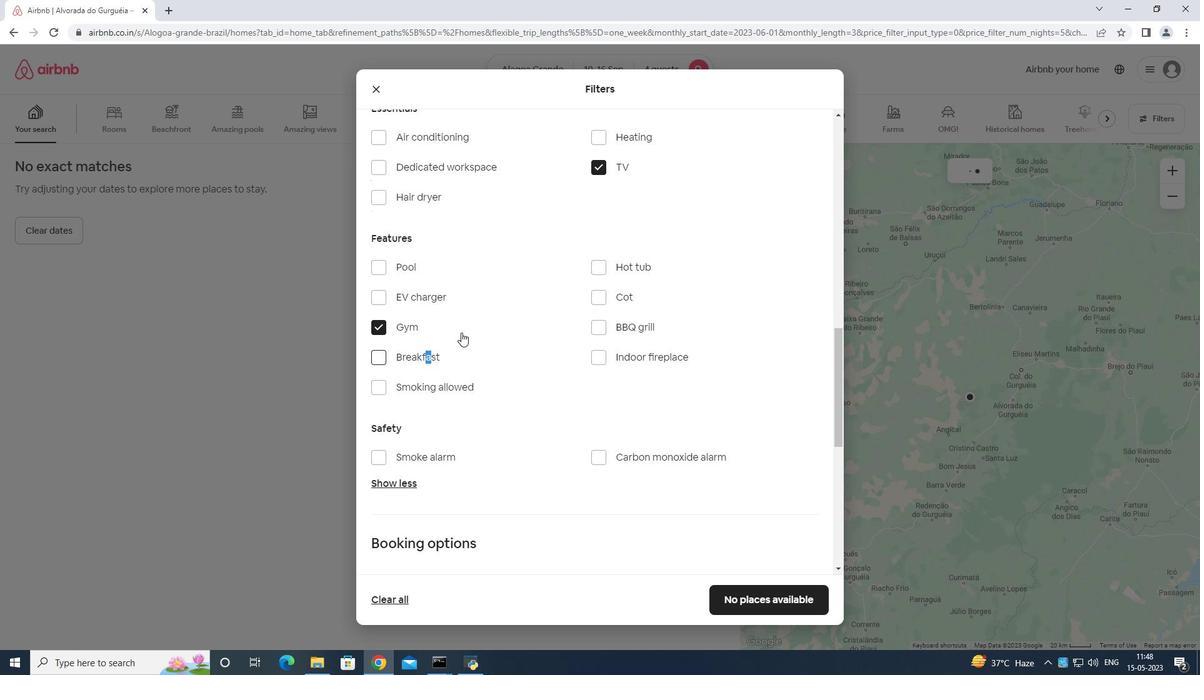 
Action: Mouse scrolled (500, 340) with delta (0, 0)
Screenshot: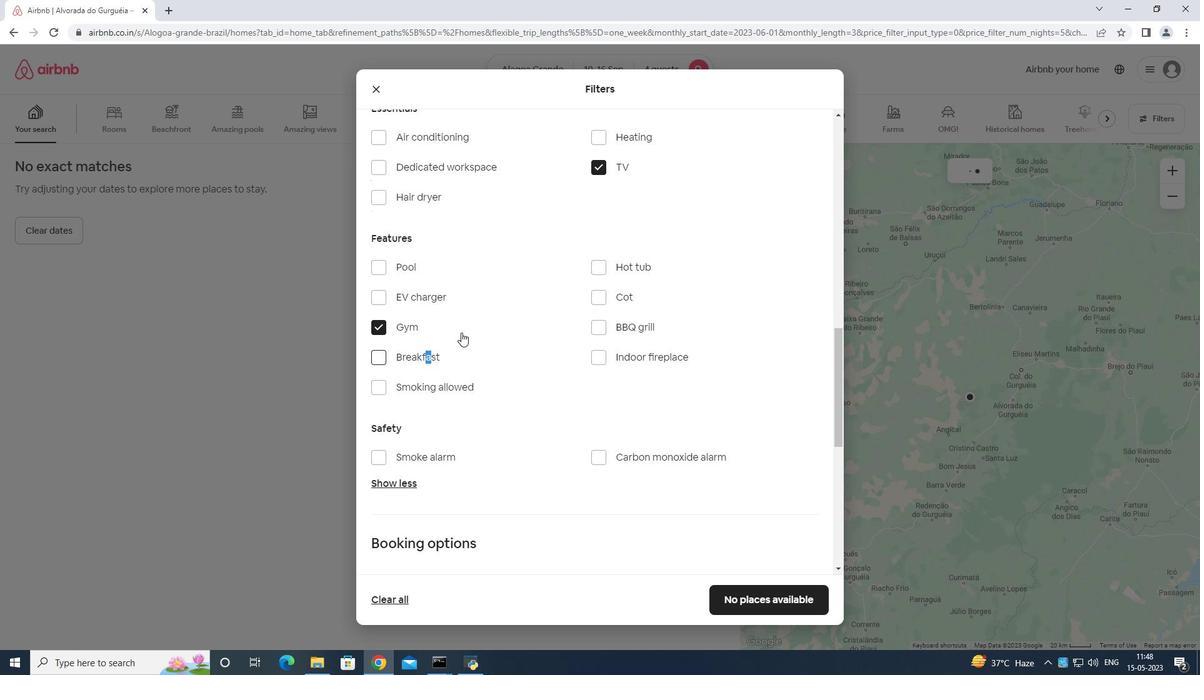 
Action: Mouse moved to (505, 343)
Screenshot: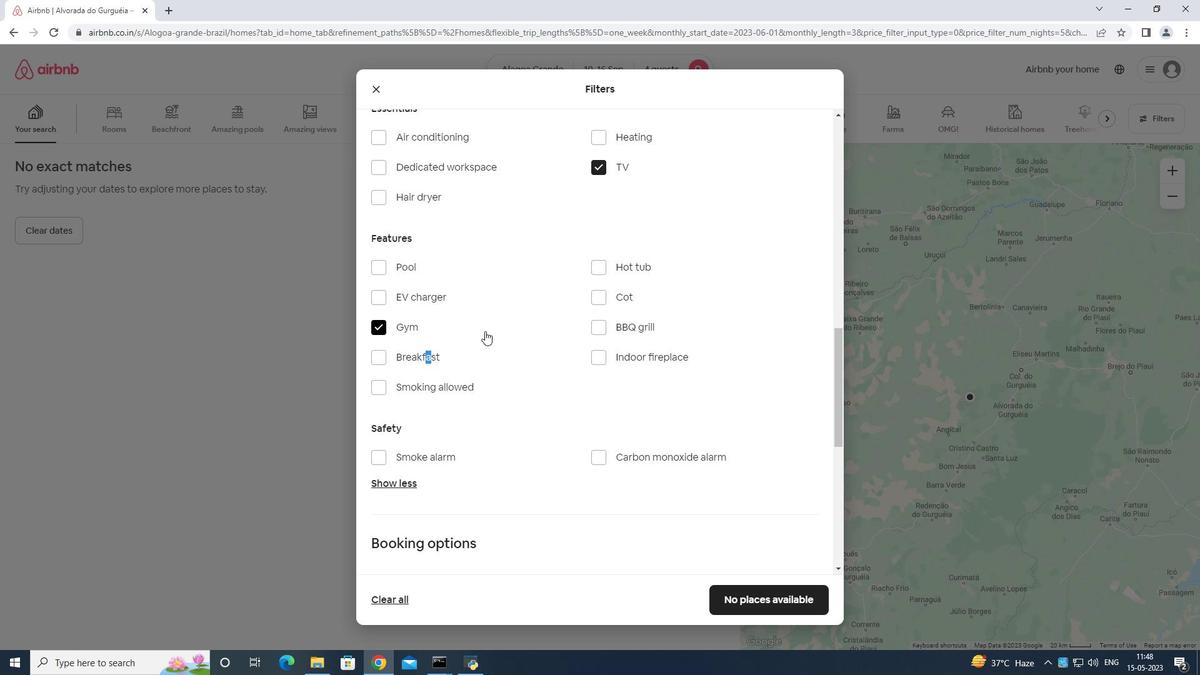 
Action: Mouse scrolled (505, 342) with delta (0, 0)
Screenshot: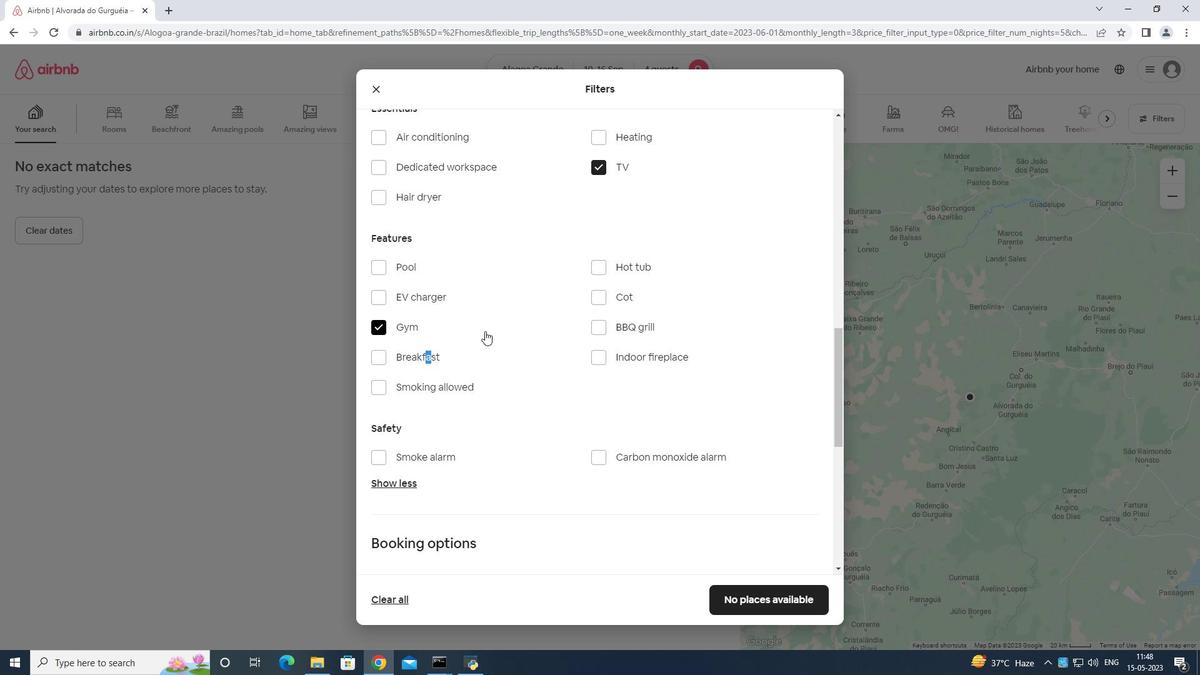 
Action: Mouse moved to (415, 214)
Screenshot: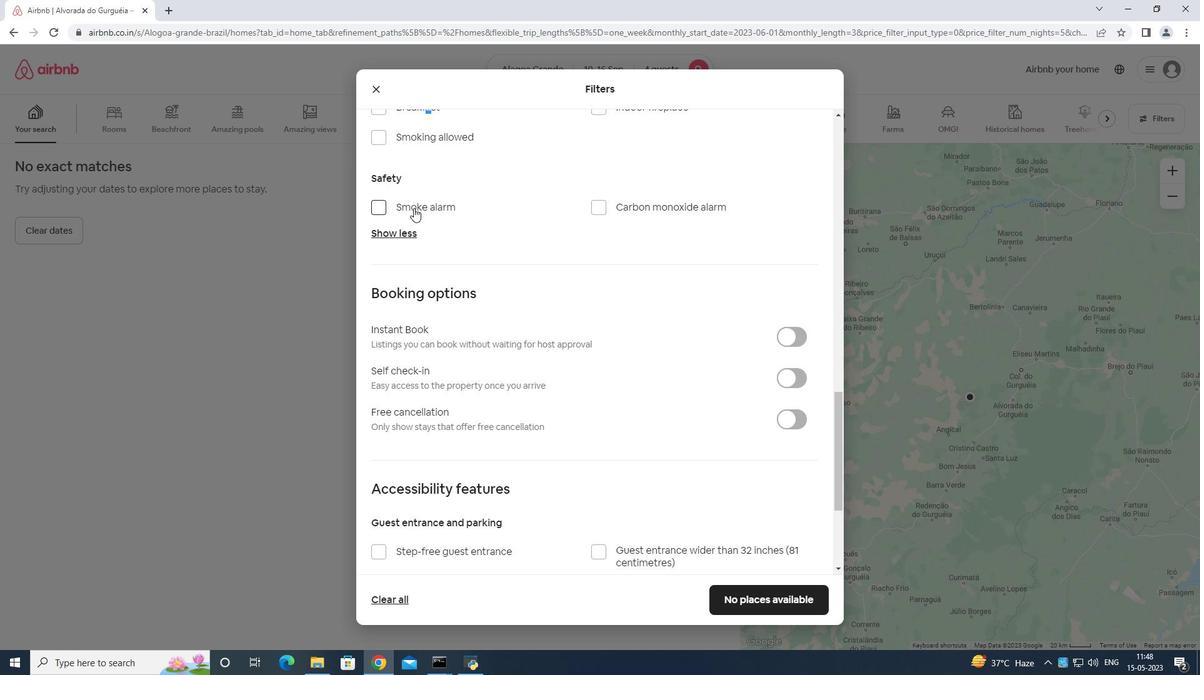
Action: Mouse scrolled (415, 215) with delta (0, 0)
Screenshot: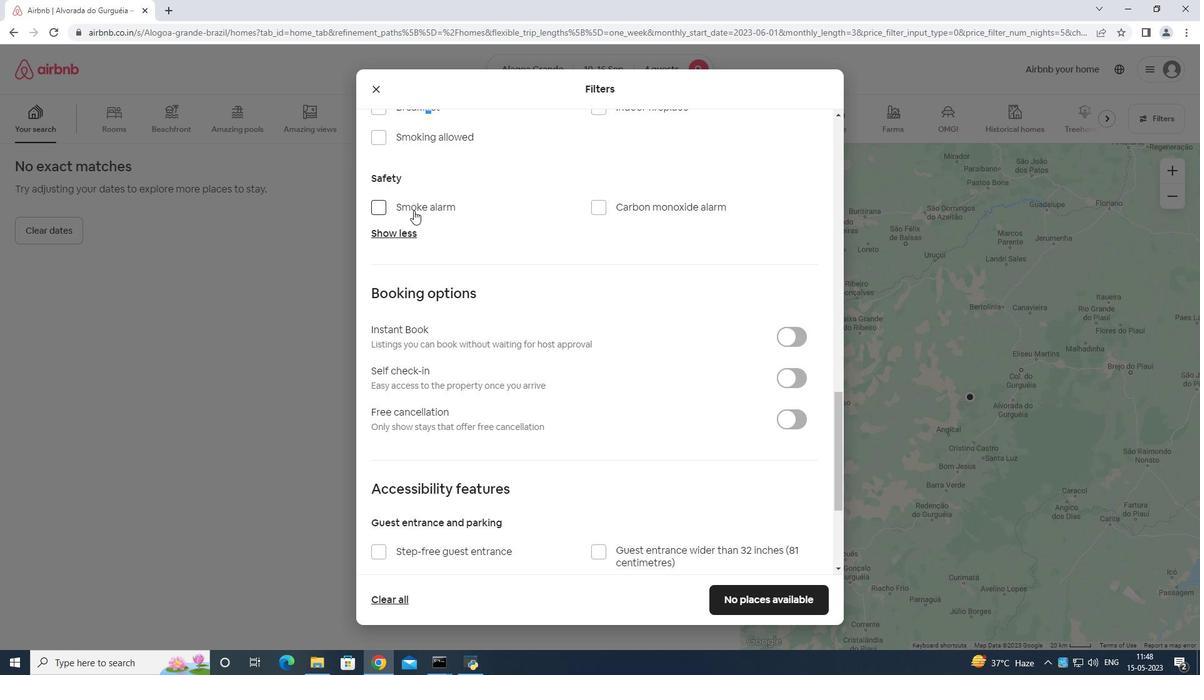 
Action: Mouse moved to (415, 214)
Screenshot: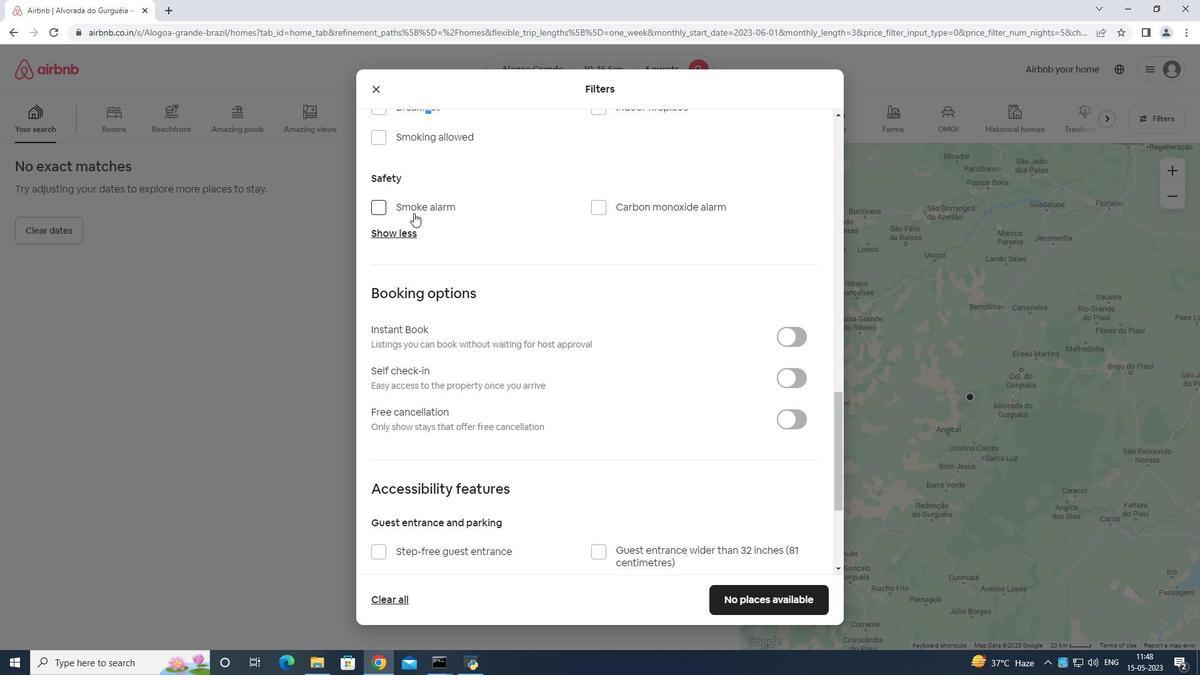
Action: Mouse scrolled (415, 215) with delta (0, 0)
Screenshot: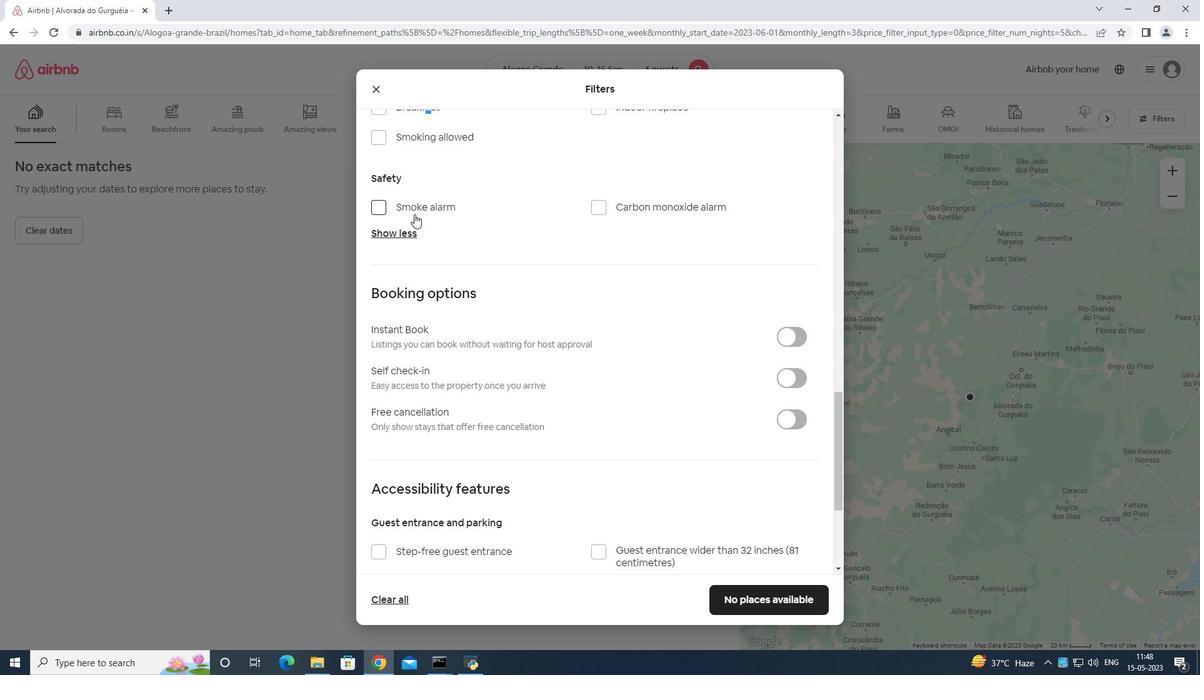 
Action: Mouse moved to (383, 230)
Screenshot: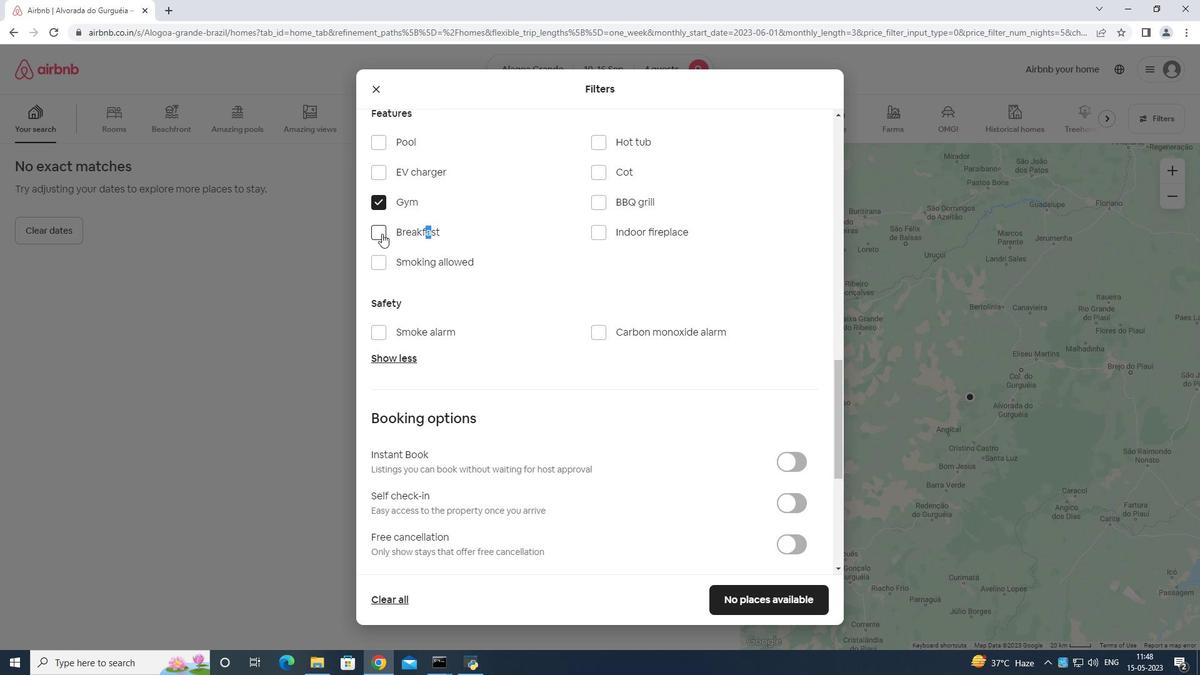
Action: Mouse pressed left at (383, 230)
Screenshot: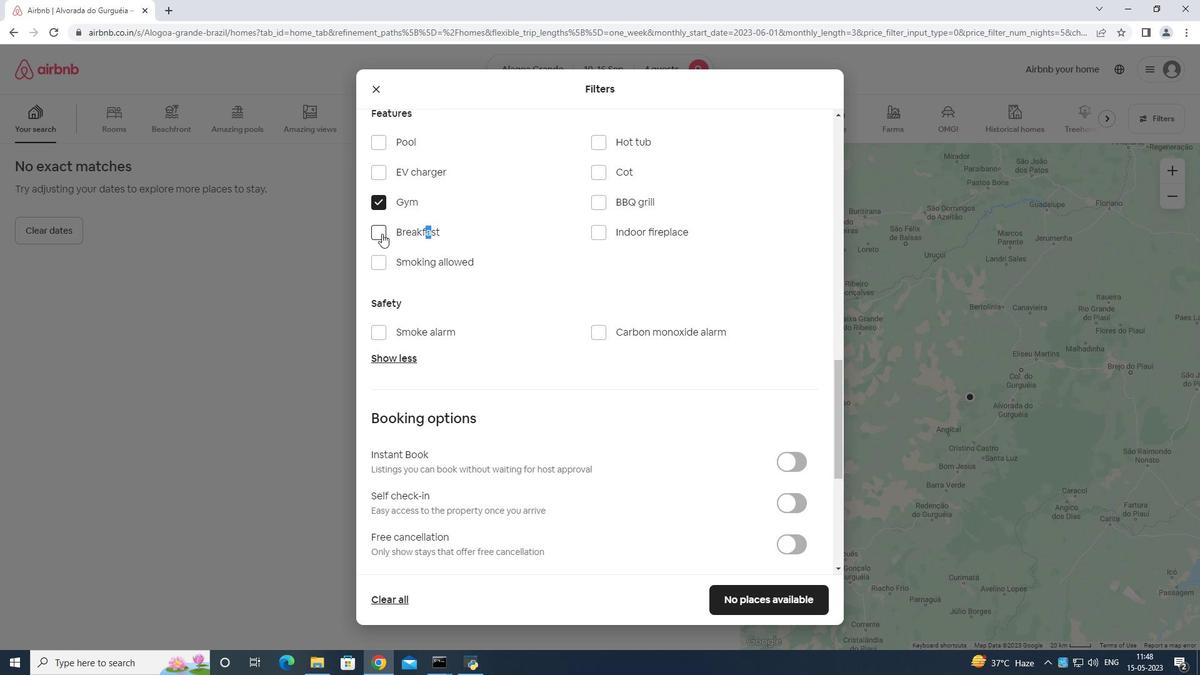 
Action: Mouse moved to (488, 253)
Screenshot: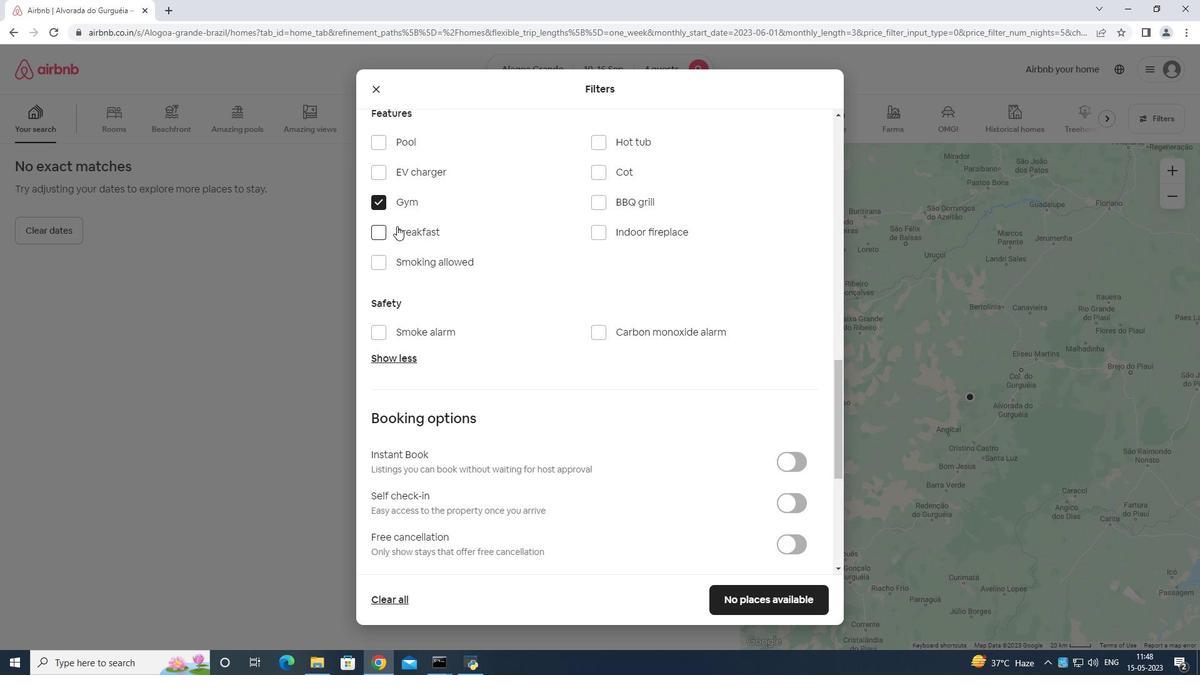 
Action: Mouse scrolled (488, 253) with delta (0, 0)
Screenshot: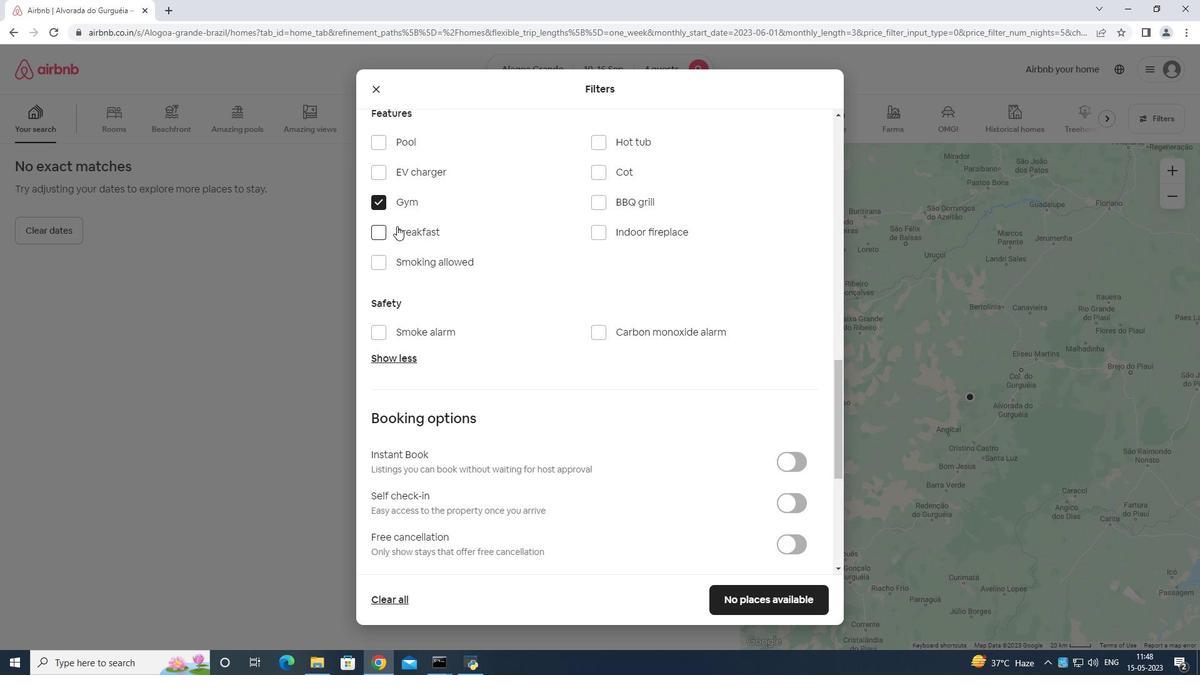 
Action: Mouse moved to (496, 260)
Screenshot: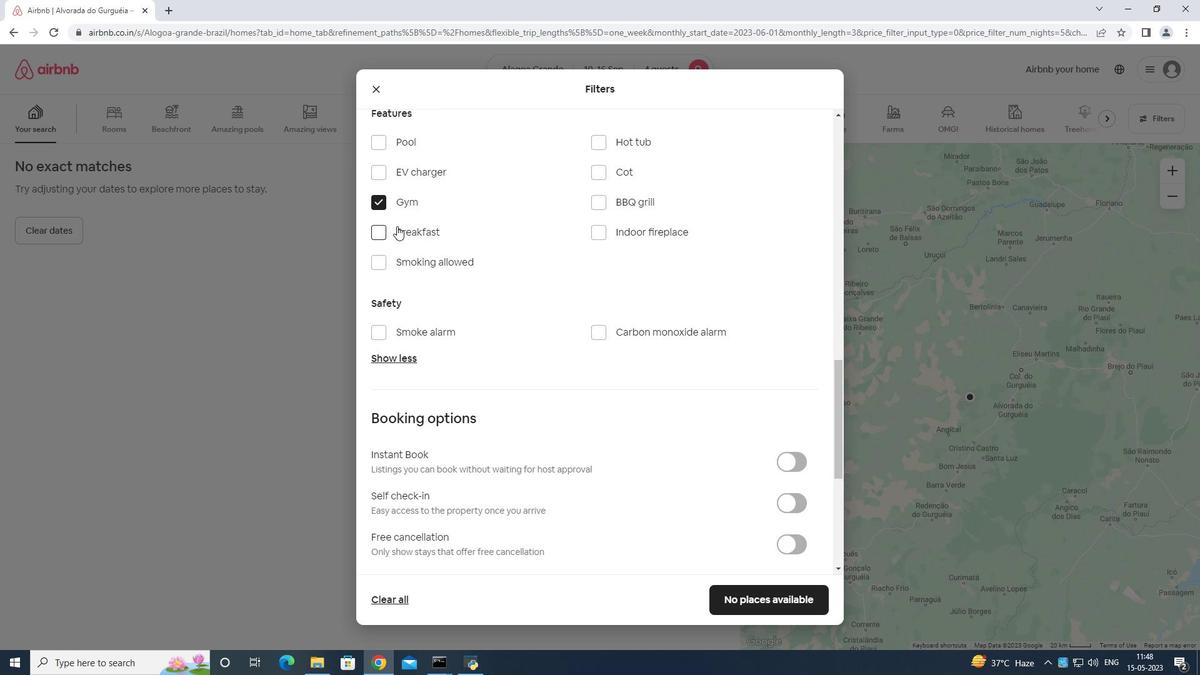 
Action: Mouse scrolled (496, 259) with delta (0, 0)
Screenshot: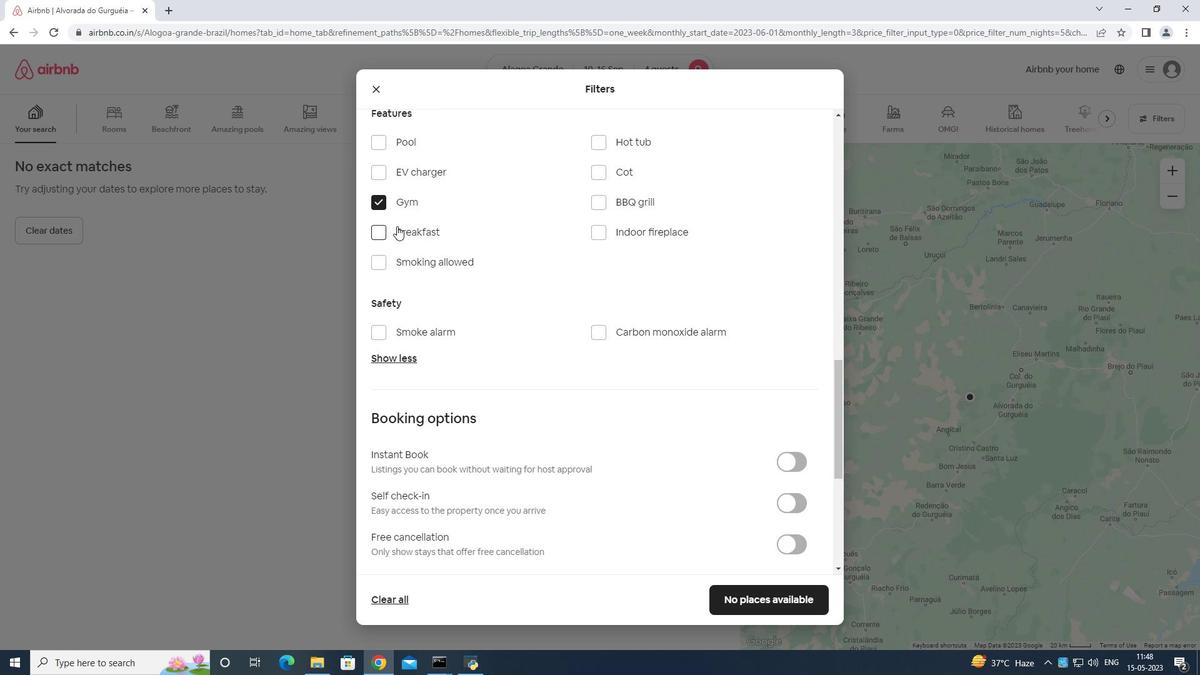 
Action: Mouse moved to (500, 261)
Screenshot: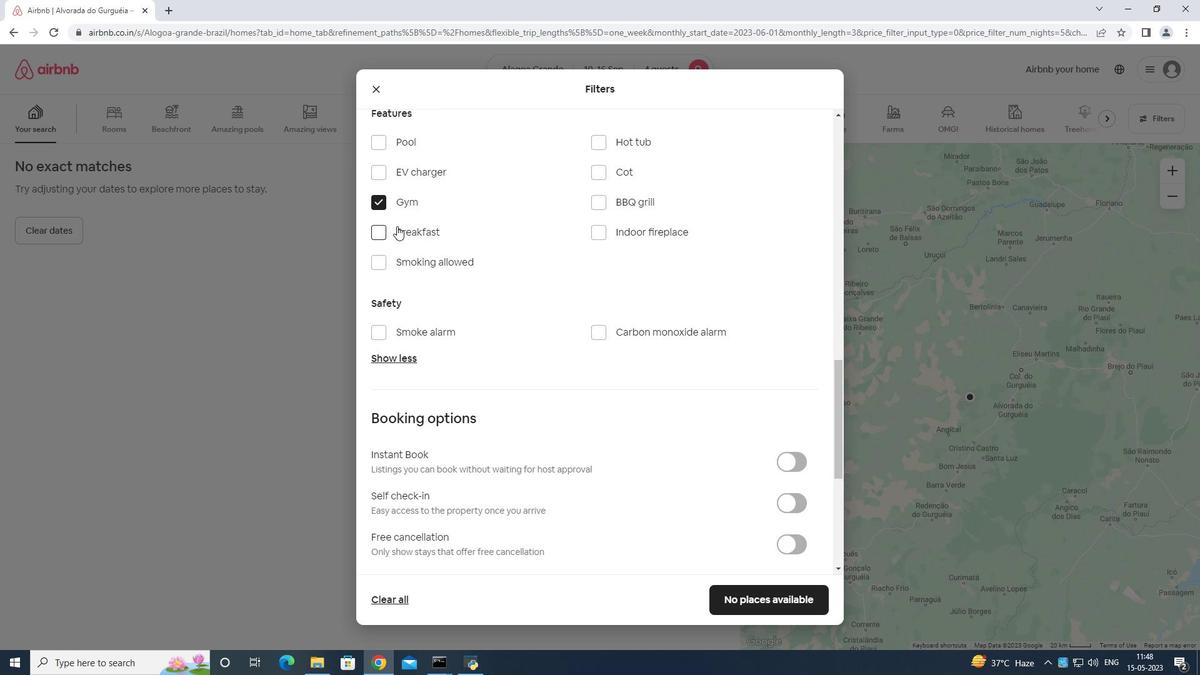 
Action: Mouse scrolled (500, 261) with delta (0, 0)
Screenshot: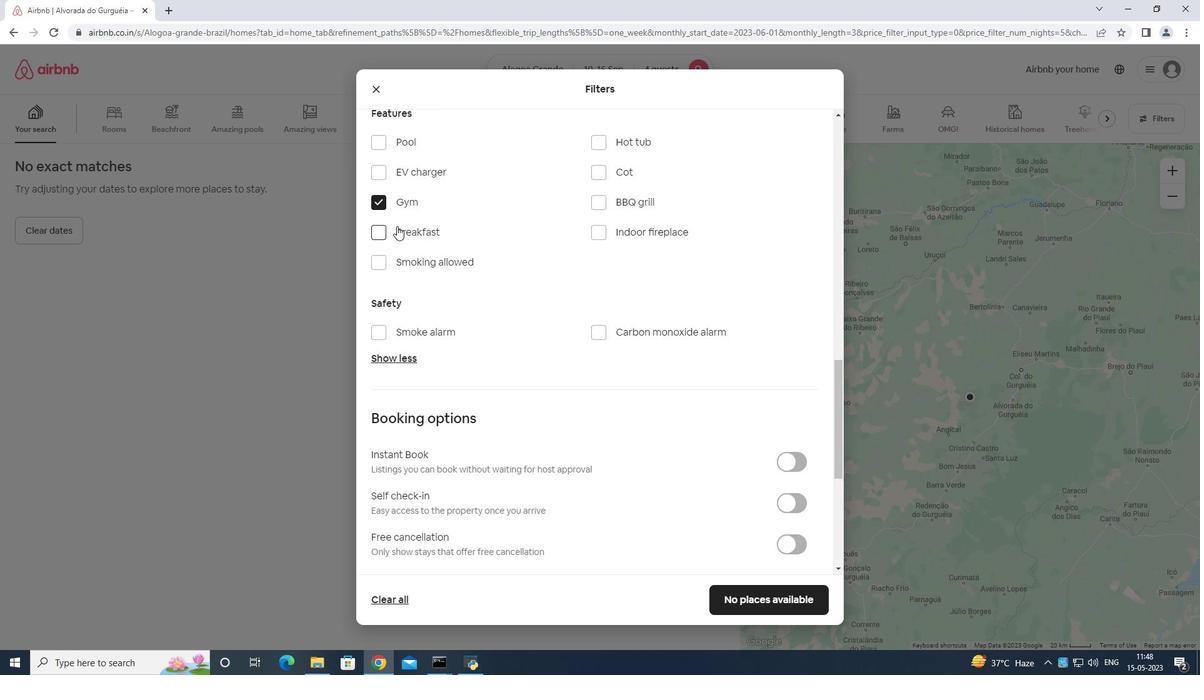 
Action: Mouse moved to (508, 265)
Screenshot: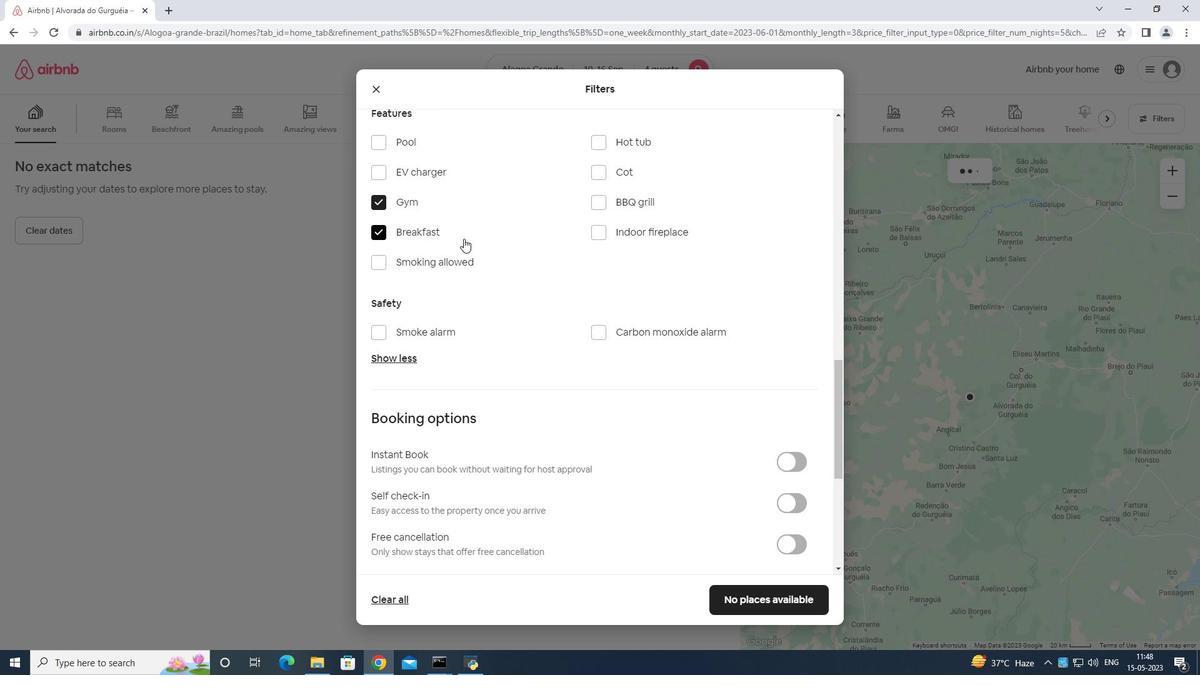 
Action: Mouse scrolled (508, 265) with delta (0, 0)
Screenshot: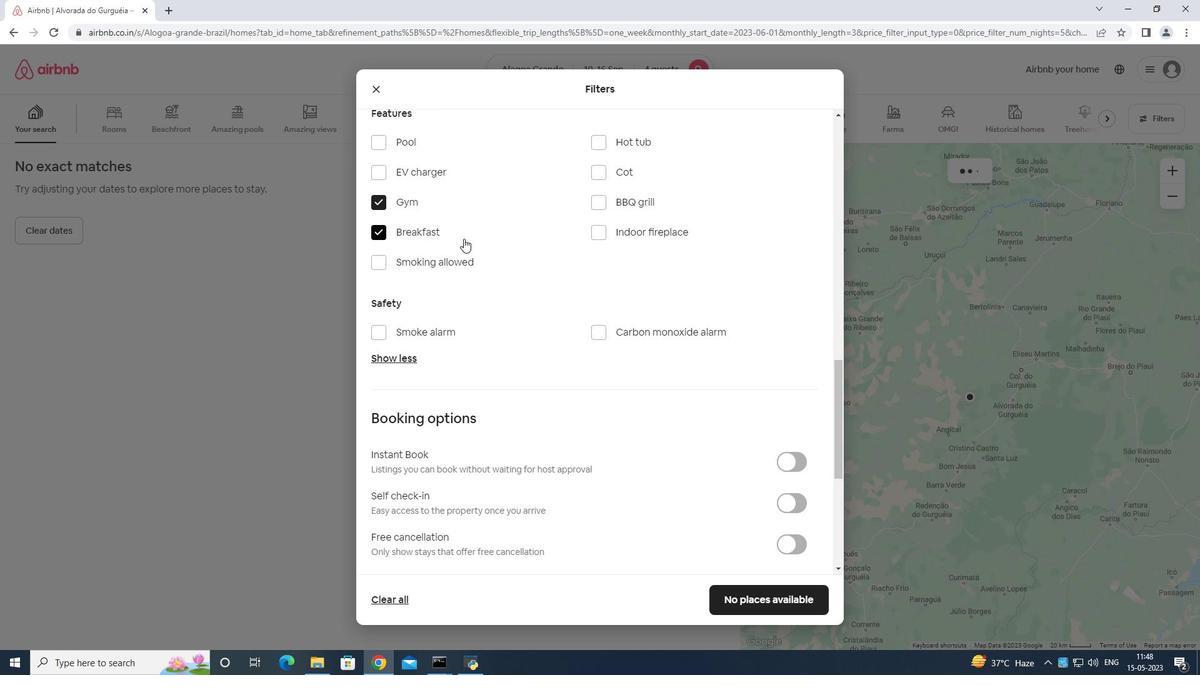 
Action: Mouse moved to (789, 254)
Screenshot: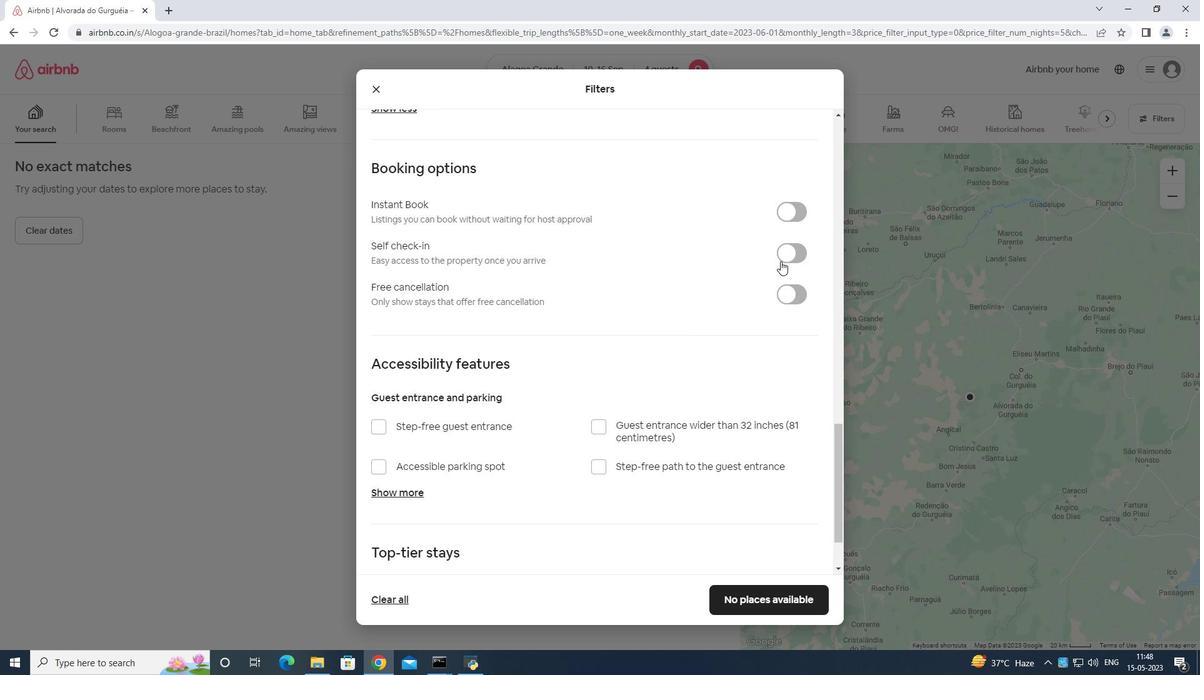 
Action: Mouse pressed left at (789, 254)
Screenshot: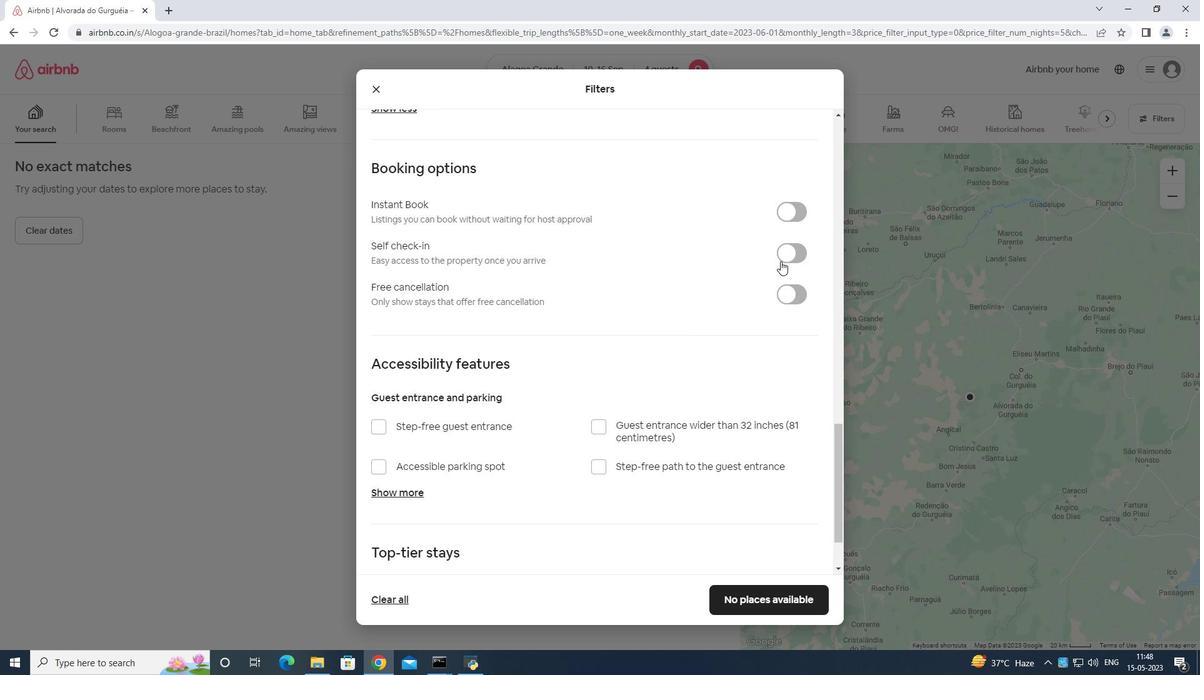 
Action: Mouse moved to (785, 244)
Screenshot: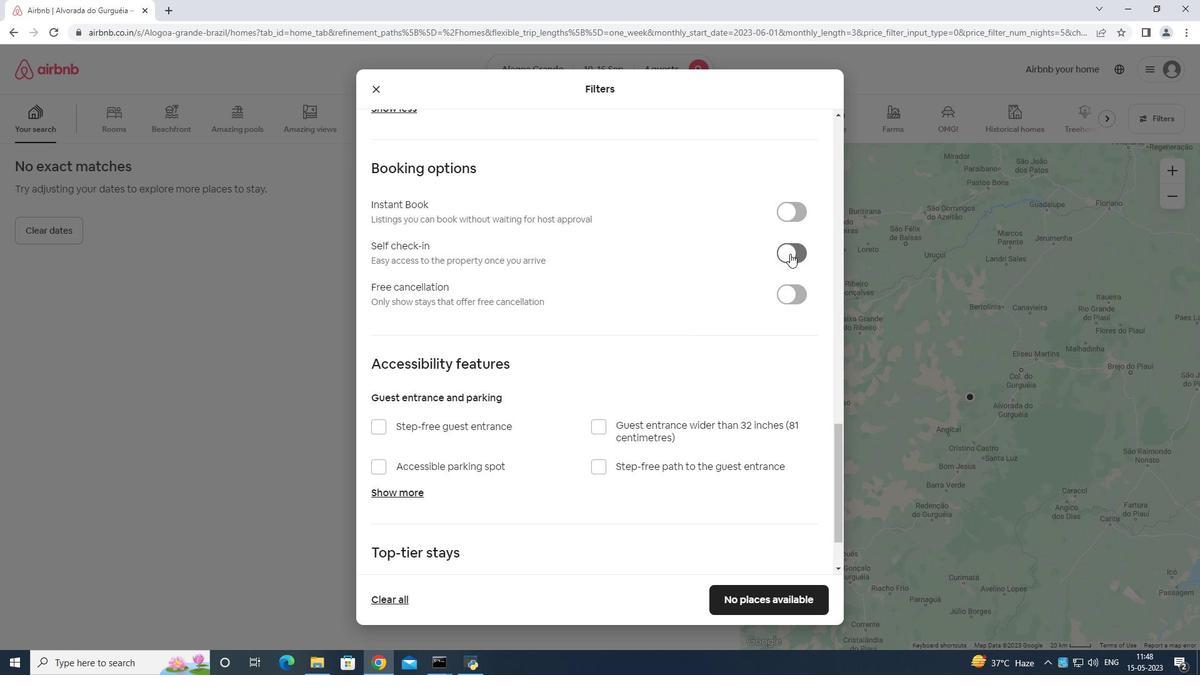 
Action: Mouse scrolled (785, 243) with delta (0, 0)
Screenshot: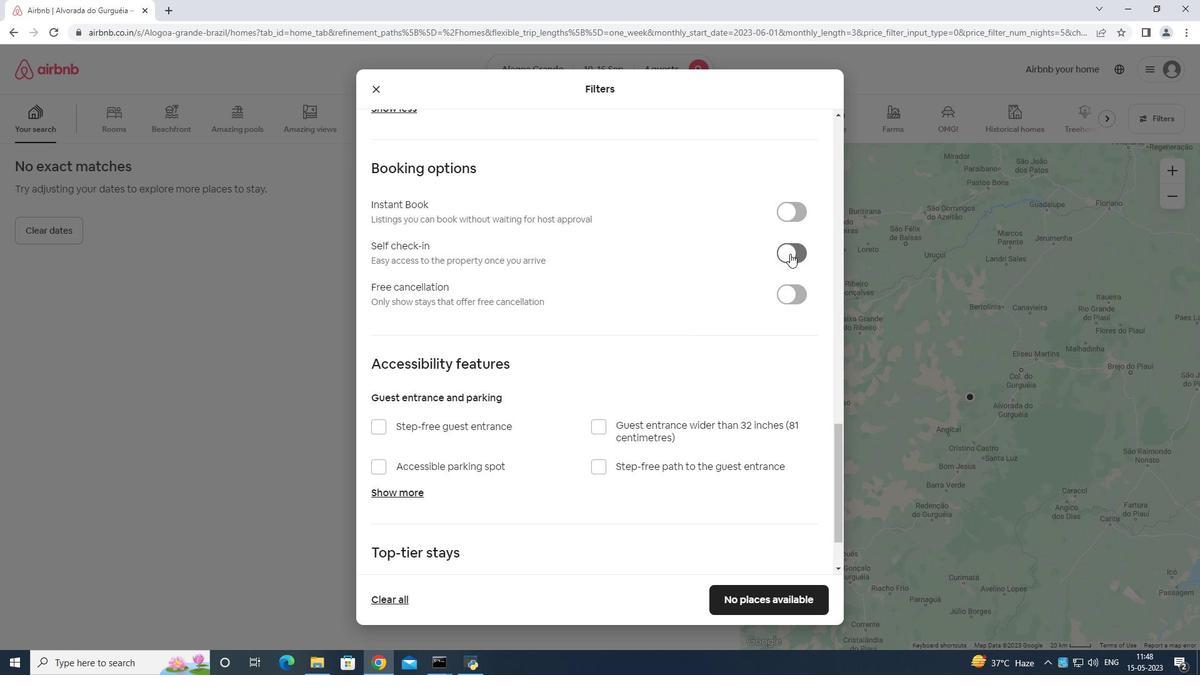 
Action: Mouse moved to (784, 247)
Screenshot: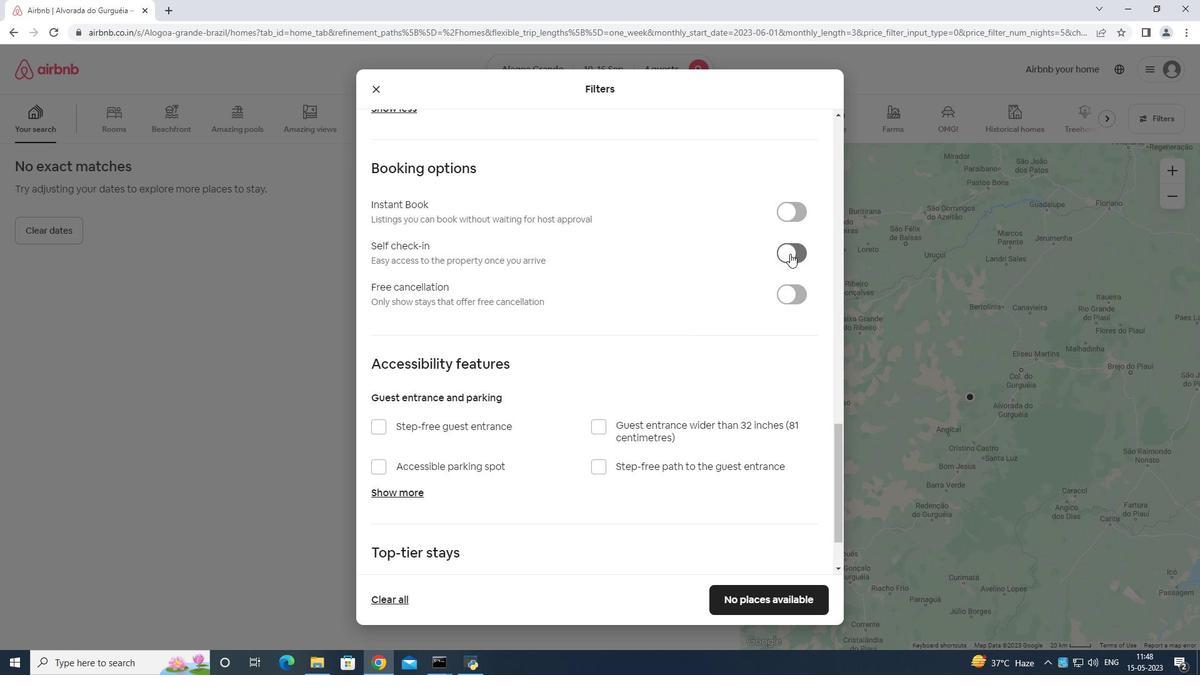 
Action: Mouse scrolled (784, 246) with delta (0, 0)
Screenshot: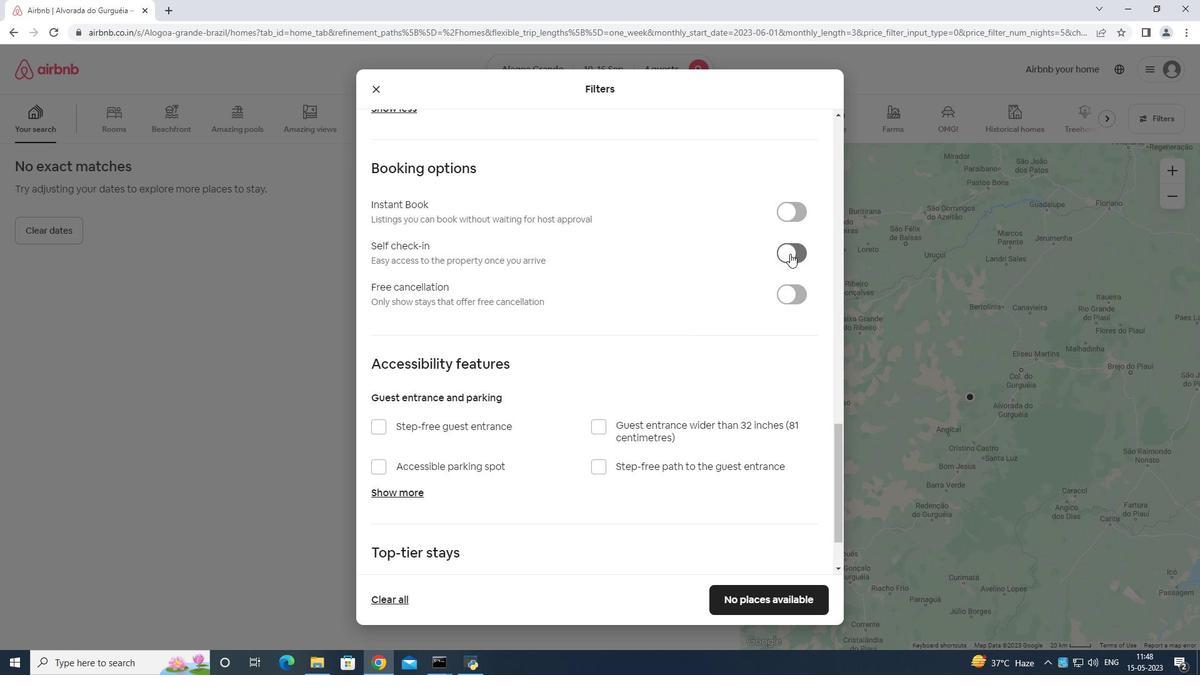
Action: Mouse moved to (784, 248)
Screenshot: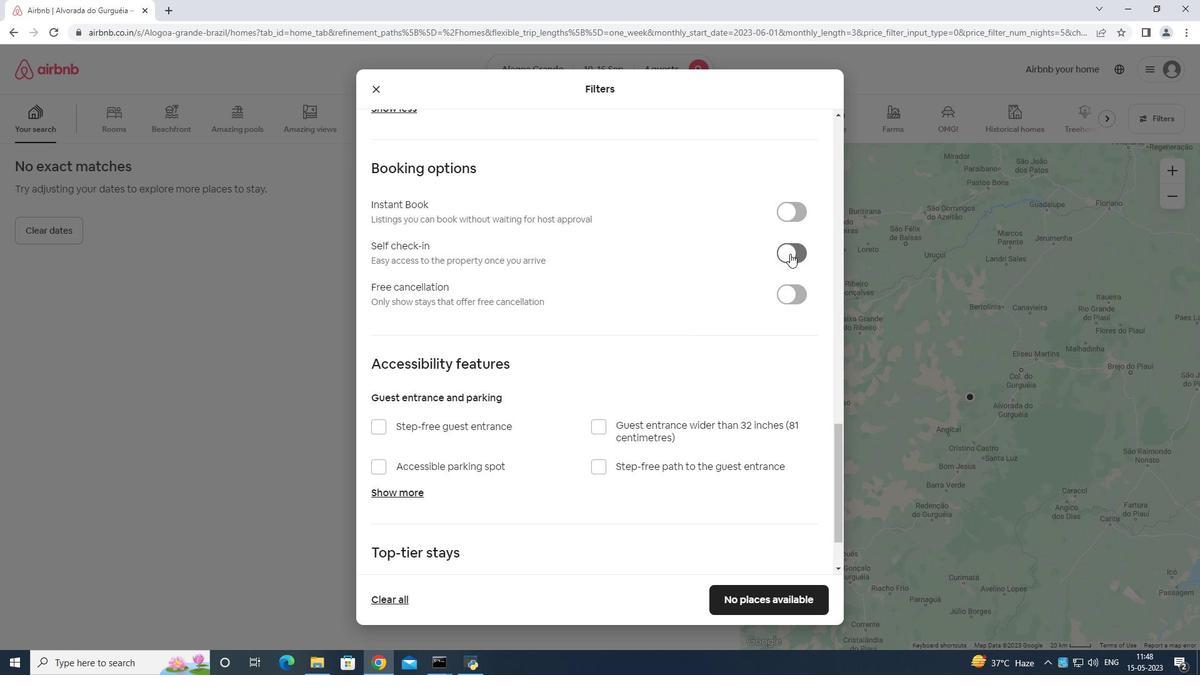 
Action: Mouse scrolled (784, 247) with delta (0, 0)
Screenshot: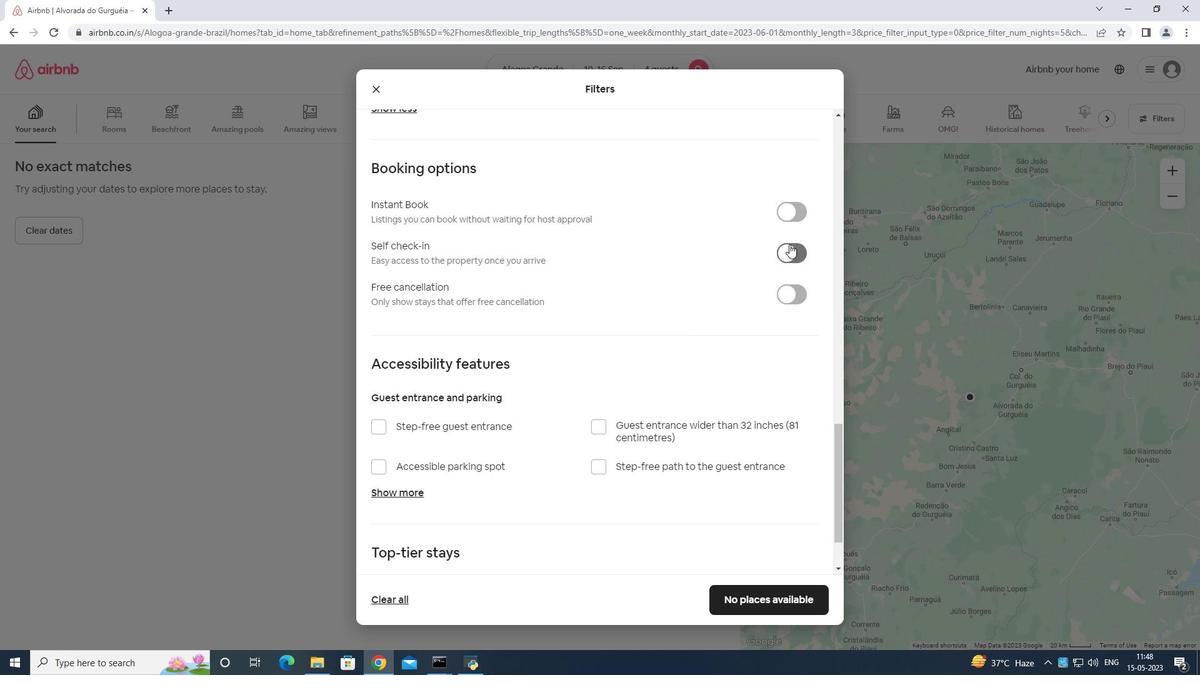 
Action: Mouse moved to (783, 249)
Screenshot: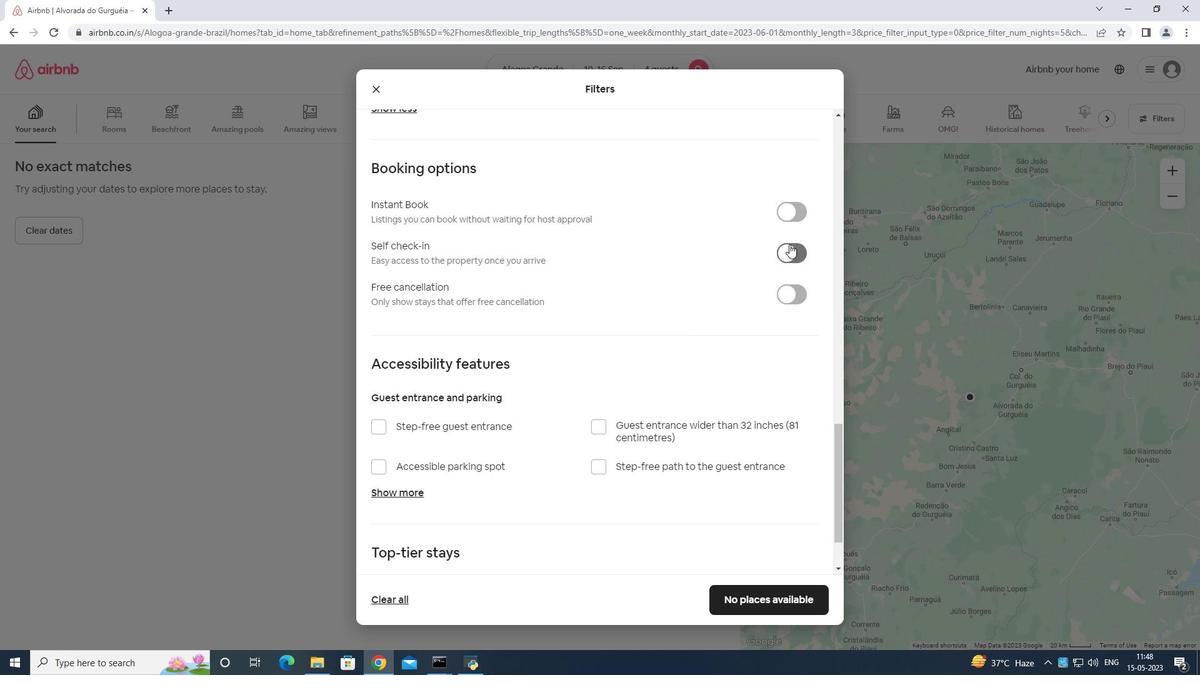 
Action: Mouse scrolled (783, 248) with delta (0, 0)
Screenshot: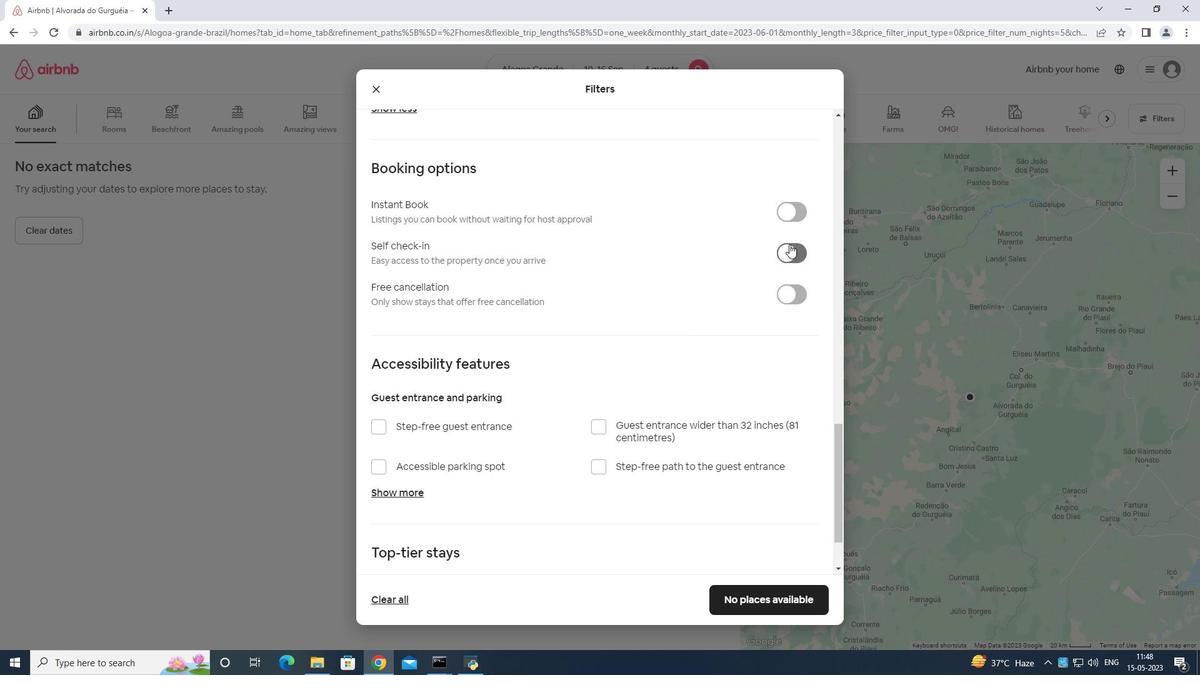 
Action: Mouse moved to (783, 251)
Screenshot: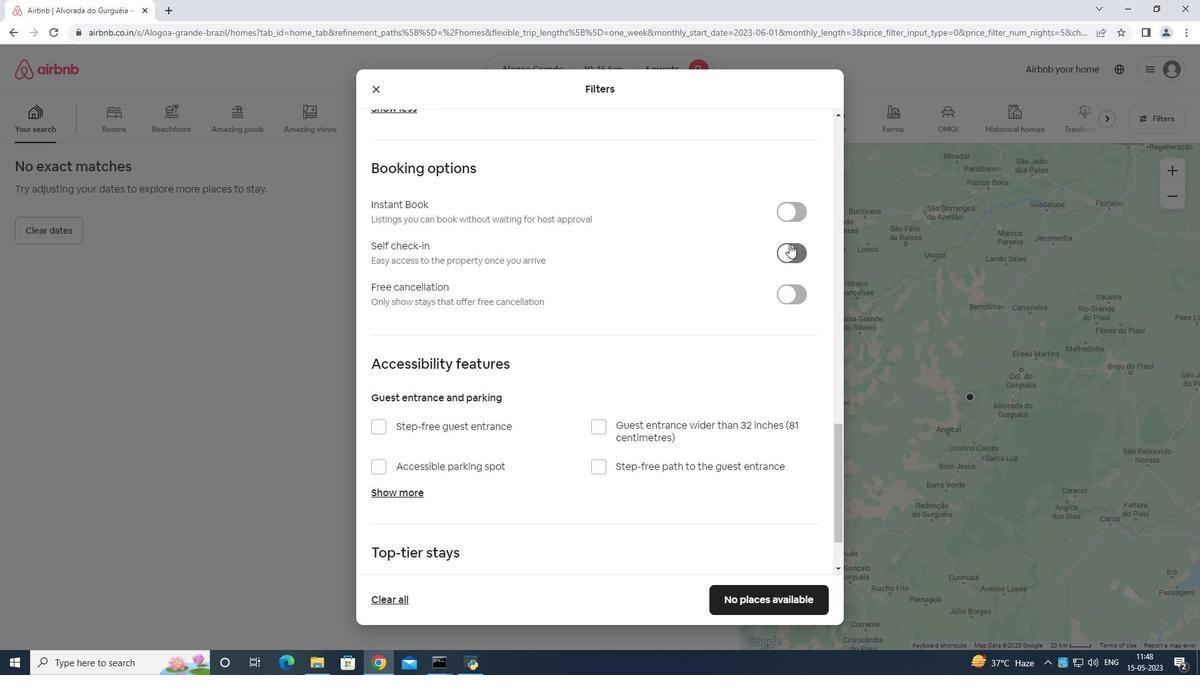 
Action: Mouse scrolled (783, 251) with delta (0, 0)
Screenshot: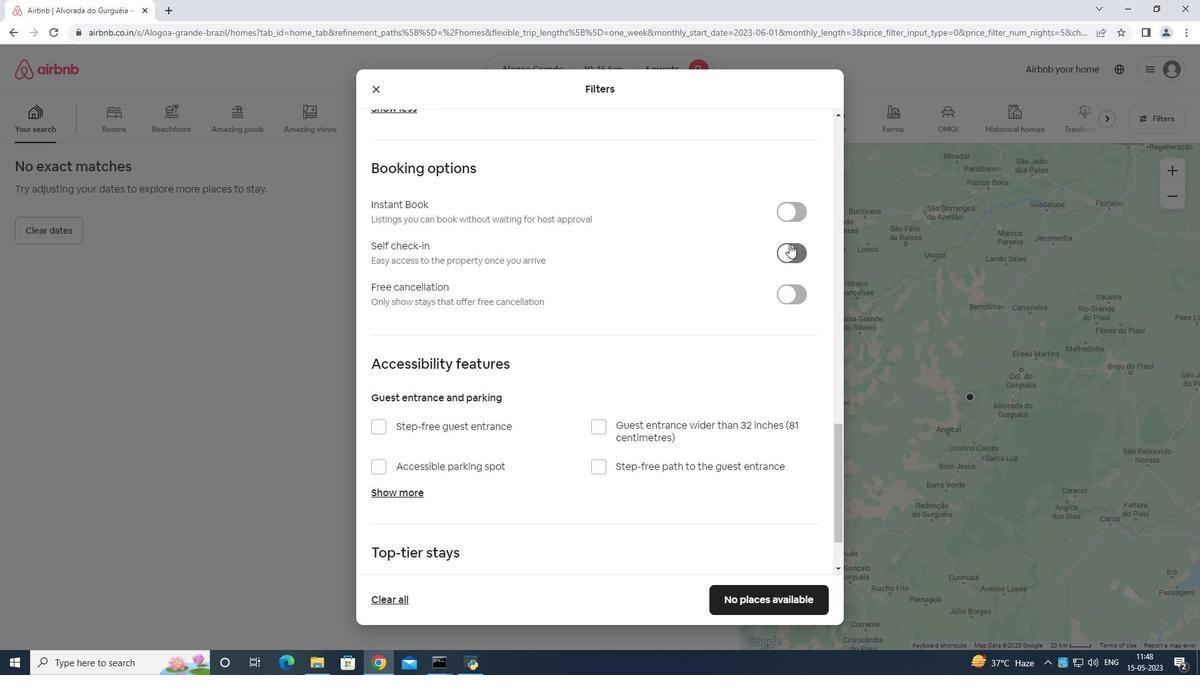 
Action: Mouse moved to (774, 263)
Screenshot: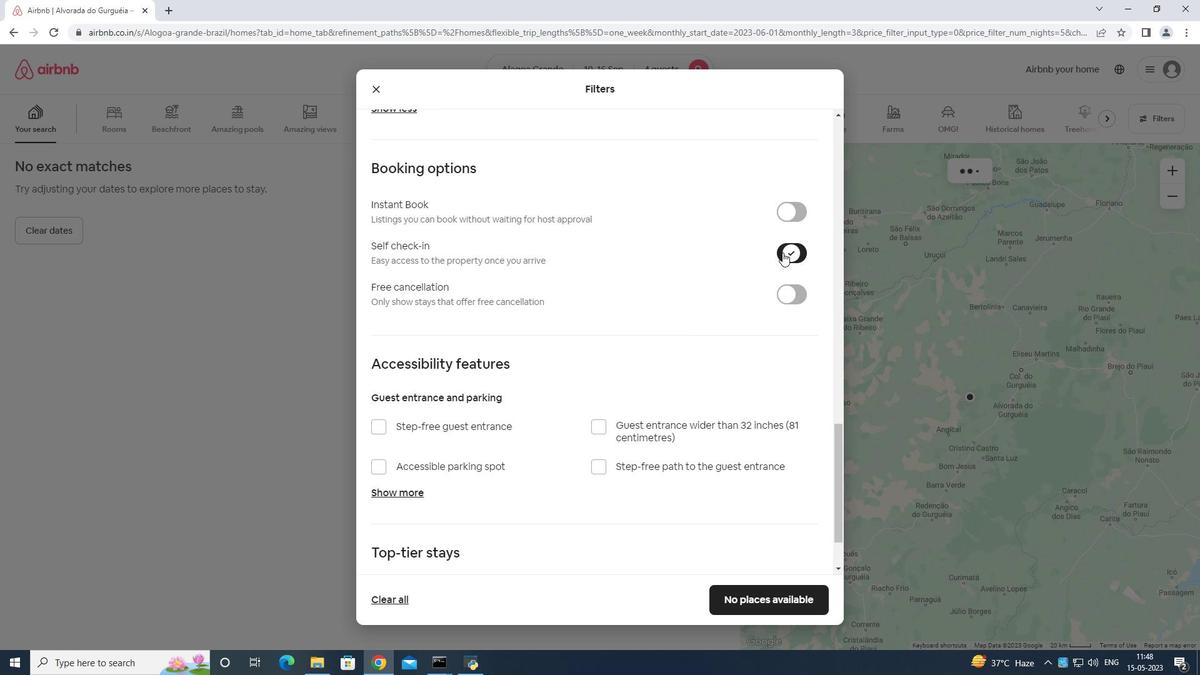 
Action: Mouse scrolled (777, 258) with delta (0, 0)
Screenshot: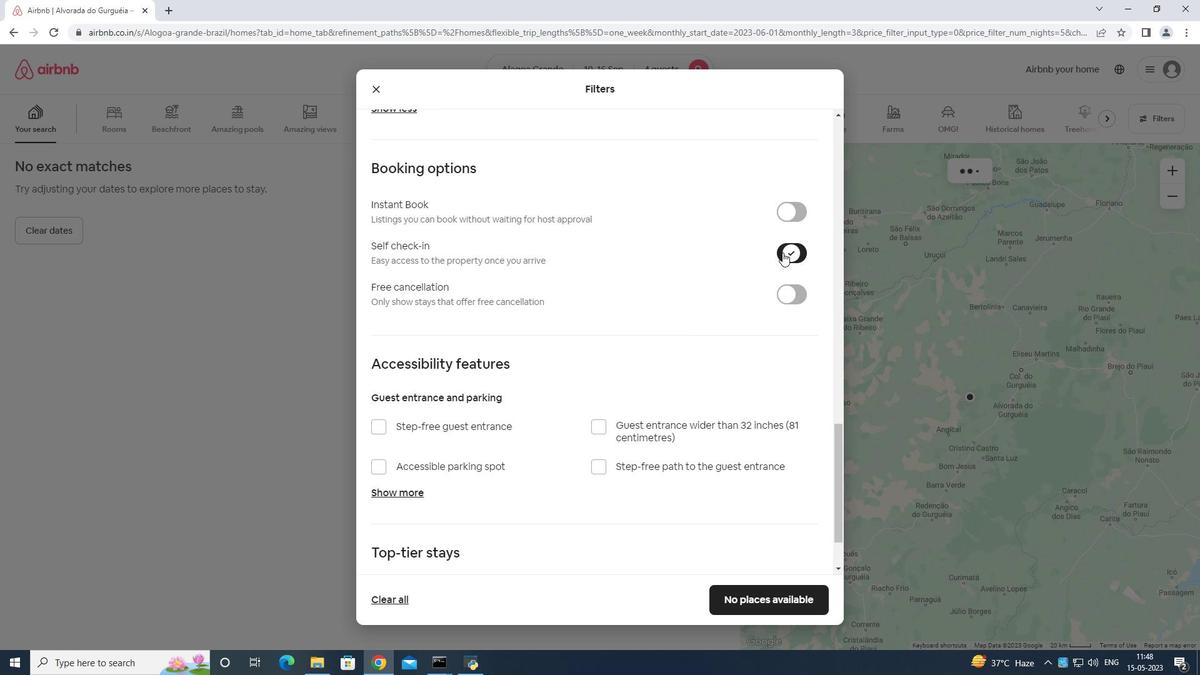 
Action: Mouse moved to (772, 265)
Screenshot: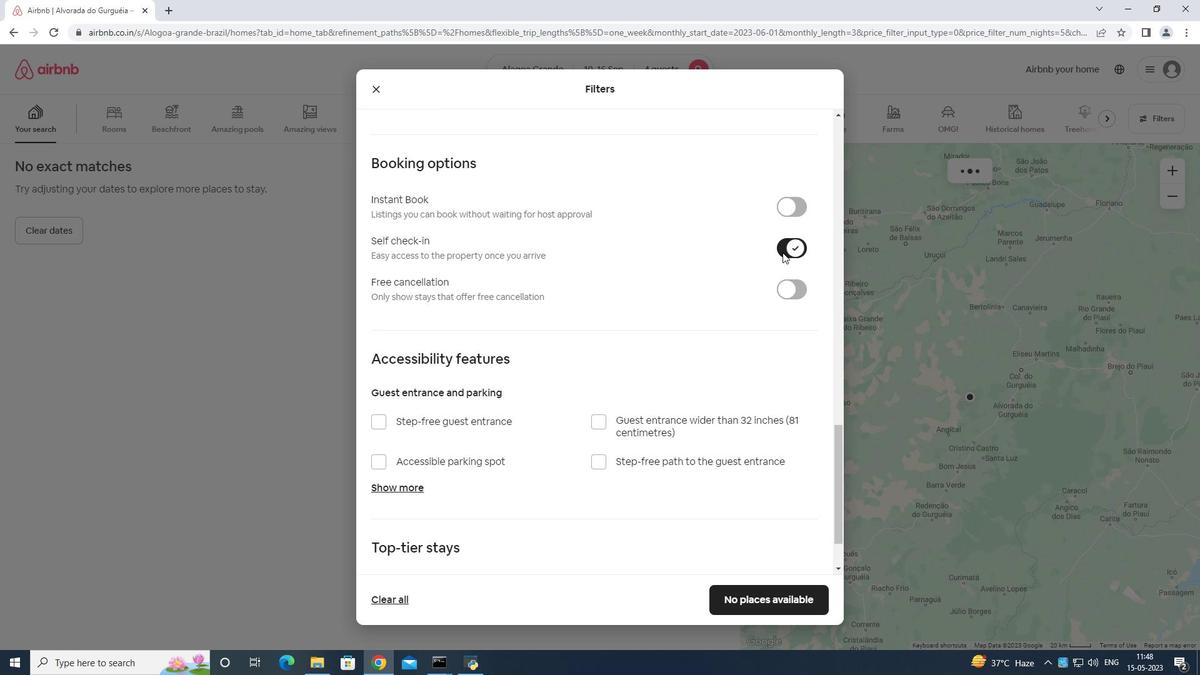 
Action: Mouse scrolled (773, 264) with delta (0, 0)
Screenshot: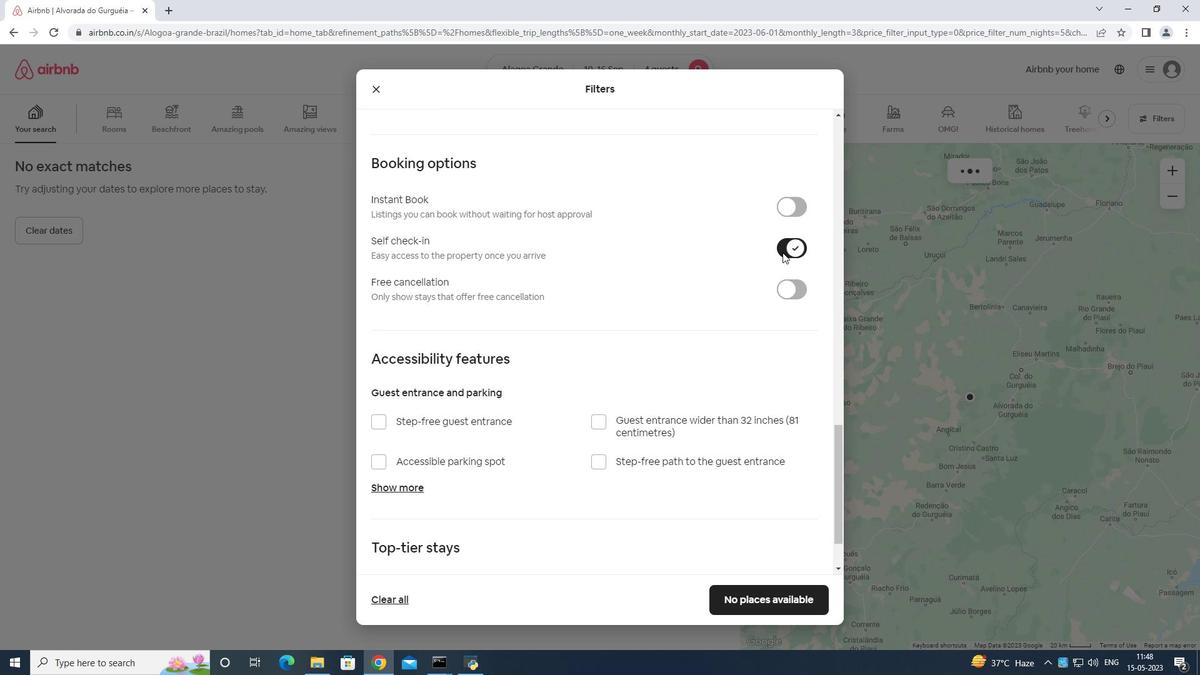
Action: Mouse moved to (772, 266)
Screenshot: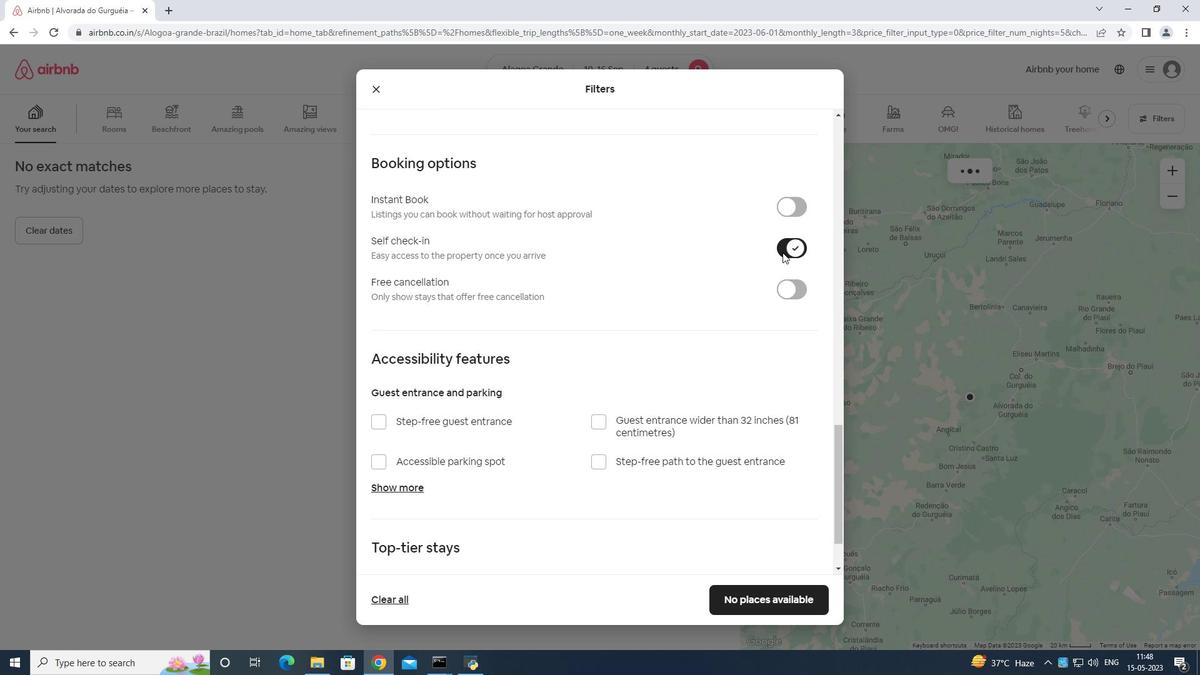 
Action: Mouse scrolled (772, 266) with delta (0, 0)
Screenshot: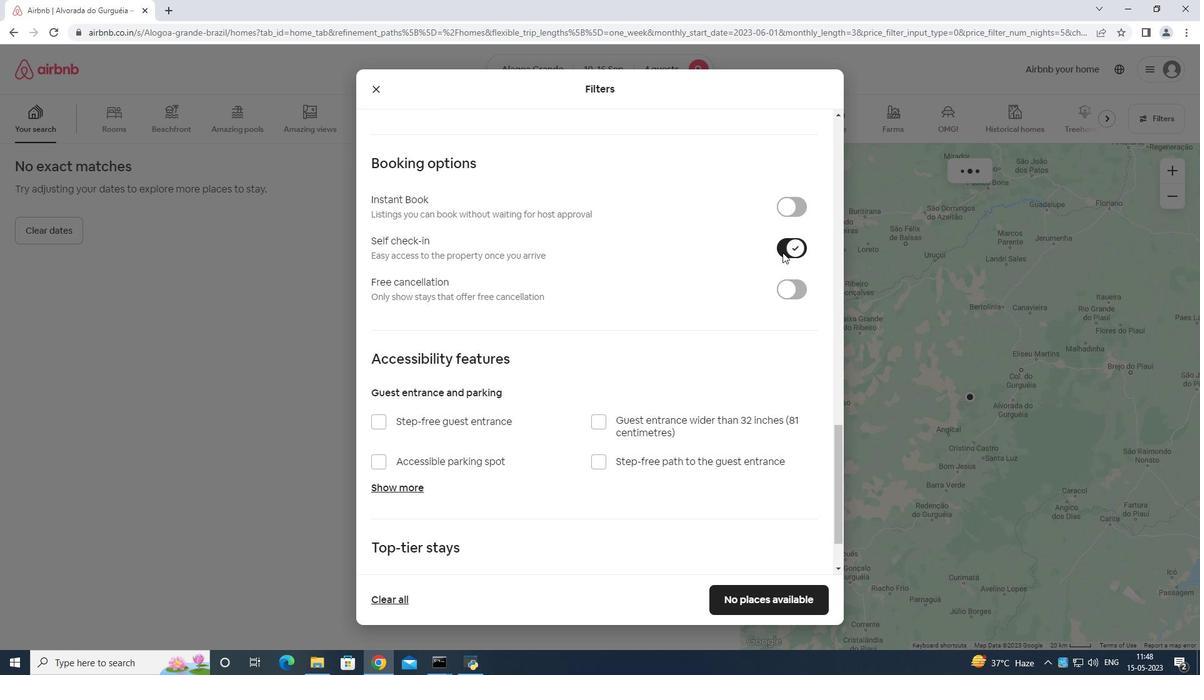 
Action: Mouse moved to (771, 267)
Screenshot: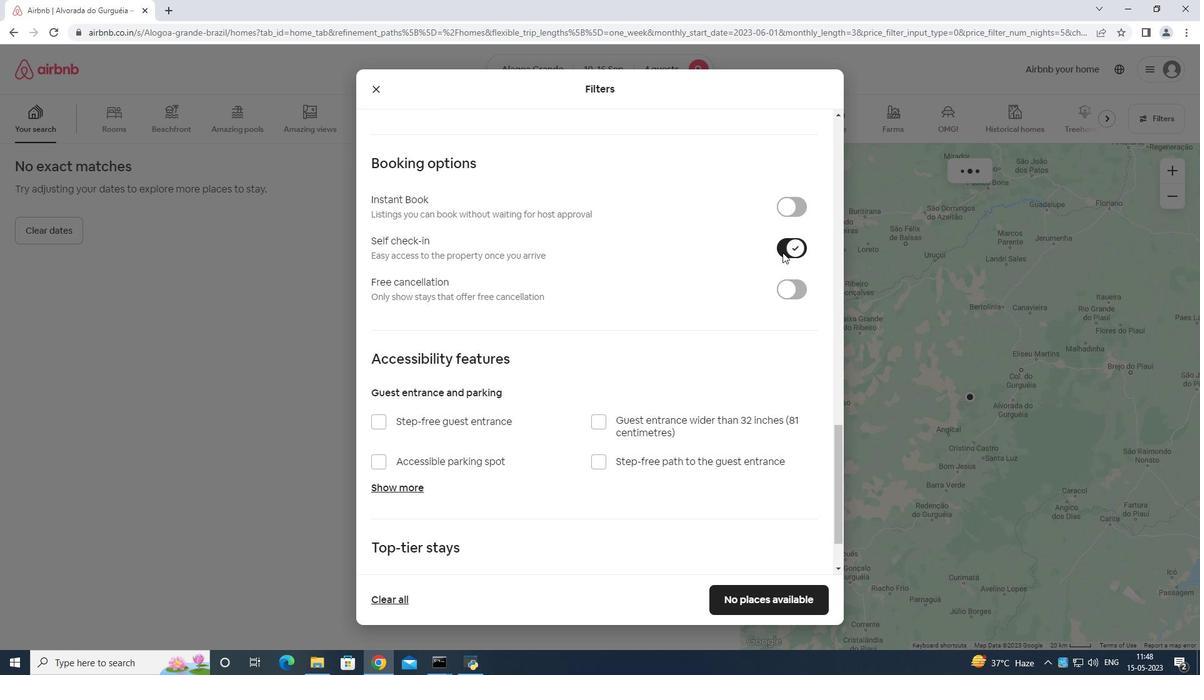 
Action: Mouse scrolled (772, 266) with delta (0, 0)
Screenshot: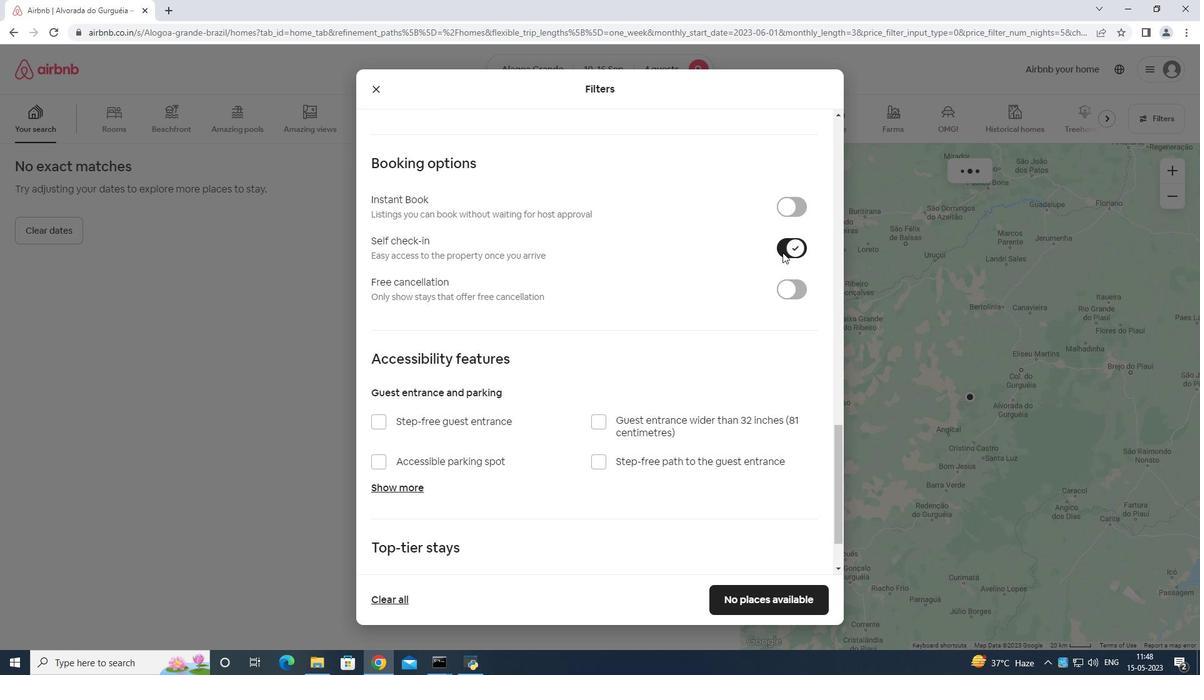 
Action: Mouse moved to (752, 283)
Screenshot: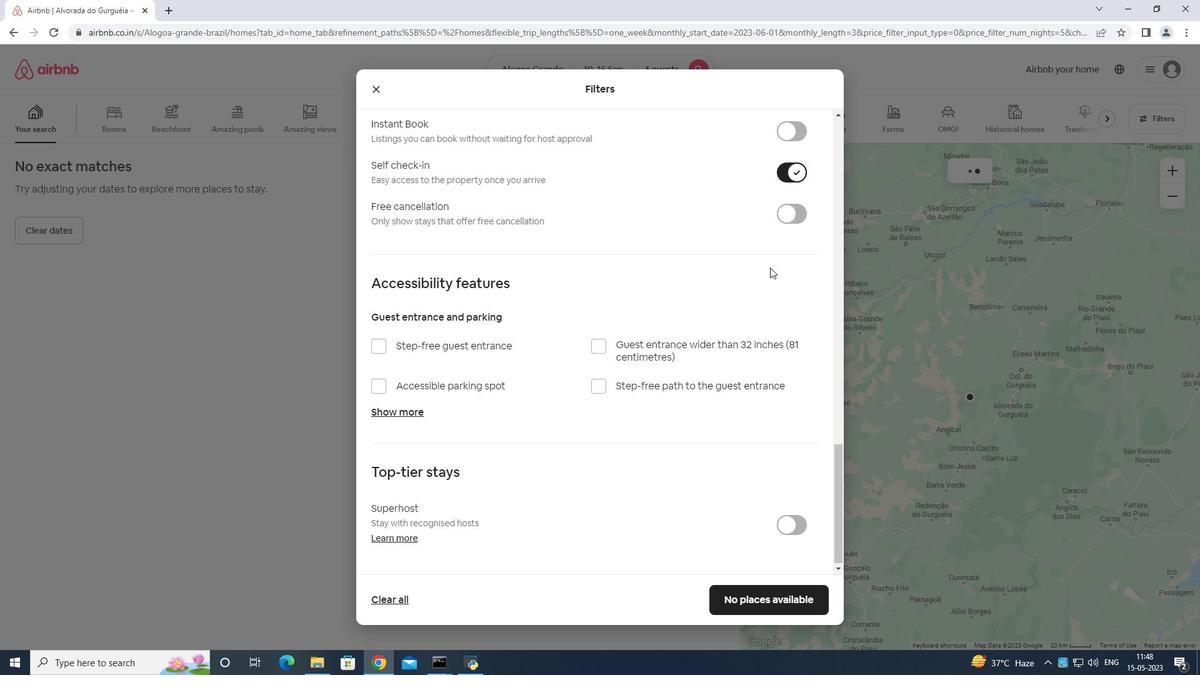 
Action: Mouse scrolled (752, 283) with delta (0, 0)
Screenshot: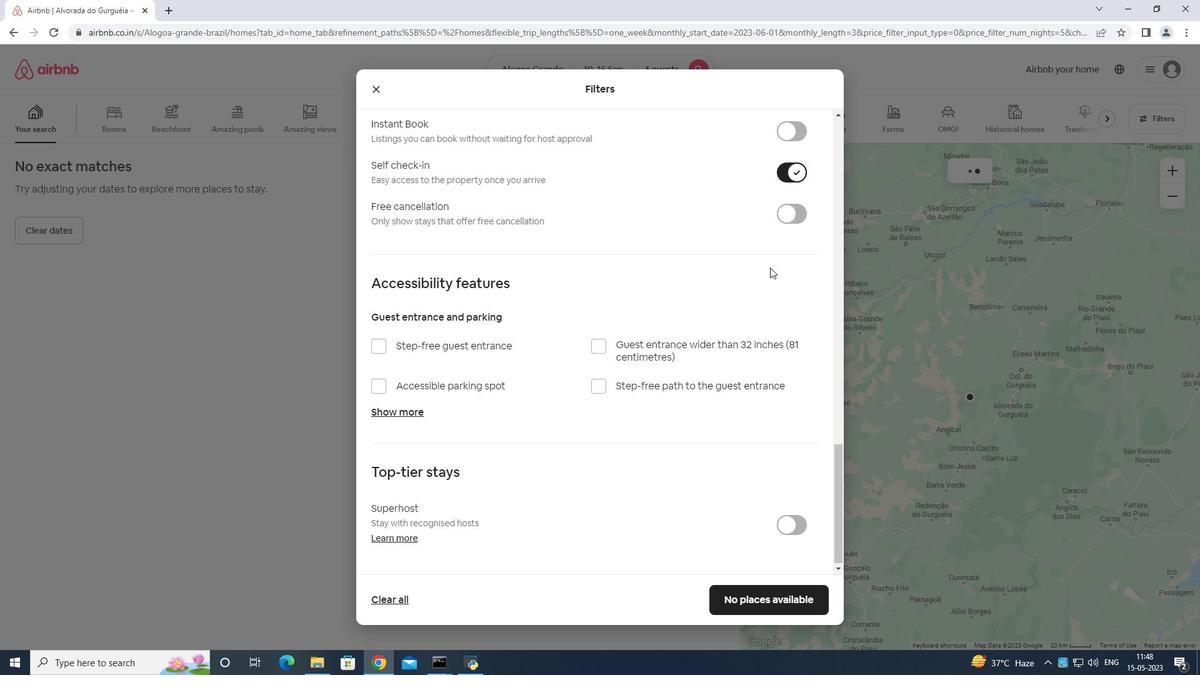 
Action: Mouse moved to (752, 284)
Screenshot: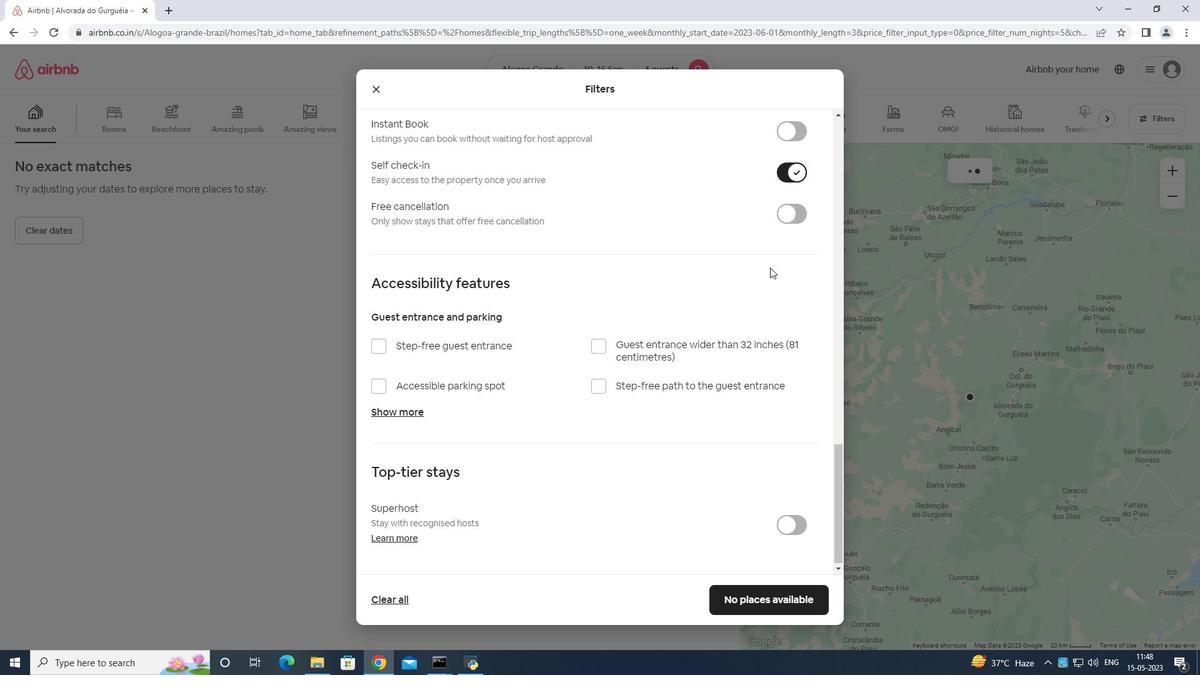 
Action: Mouse scrolled (752, 283) with delta (0, 0)
Screenshot: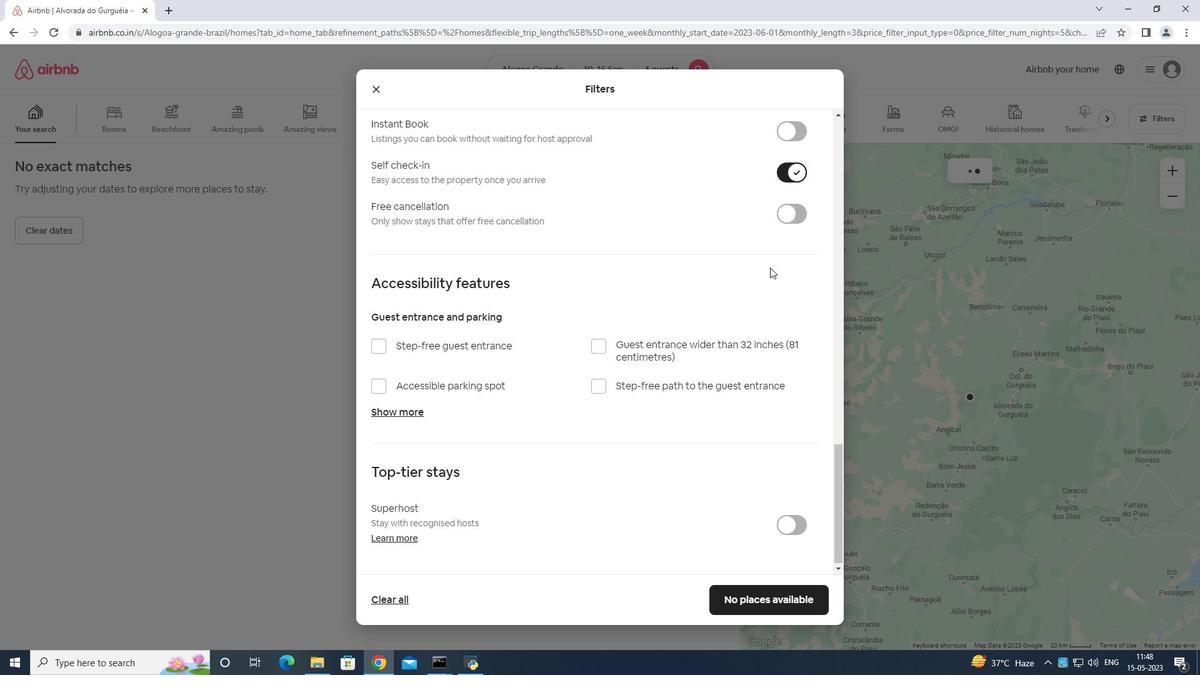 
Action: Mouse scrolled (752, 283) with delta (0, 0)
Screenshot: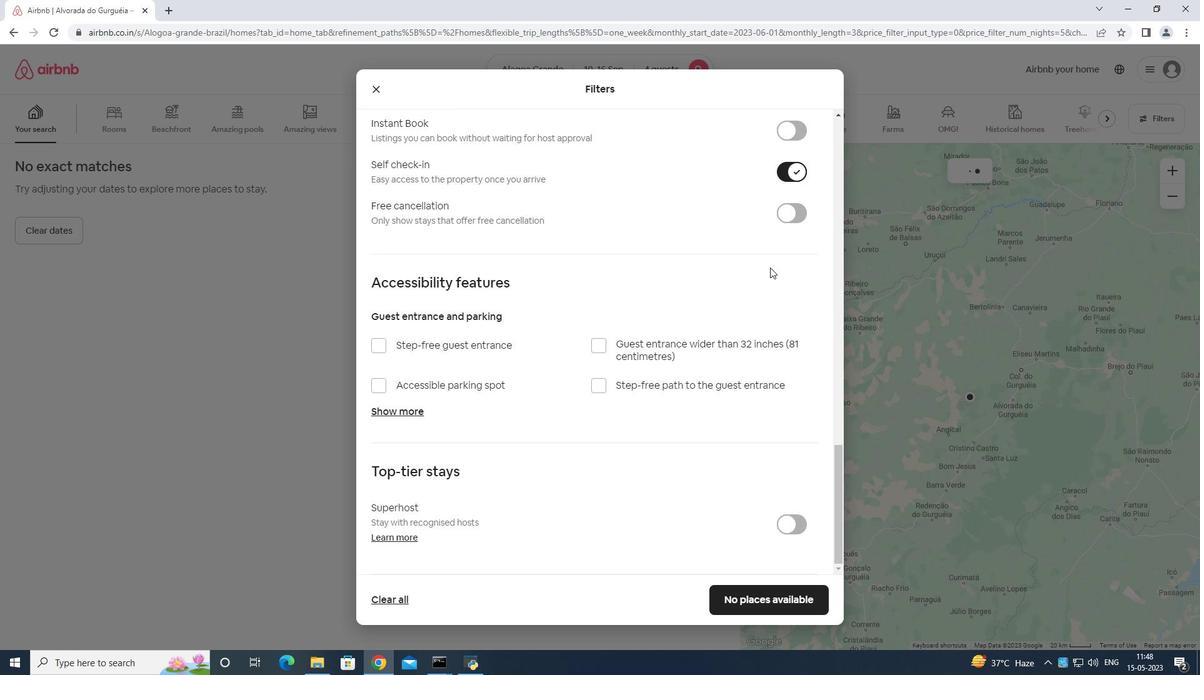 
Action: Mouse scrolled (752, 283) with delta (0, 0)
Screenshot: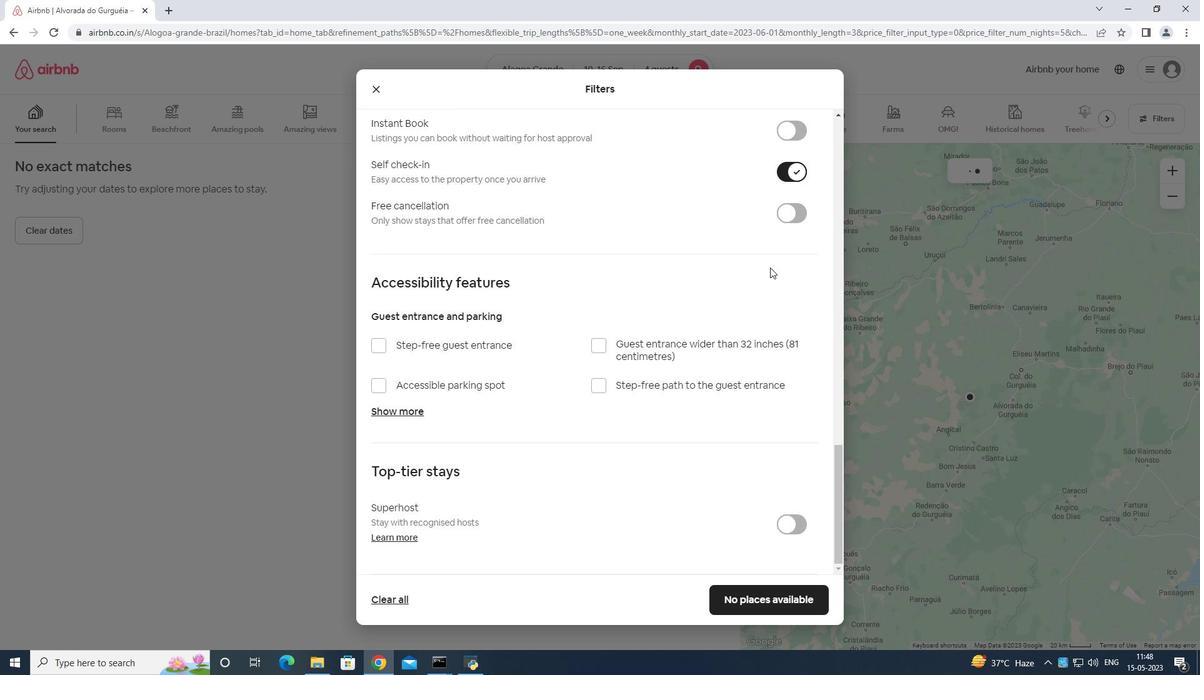
Action: Mouse moved to (730, 600)
Screenshot: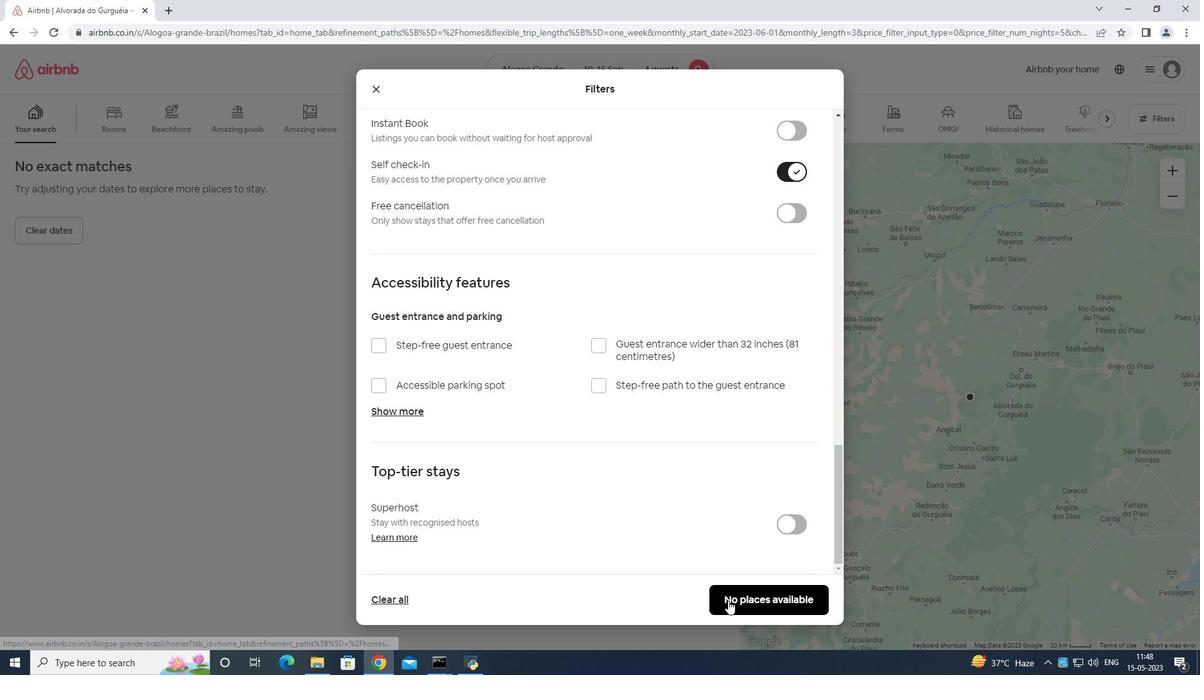 
Action: Mouse pressed left at (730, 600)
Screenshot: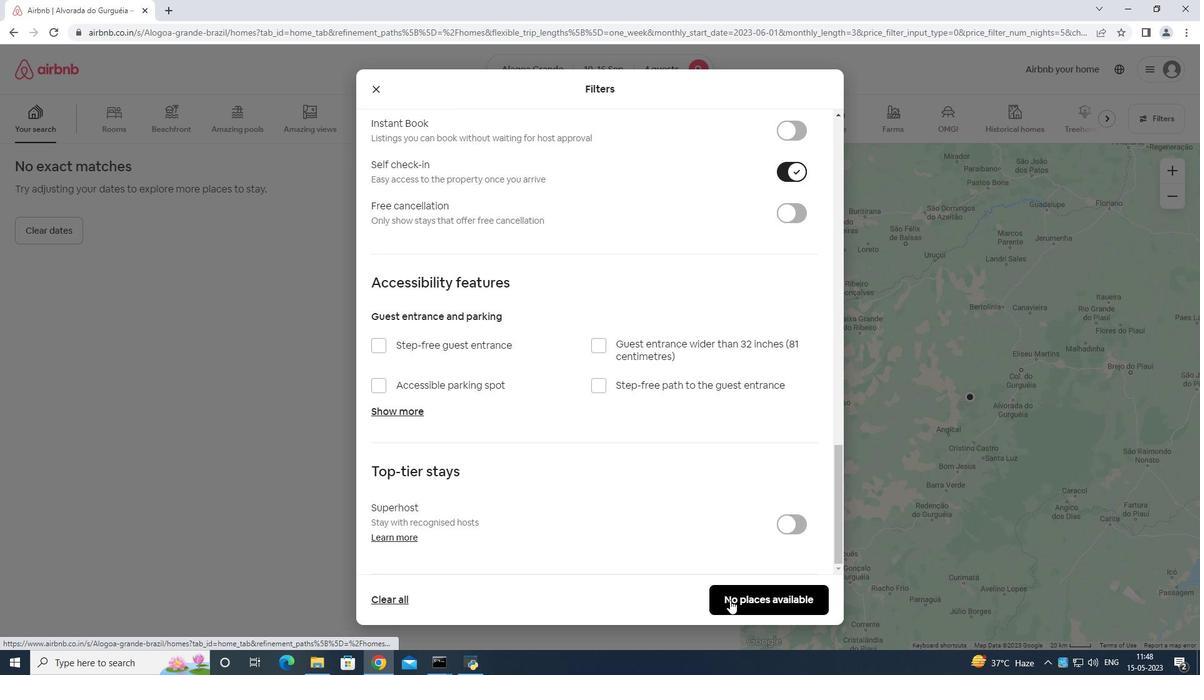 
